 Task: Save favorite listings for triplexes in Eugene, Oregon, with a backyard, and create a shortlist of investment opportunities.
Action: Mouse moved to (230, 173)
Screenshot: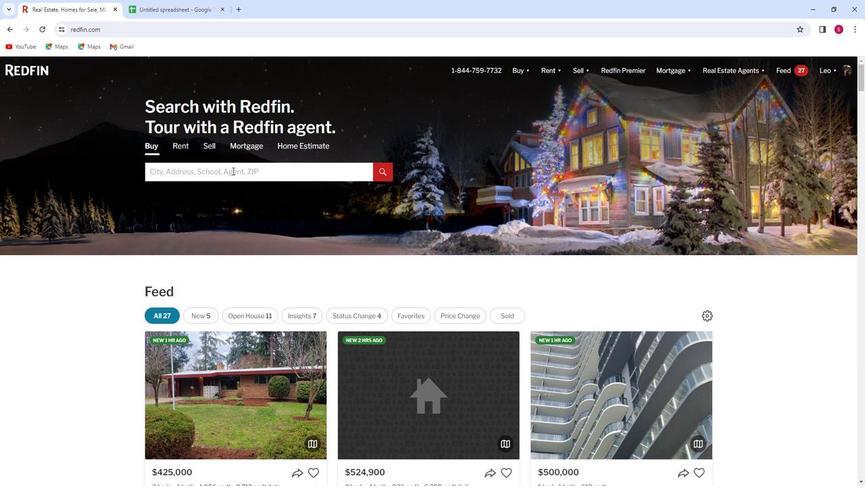 
Action: Mouse pressed left at (230, 173)
Screenshot: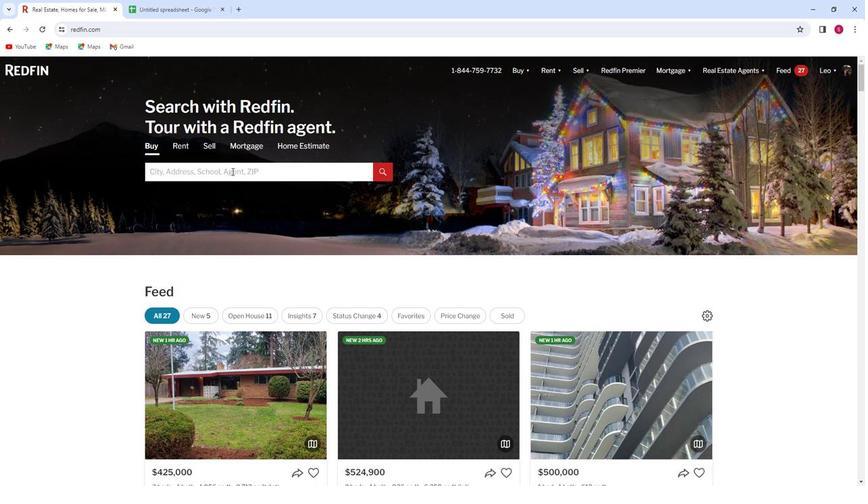 
Action: Key pressed <Key.shift>Eugene,<Key.space><Key.shift>O
Screenshot: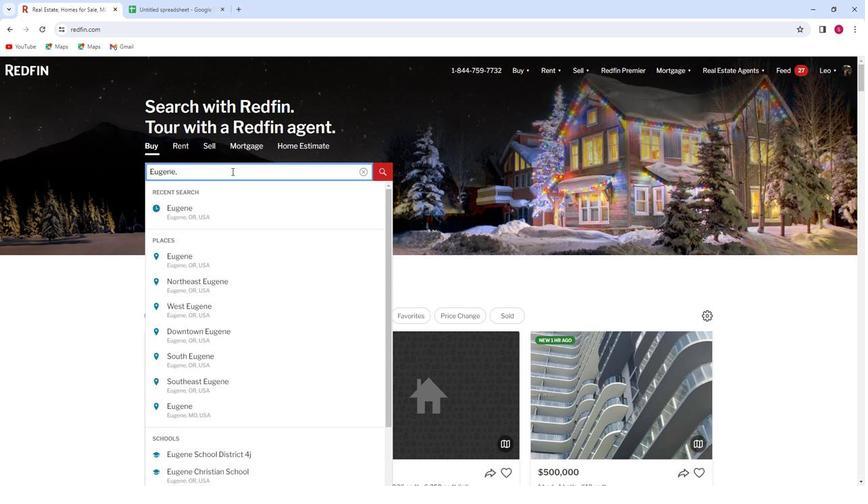 
Action: Mouse moved to (240, 213)
Screenshot: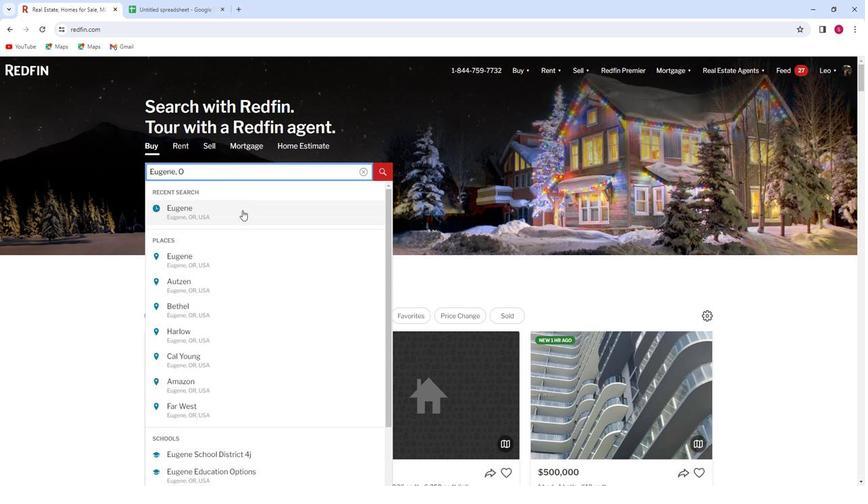 
Action: Mouse pressed left at (240, 213)
Screenshot: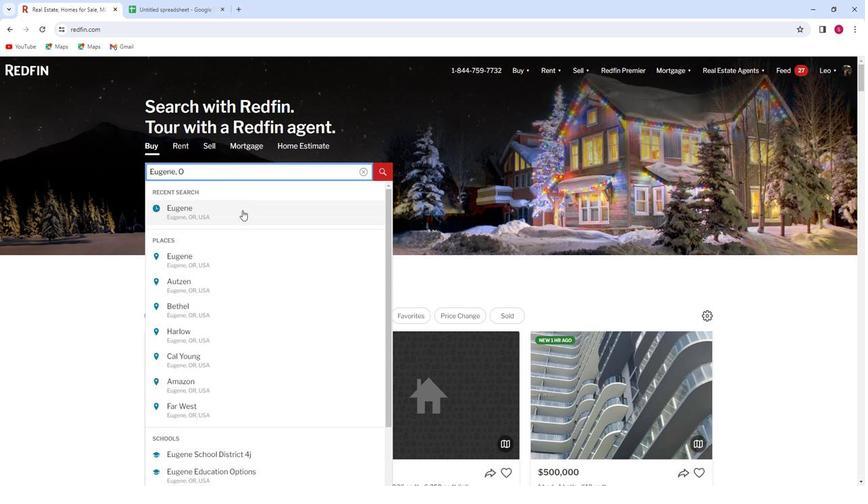 
Action: Mouse moved to (765, 129)
Screenshot: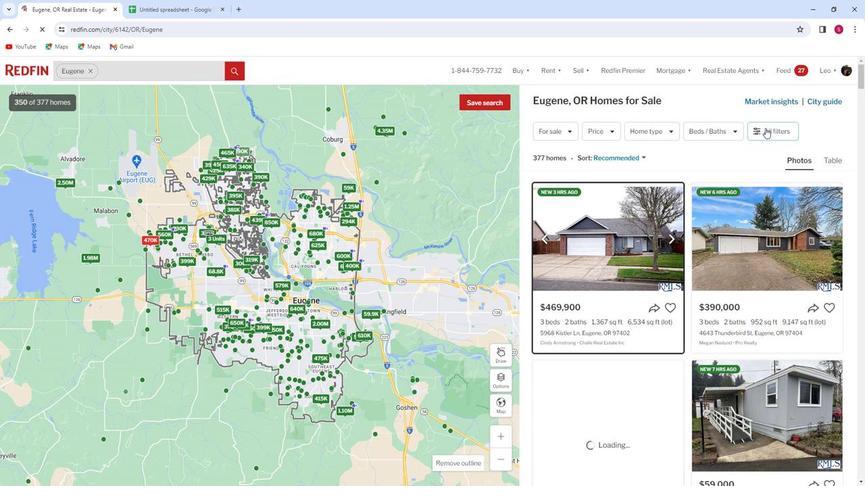 
Action: Mouse pressed left at (765, 129)
Screenshot: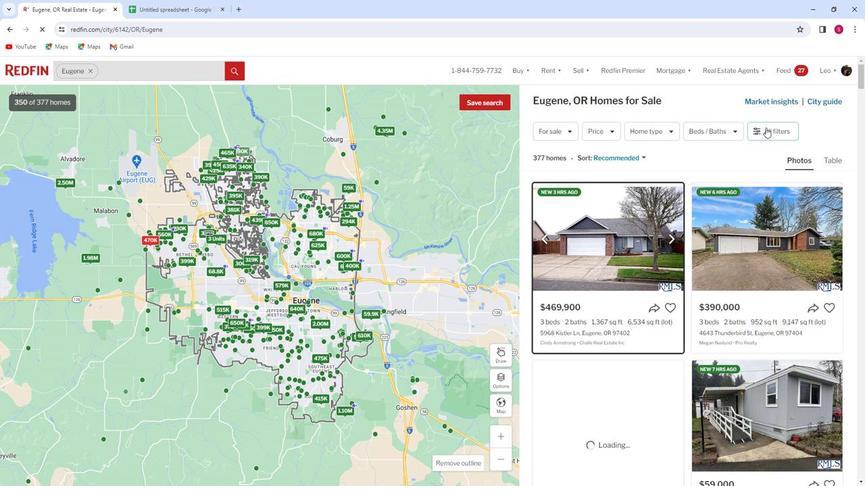
Action: Mouse moved to (765, 129)
Screenshot: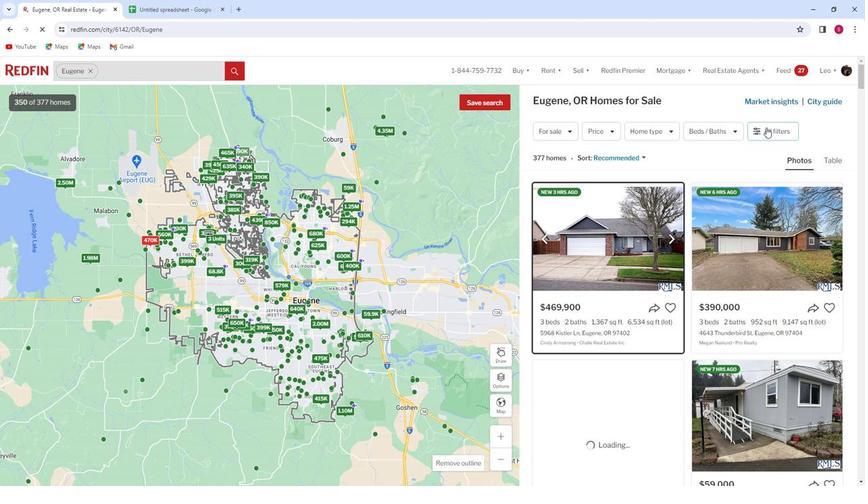 
Action: Mouse pressed left at (765, 129)
Screenshot: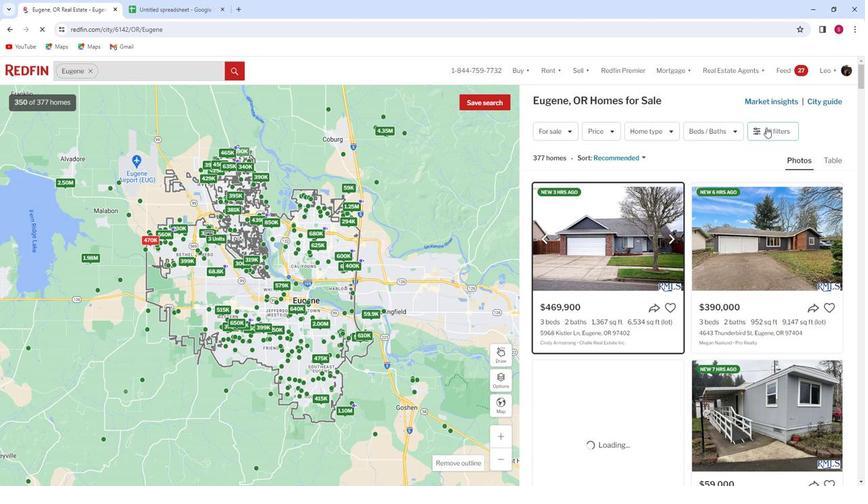 
Action: Mouse moved to (754, 131)
Screenshot: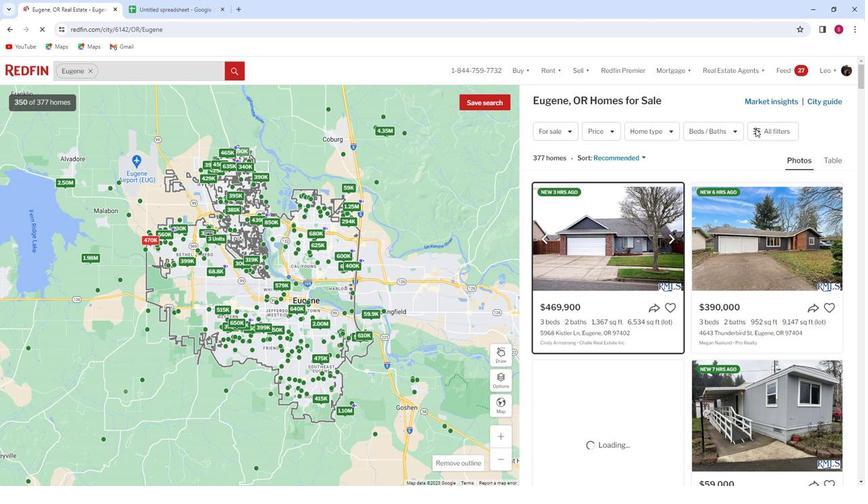 
Action: Mouse pressed left at (754, 131)
Screenshot: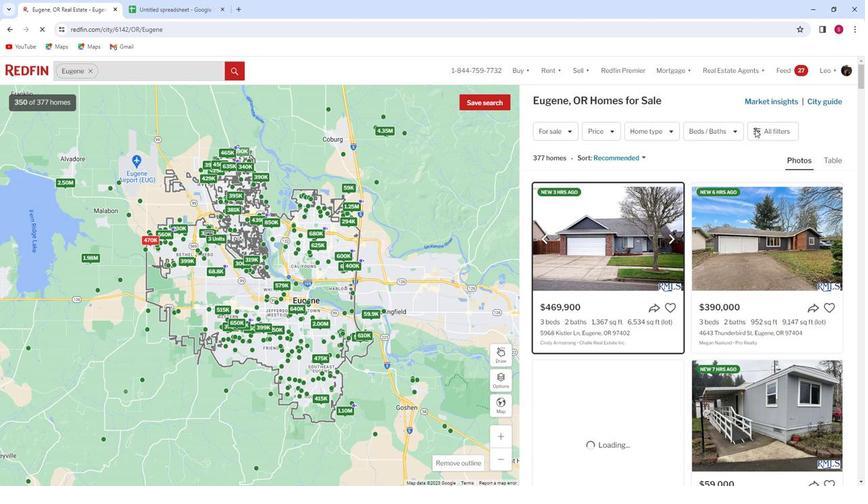
Action: Mouse moved to (767, 131)
Screenshot: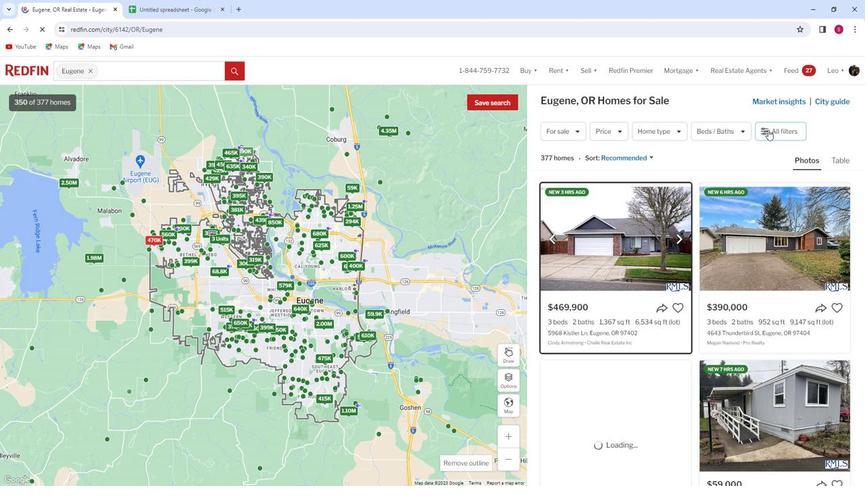 
Action: Mouse pressed left at (767, 131)
Screenshot: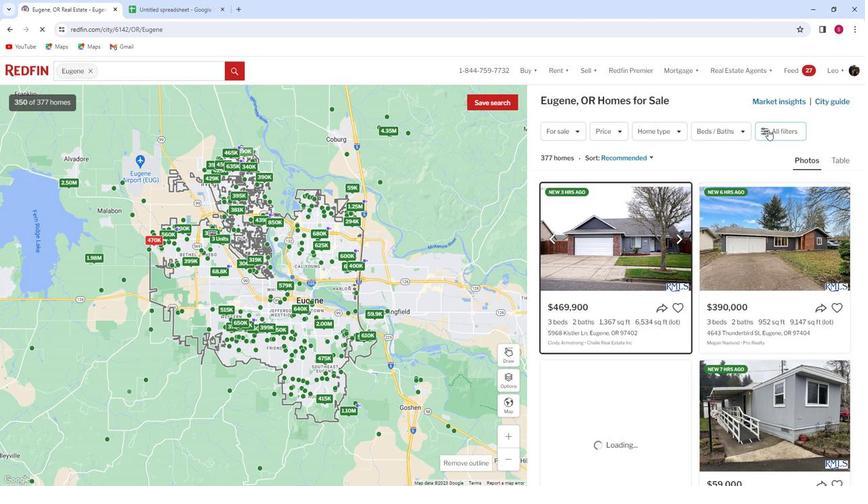 
Action: Mouse pressed left at (767, 131)
Screenshot: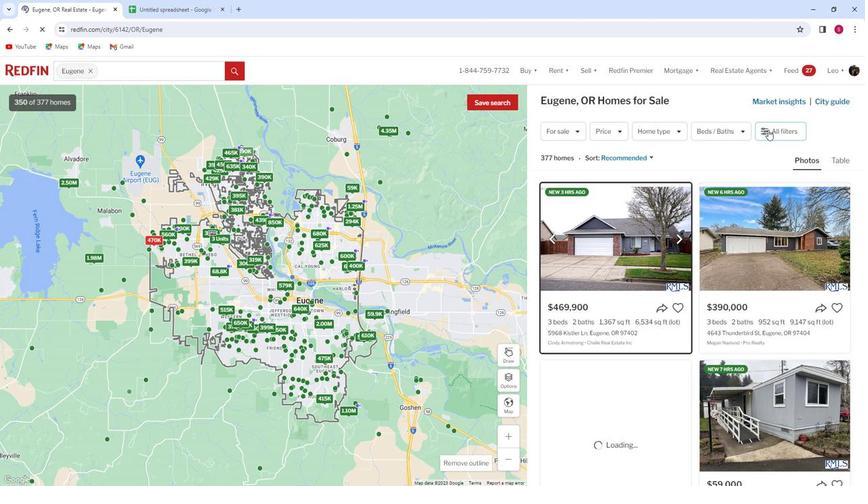 
Action: Mouse pressed left at (767, 131)
Screenshot: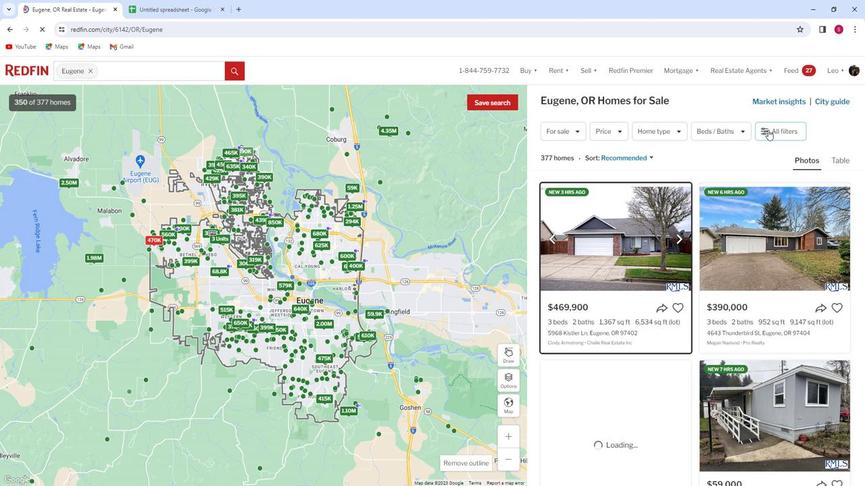 
Action: Mouse moved to (782, 131)
Screenshot: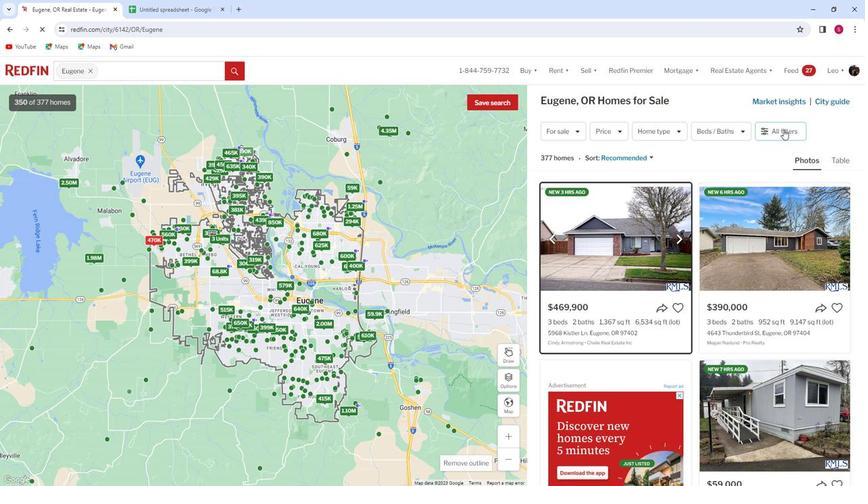
Action: Mouse pressed left at (782, 131)
Screenshot: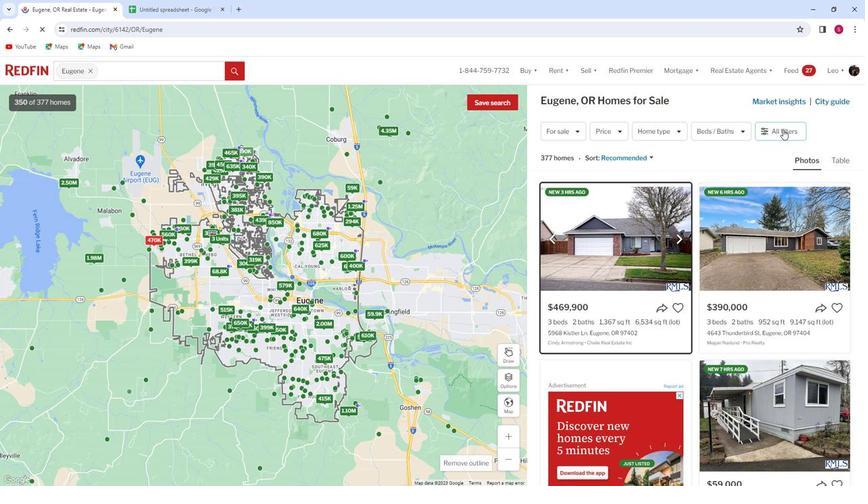 
Action: Mouse moved to (628, 275)
Screenshot: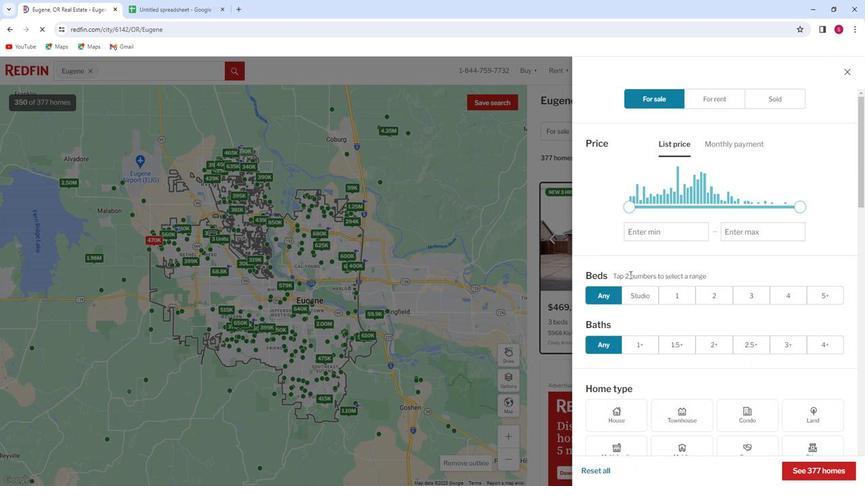 
Action: Mouse scrolled (628, 274) with delta (0, 0)
Screenshot: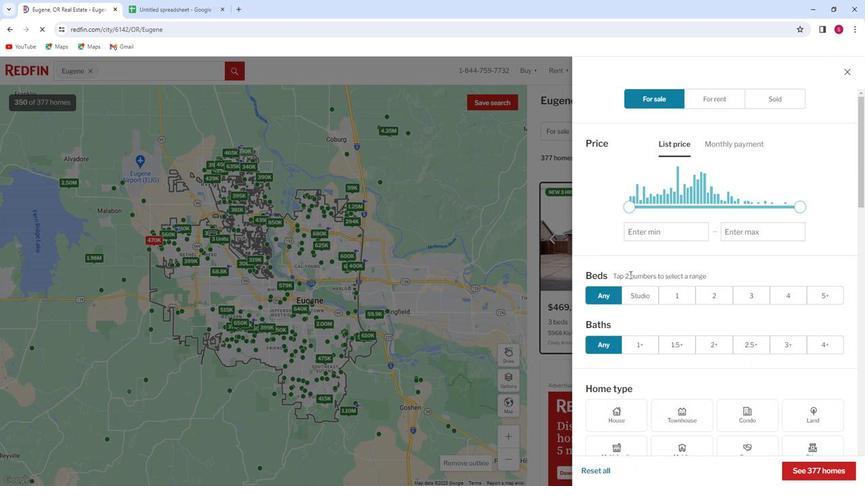 
Action: Mouse scrolled (628, 274) with delta (0, 0)
Screenshot: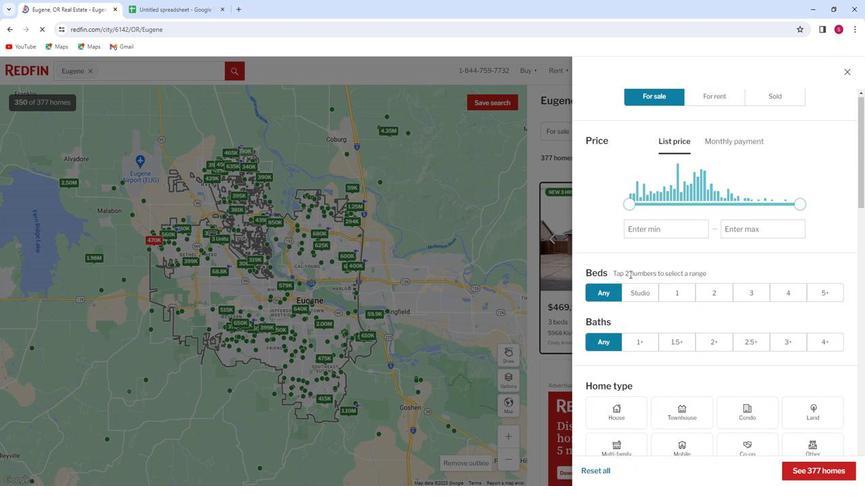 
Action: Mouse moved to (632, 268)
Screenshot: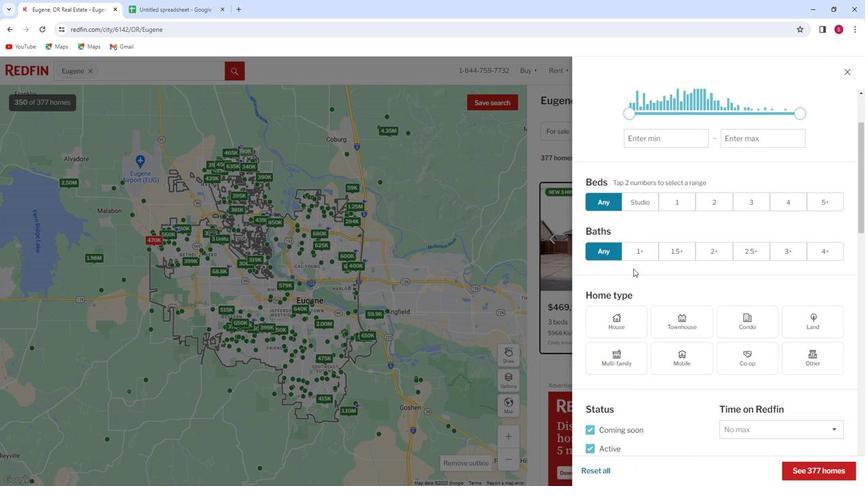 
Action: Mouse scrolled (632, 268) with delta (0, 0)
Screenshot: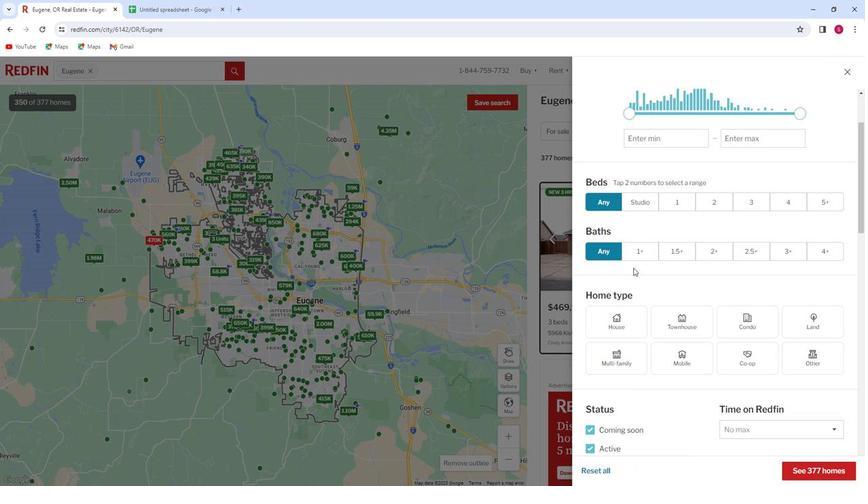 
Action: Mouse moved to (632, 267)
Screenshot: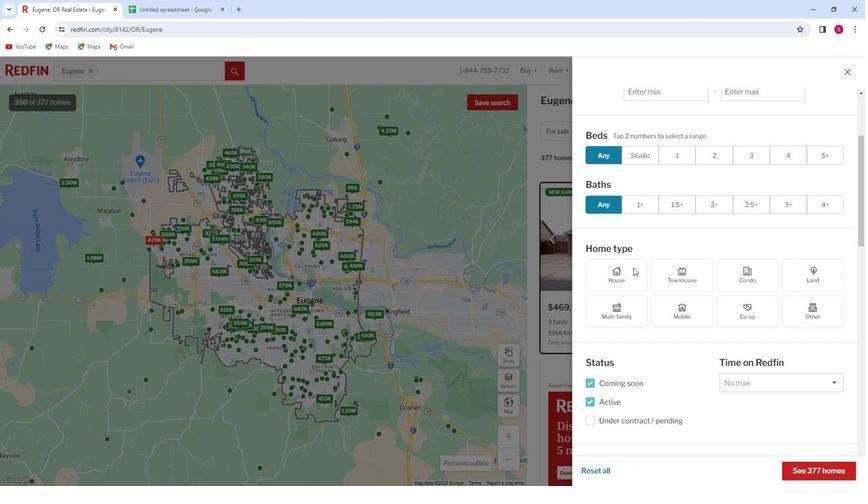 
Action: Mouse scrolled (632, 267) with delta (0, 0)
Screenshot: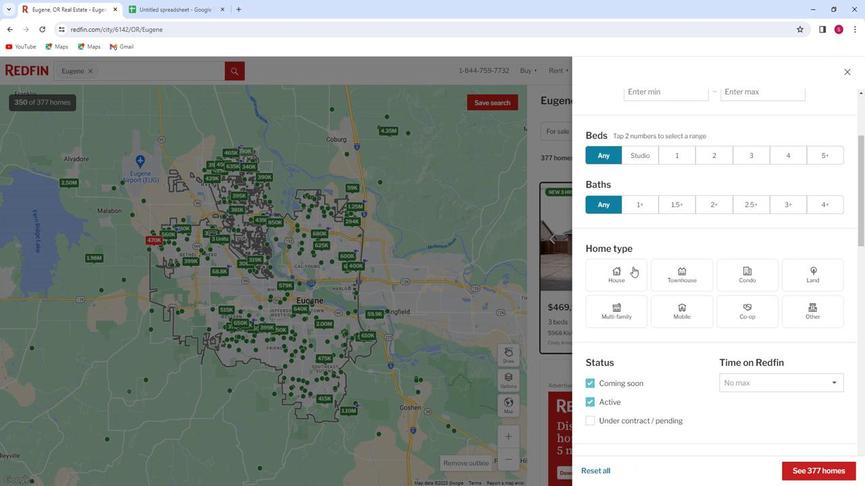 
Action: Mouse scrolled (632, 267) with delta (0, 0)
Screenshot: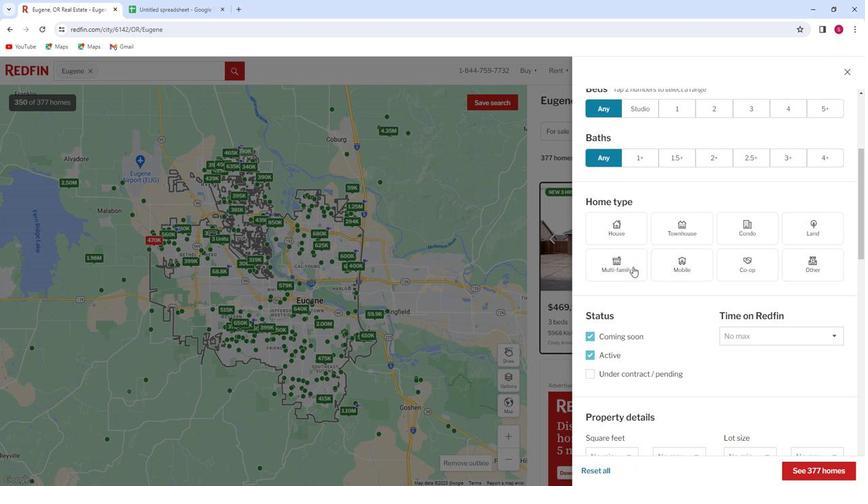 
Action: Mouse scrolled (632, 267) with delta (0, 0)
Screenshot: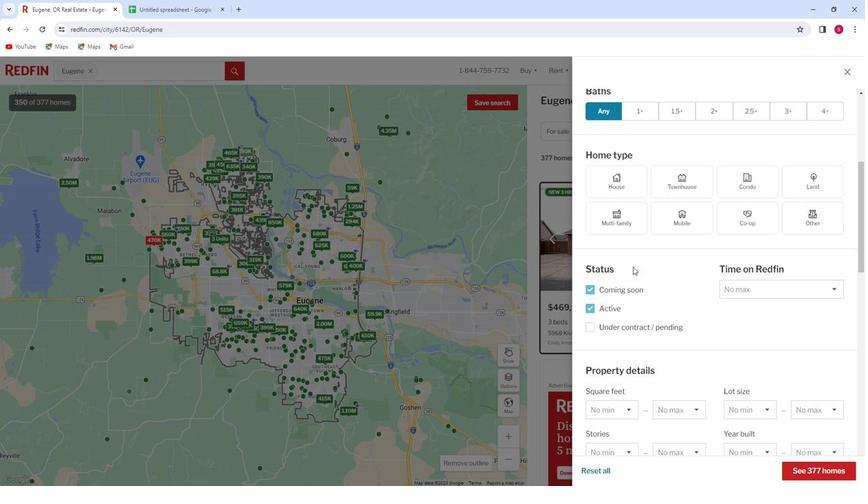 
Action: Mouse scrolled (632, 267) with delta (0, 0)
Screenshot: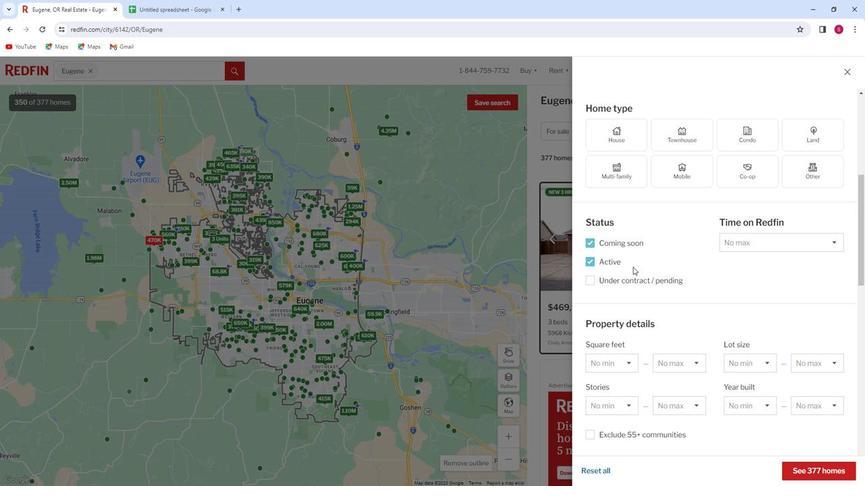 
Action: Mouse scrolled (632, 267) with delta (0, 0)
Screenshot: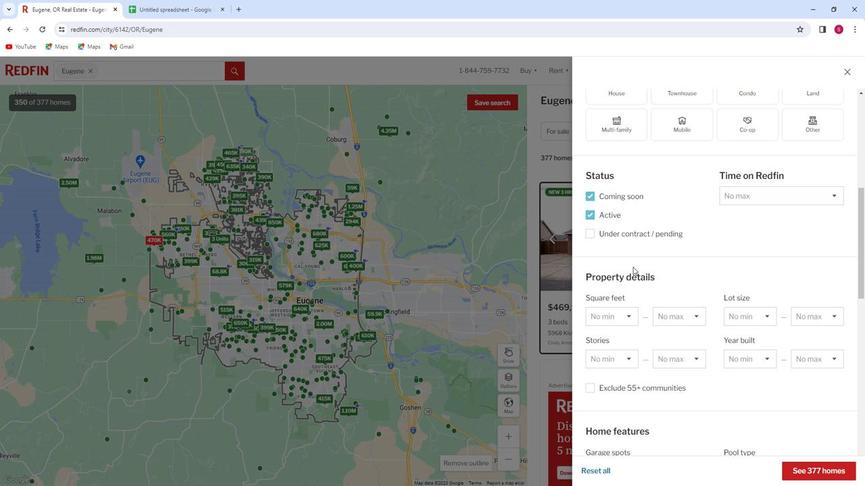 
Action: Mouse scrolled (632, 267) with delta (0, 0)
Screenshot: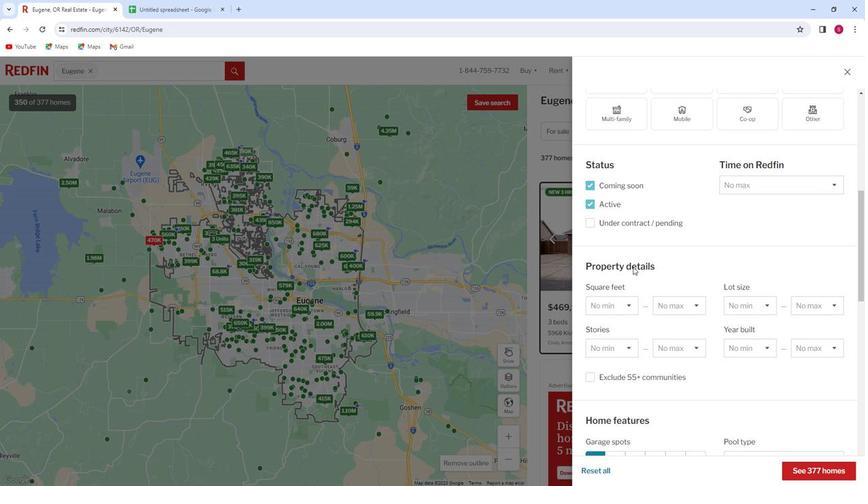 
Action: Mouse scrolled (632, 267) with delta (0, 0)
Screenshot: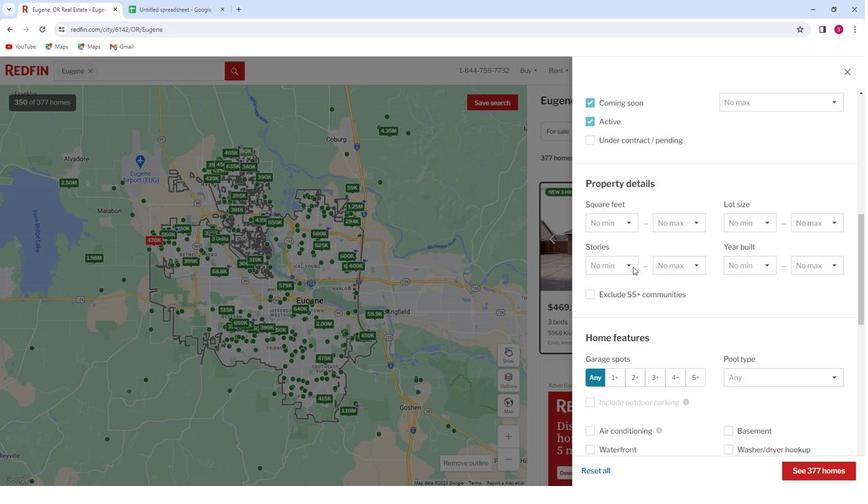 
Action: Mouse moved to (628, 272)
Screenshot: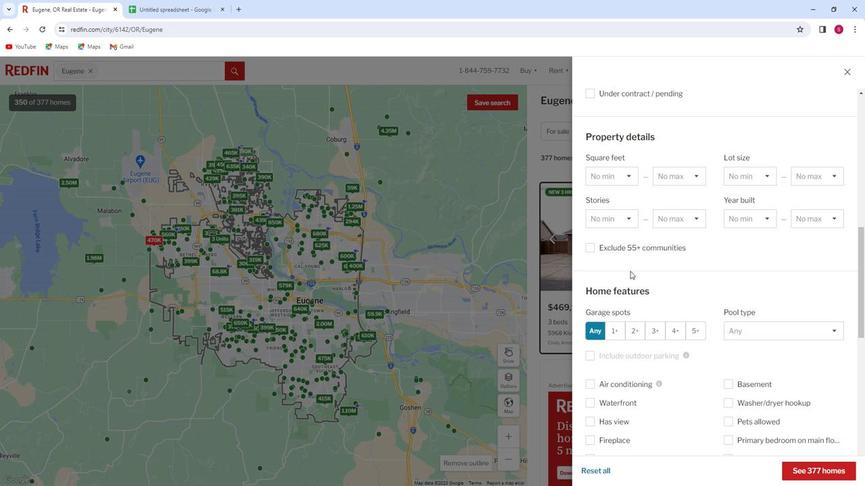 
Action: Mouse scrolled (628, 271) with delta (0, 0)
Screenshot: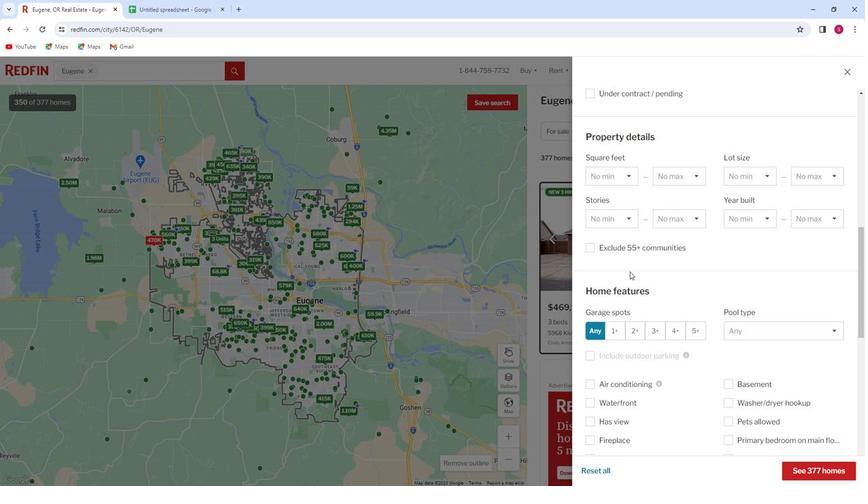 
Action: Mouse scrolled (628, 271) with delta (0, 0)
Screenshot: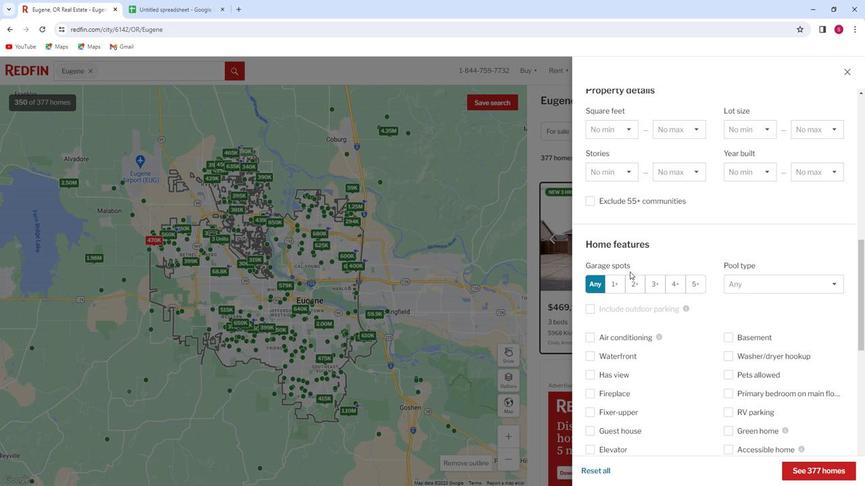
Action: Mouse scrolled (628, 271) with delta (0, 0)
Screenshot: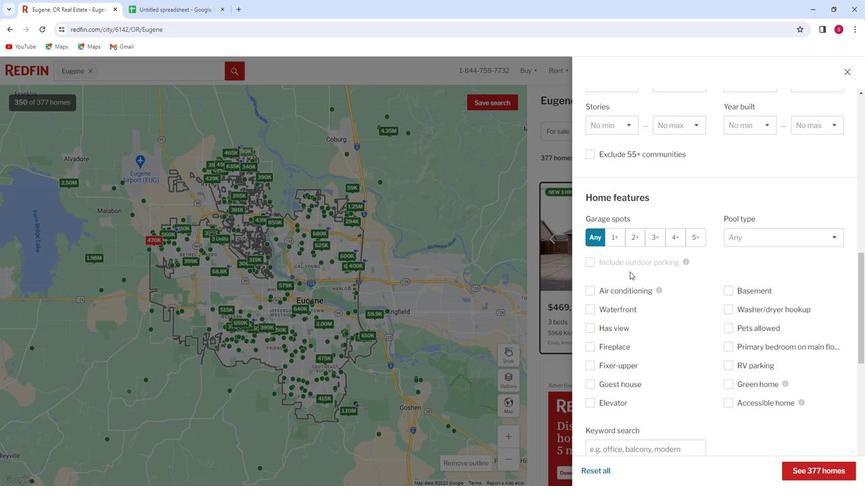 
Action: Mouse scrolled (628, 271) with delta (0, 0)
Screenshot: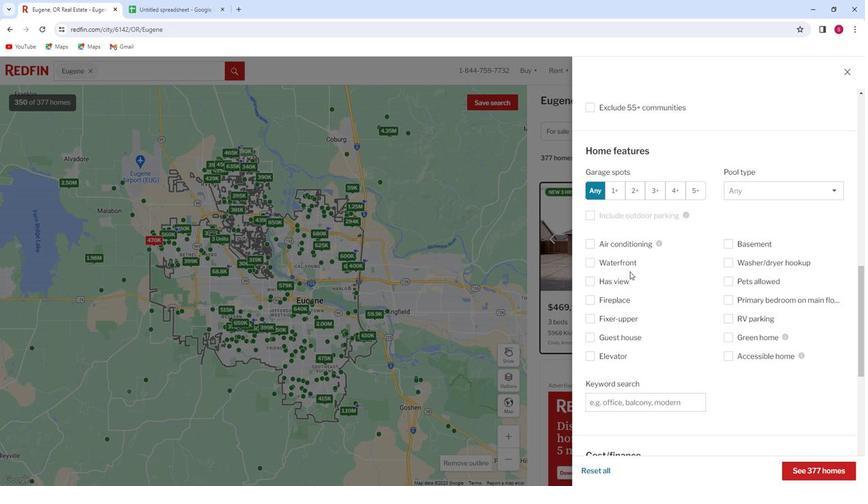 
Action: Mouse scrolled (628, 271) with delta (0, 0)
Screenshot: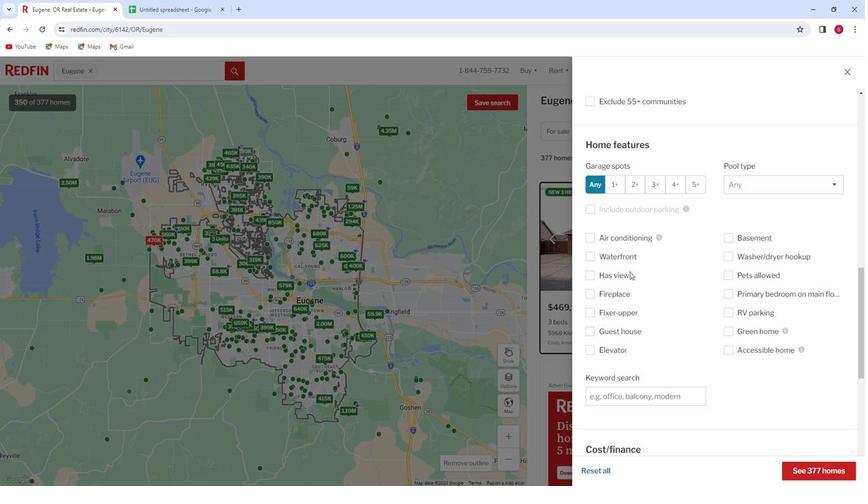 
Action: Mouse scrolled (628, 271) with delta (0, 0)
Screenshot: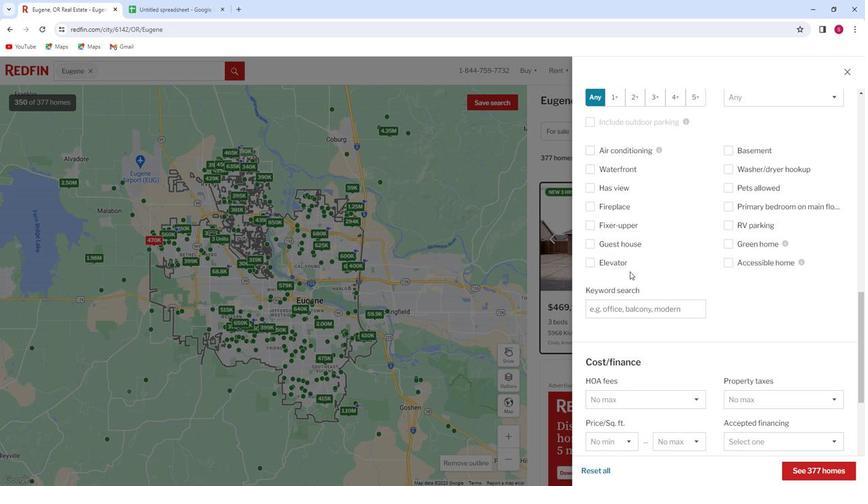 
Action: Mouse moved to (613, 265)
Screenshot: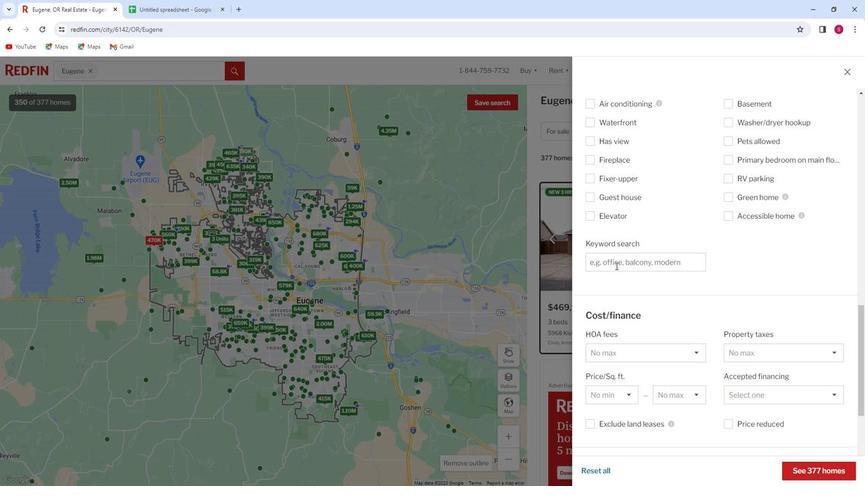 
Action: Mouse pressed left at (613, 265)
Screenshot: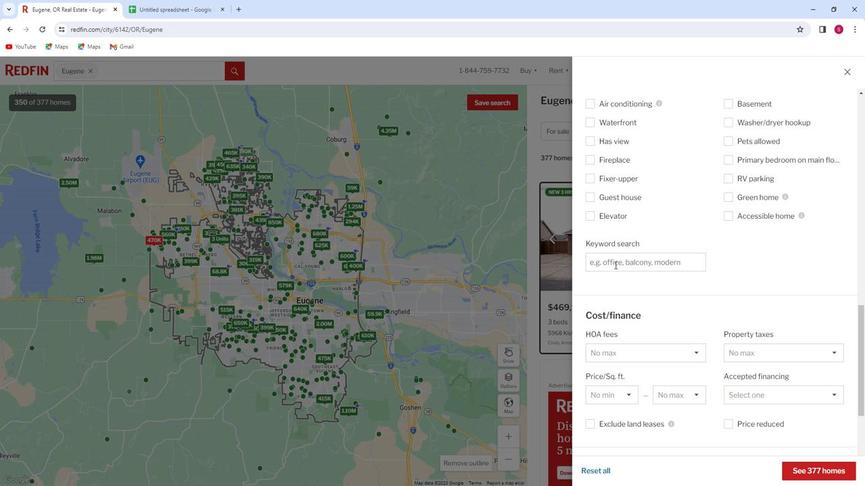 
Action: Mouse moved to (617, 259)
Screenshot: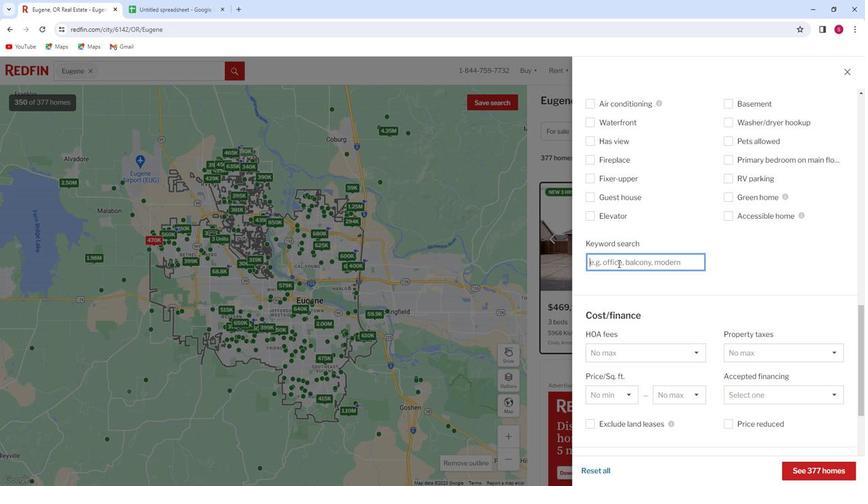 
Action: Key pressed backyard
Screenshot: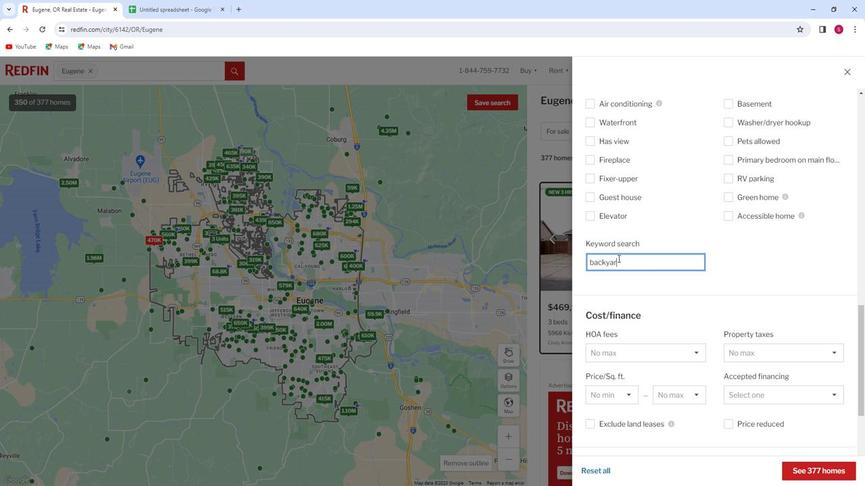 
Action: Mouse moved to (669, 348)
Screenshot: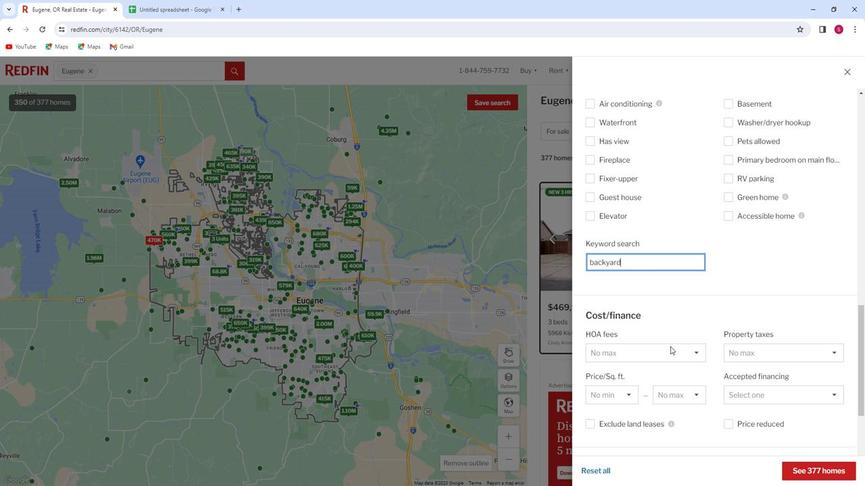 
Action: Mouse scrolled (669, 348) with delta (0, 0)
Screenshot: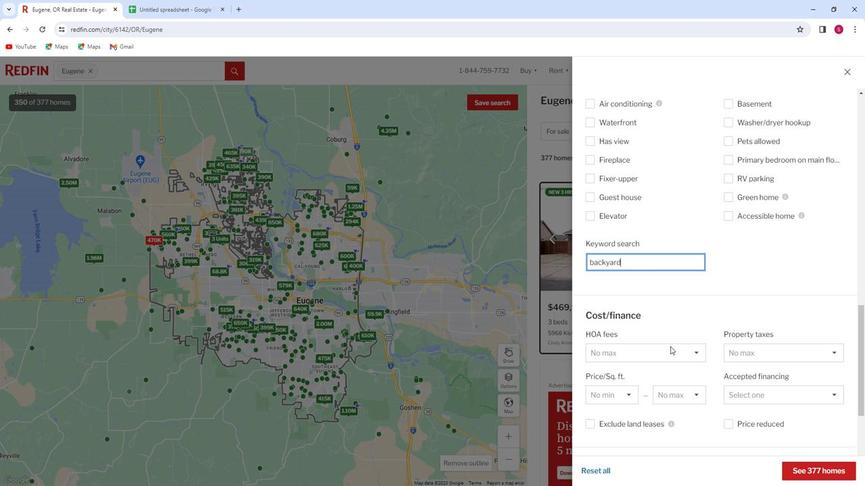 
Action: Mouse moved to (669, 350)
Screenshot: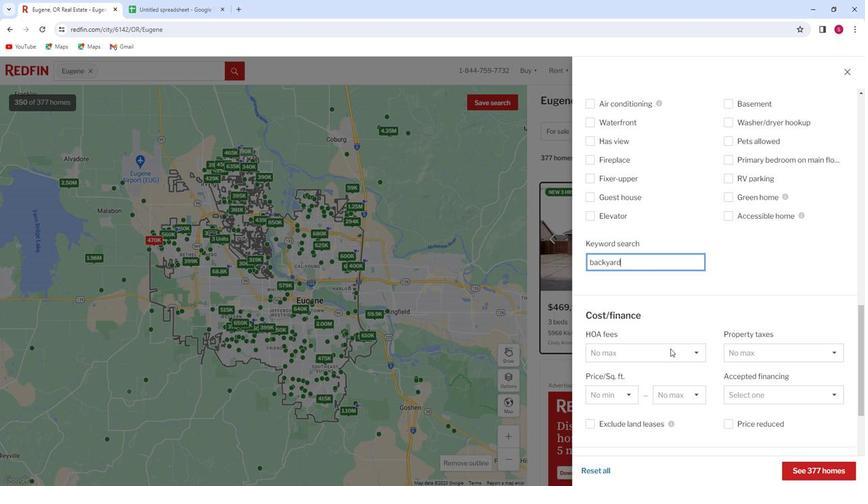 
Action: Mouse scrolled (669, 350) with delta (0, 0)
Screenshot: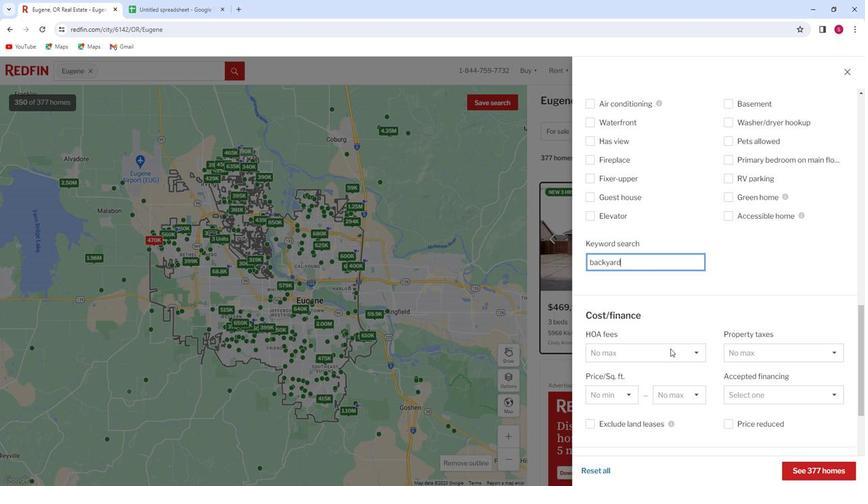
Action: Mouse moved to (669, 350)
Screenshot: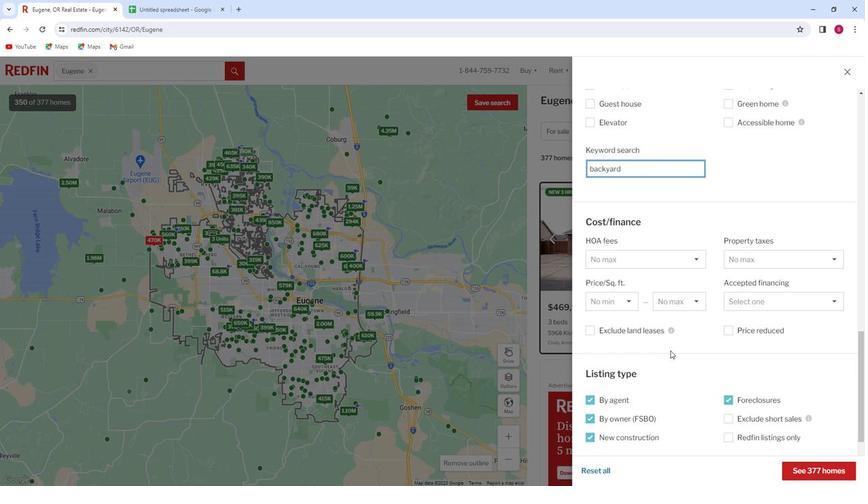 
Action: Mouse scrolled (669, 350) with delta (0, 0)
Screenshot: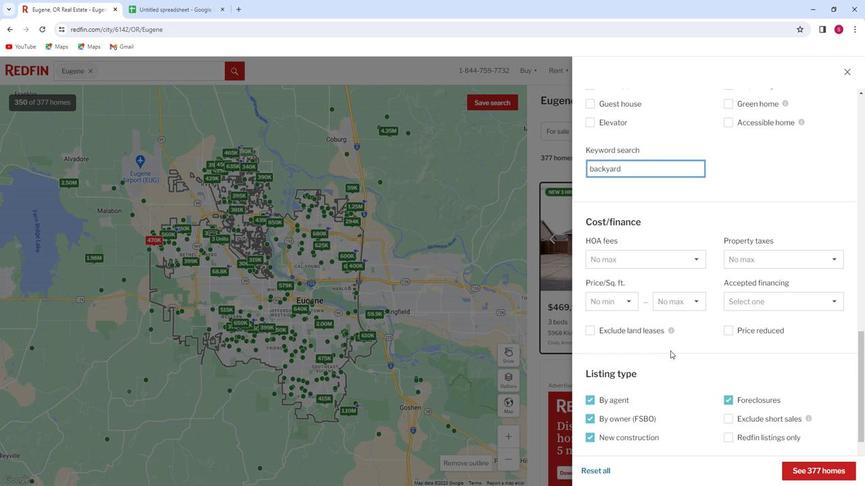 
Action: Mouse moved to (669, 352)
Screenshot: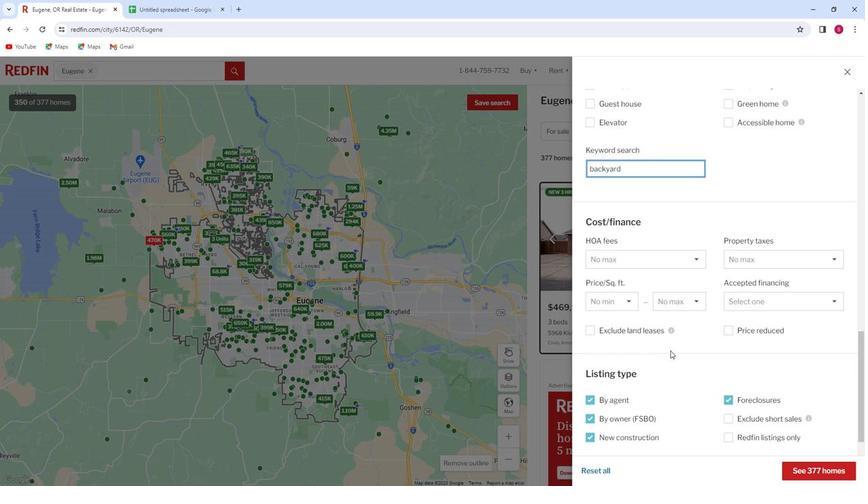 
Action: Mouse scrolled (669, 351) with delta (0, 0)
Screenshot: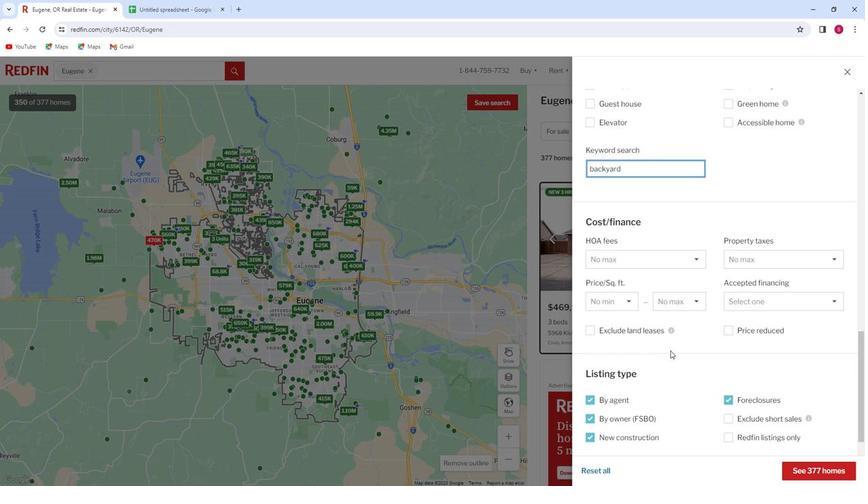 
Action: Mouse moved to (669, 352)
Screenshot: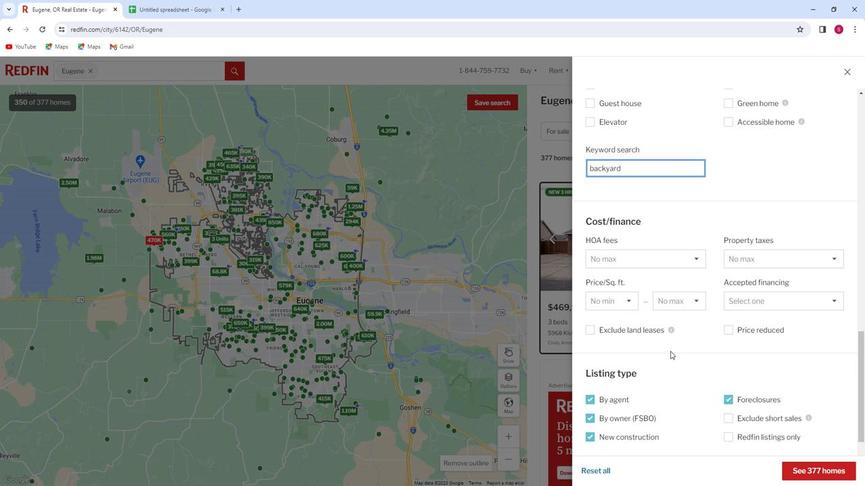 
Action: Mouse scrolled (669, 352) with delta (0, 0)
Screenshot: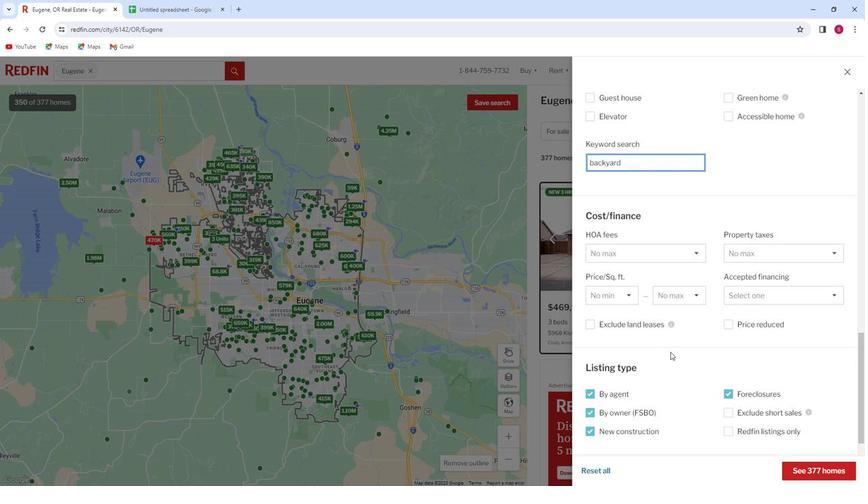 
Action: Mouse moved to (669, 352)
Screenshot: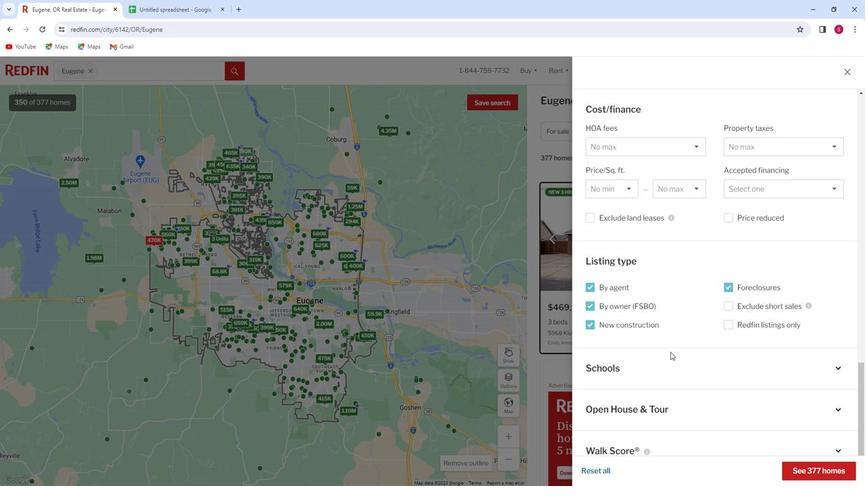
Action: Mouse scrolled (669, 352) with delta (0, 0)
Screenshot: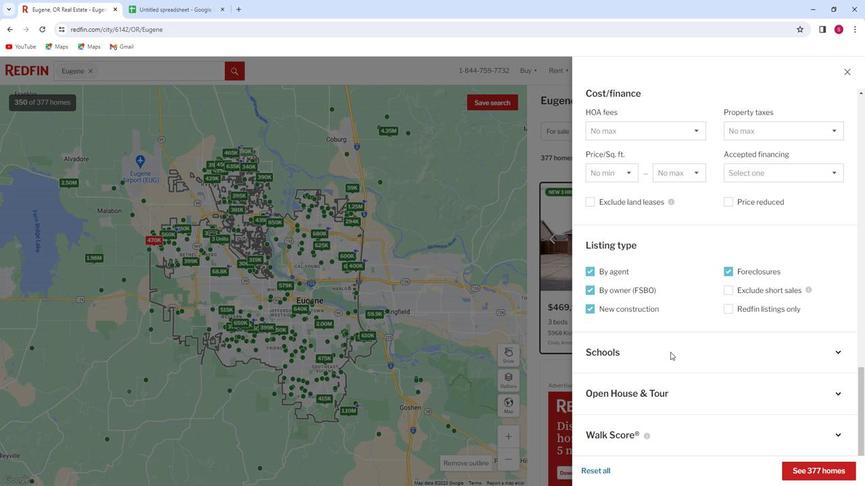 
Action: Mouse moved to (669, 352)
Screenshot: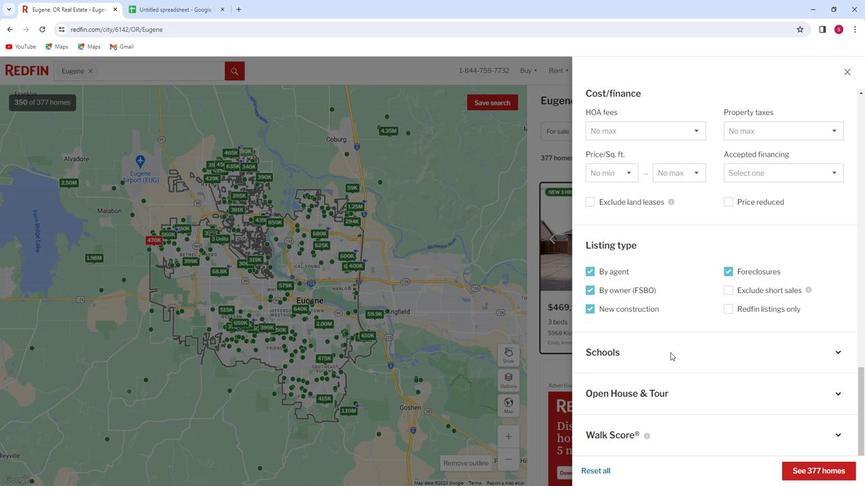 
Action: Mouse scrolled (669, 352) with delta (0, 0)
Screenshot: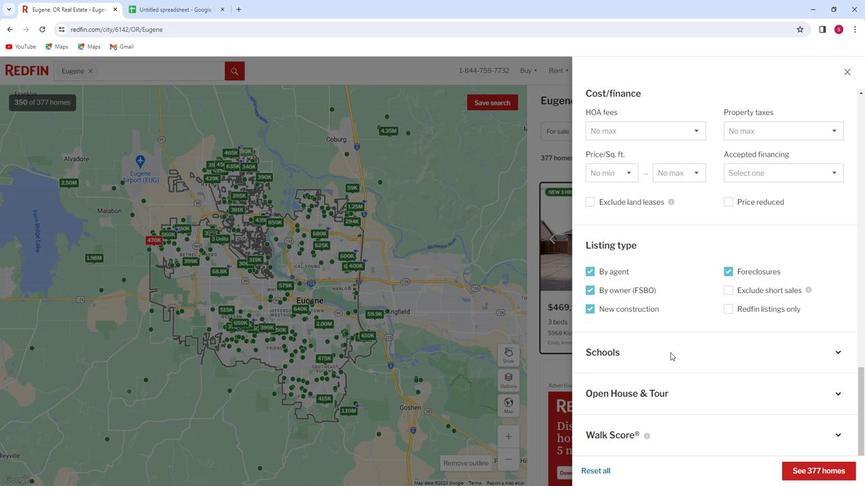 
Action: Mouse moved to (802, 467)
Screenshot: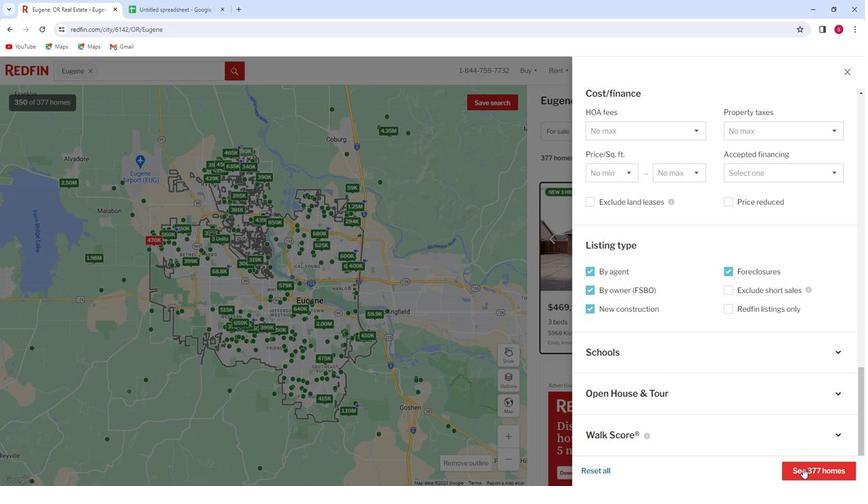 
Action: Mouse pressed left at (802, 467)
Screenshot: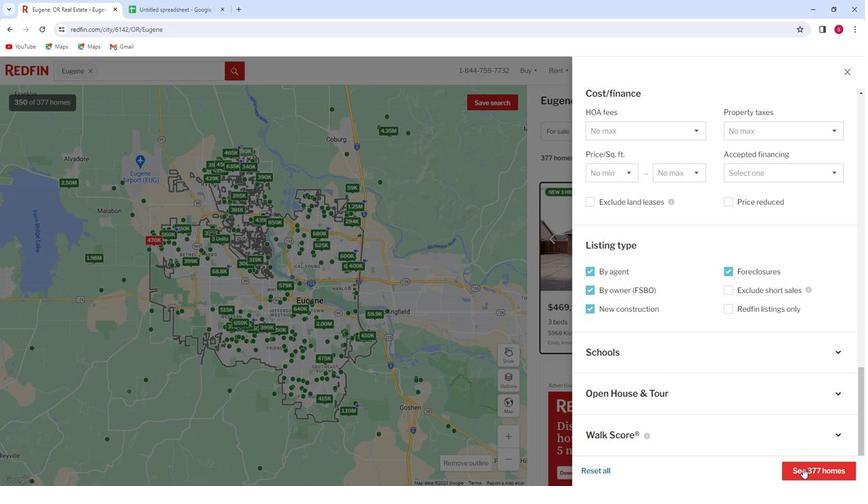 
Action: Mouse moved to (743, 340)
Screenshot: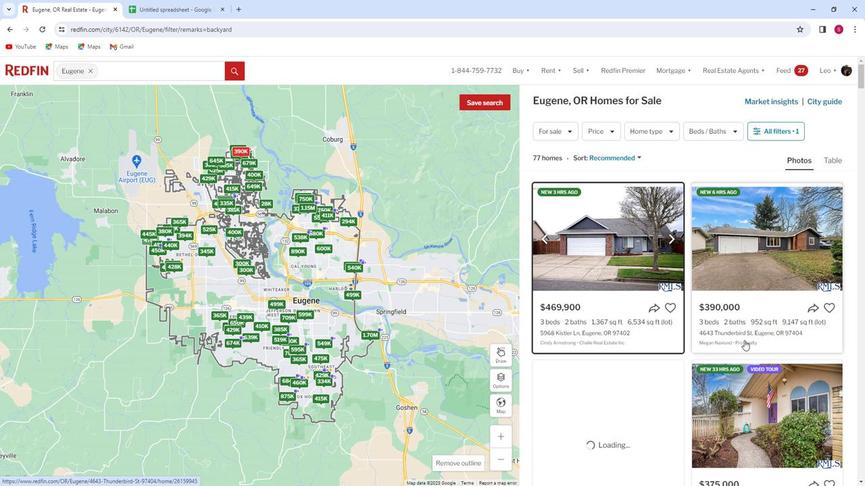 
Action: Mouse scrolled (743, 339) with delta (0, 0)
Screenshot: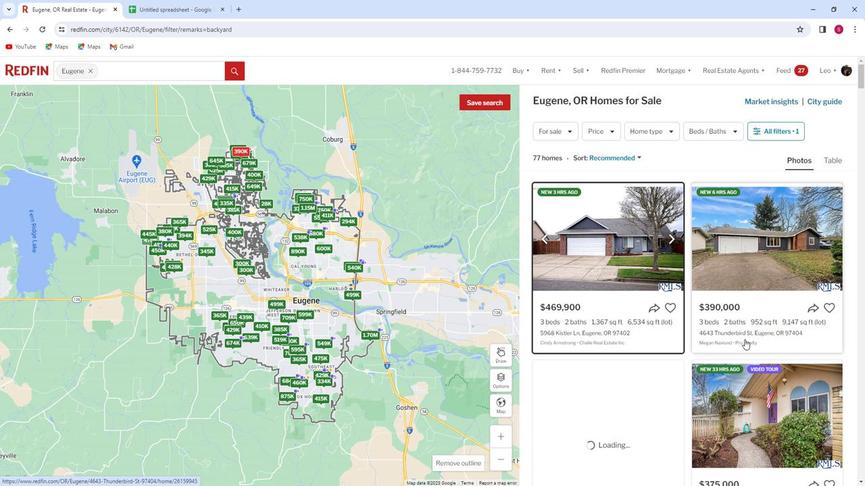 
Action: Mouse scrolled (743, 339) with delta (0, 0)
Screenshot: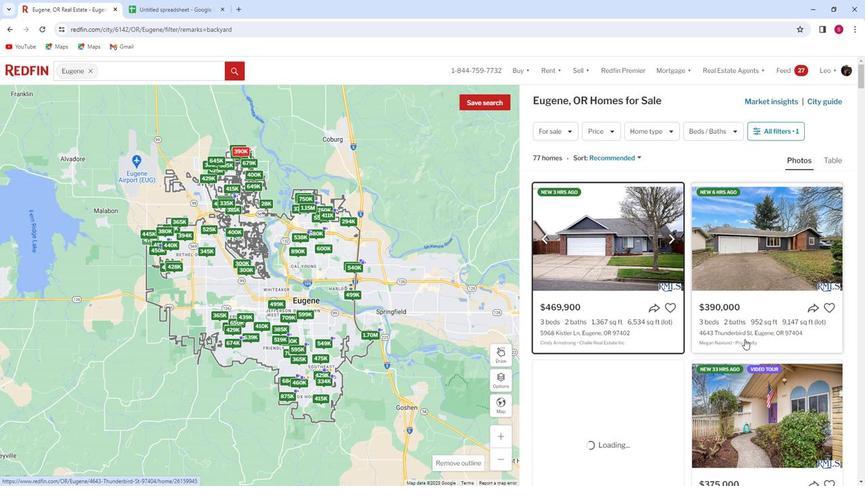 
Action: Mouse moved to (744, 339)
Screenshot: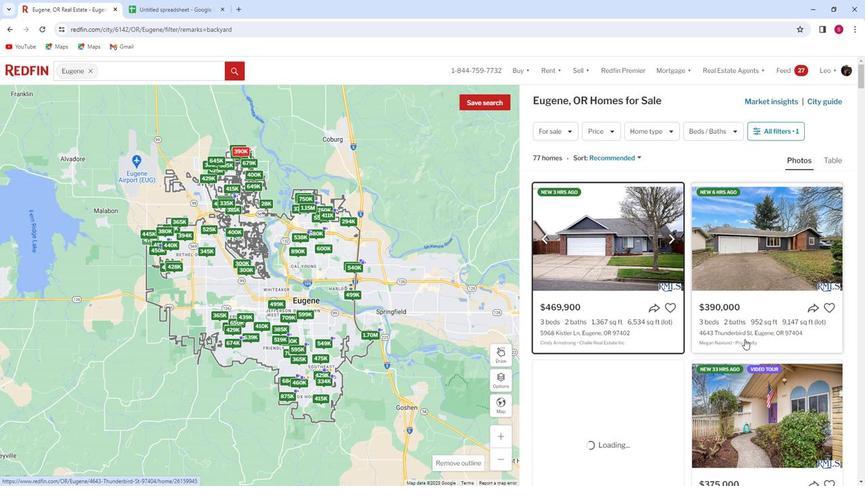 
Action: Mouse scrolled (744, 338) with delta (0, 0)
Screenshot: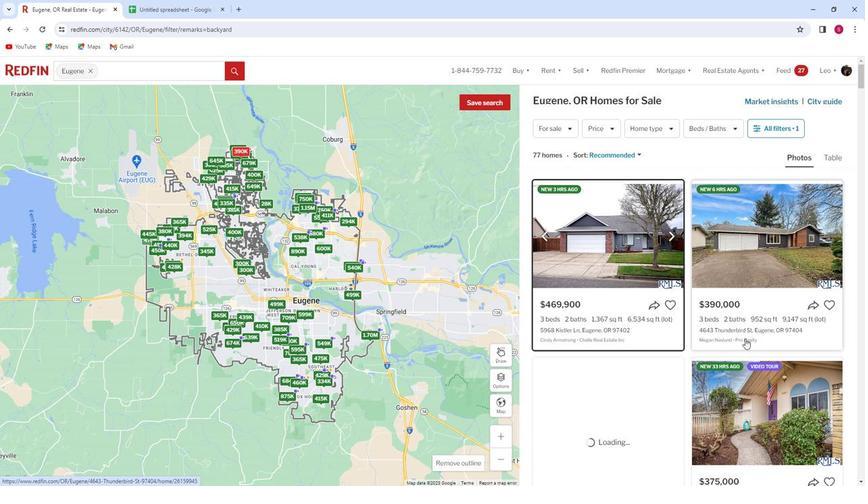 
Action: Mouse moved to (745, 339)
Screenshot: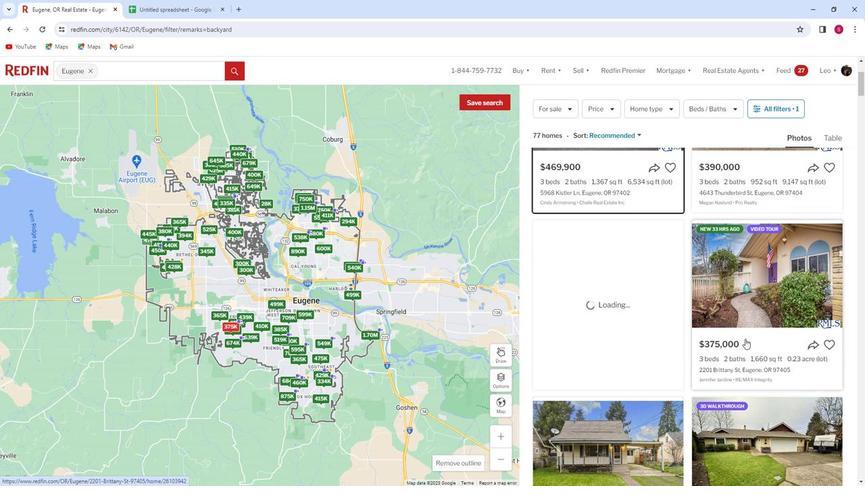 
Action: Mouse scrolled (745, 340) with delta (0, 0)
Screenshot: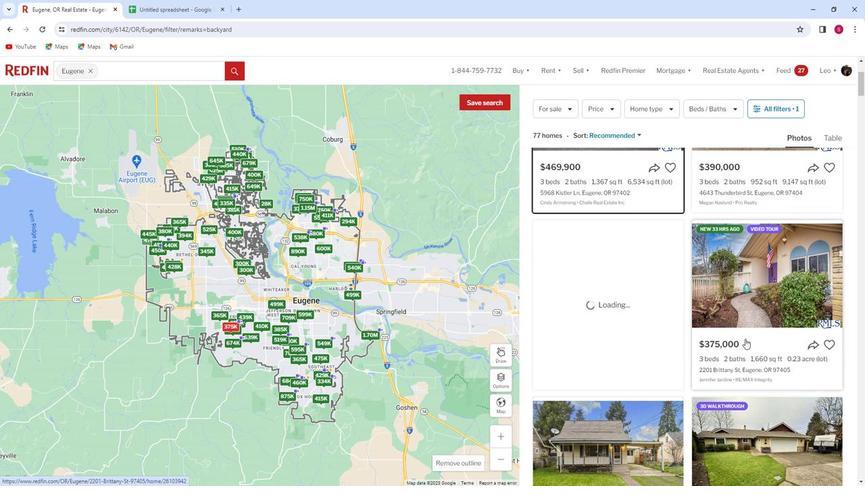 
Action: Mouse scrolled (745, 340) with delta (0, 0)
Screenshot: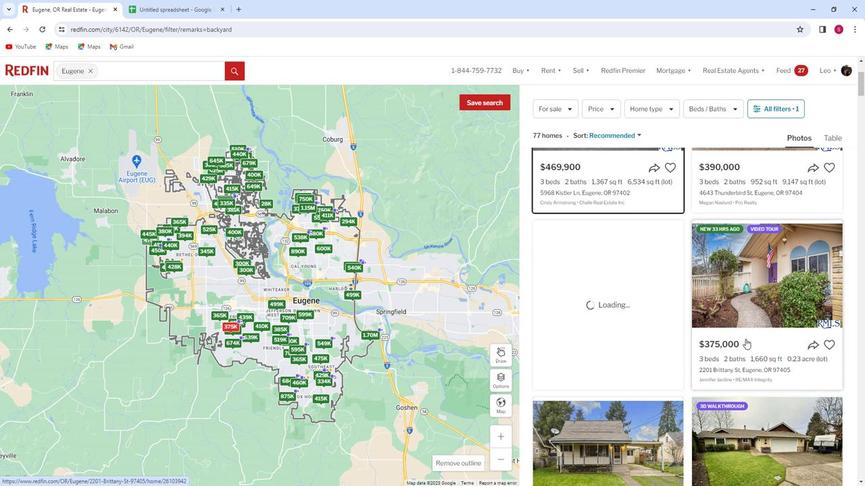 
Action: Mouse moved to (745, 340)
Screenshot: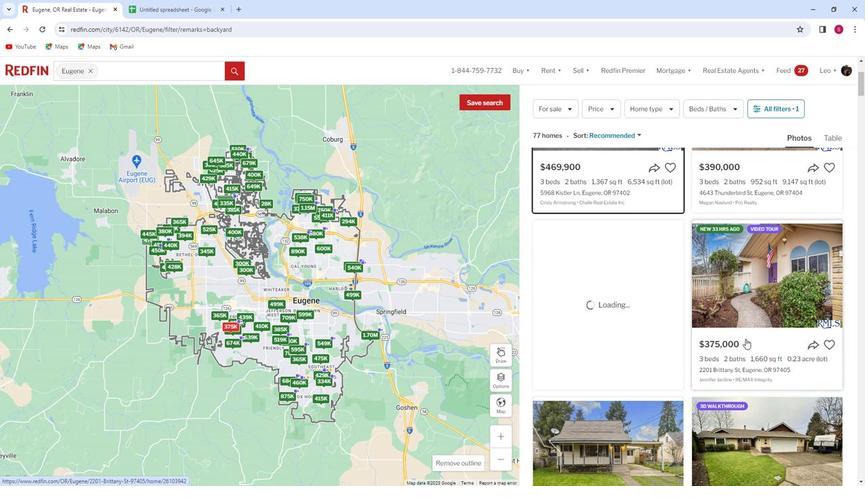 
Action: Mouse scrolled (745, 340) with delta (0, 0)
Screenshot: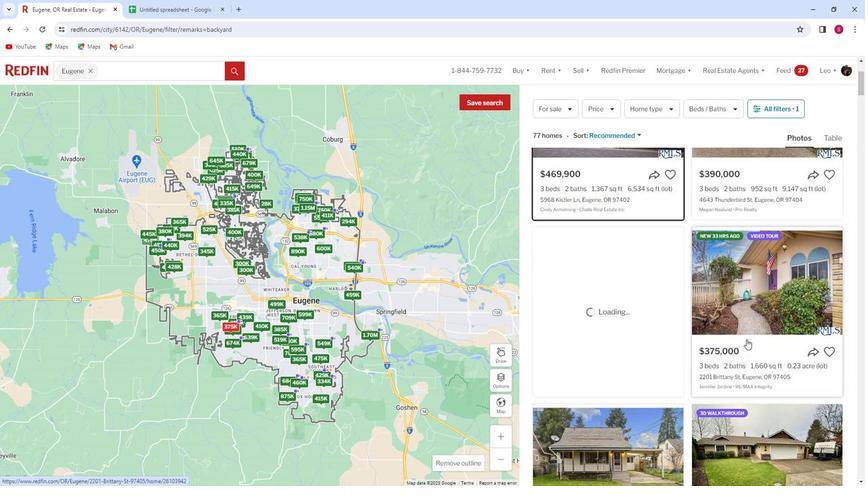 
Action: Mouse moved to (764, 263)
Screenshot: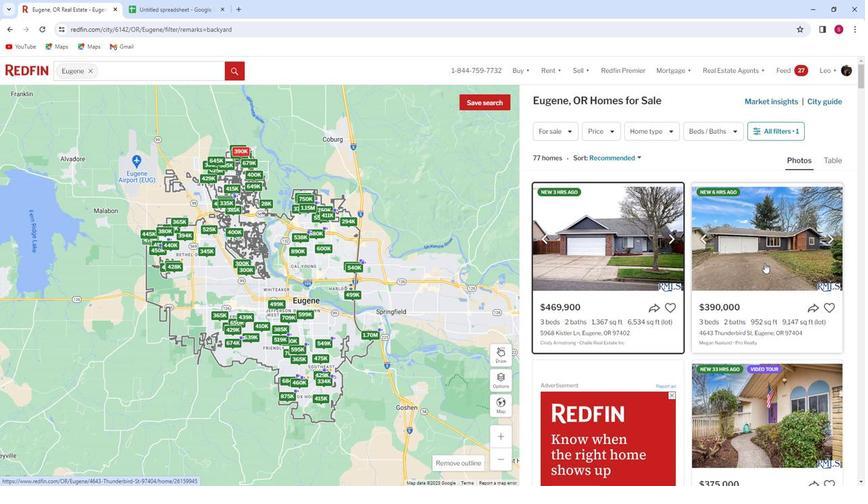 
Action: Mouse pressed left at (764, 263)
Screenshot: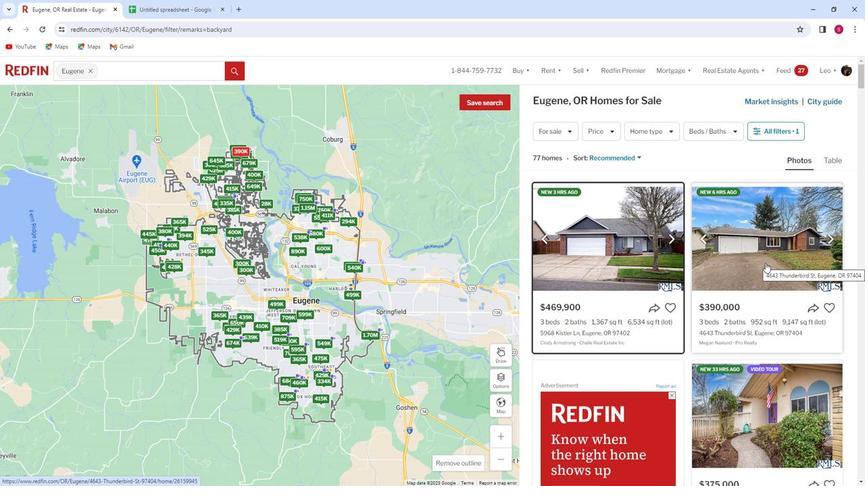 
Action: Mouse pressed left at (764, 263)
Screenshot: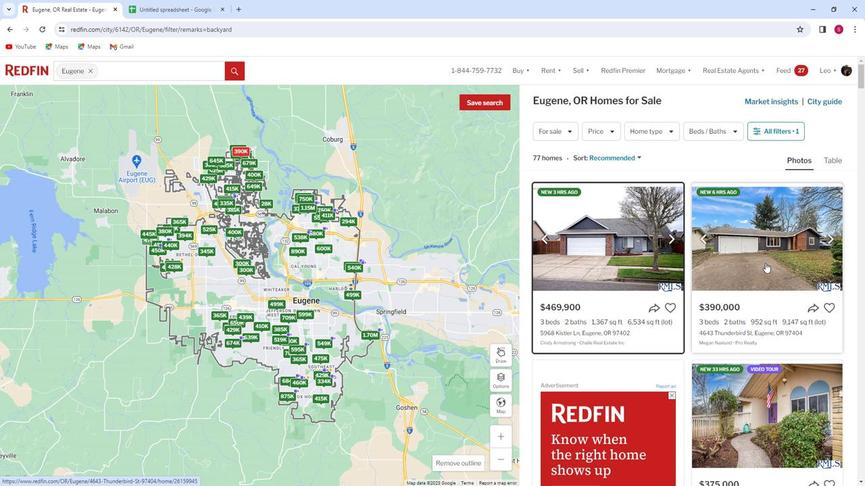
Action: Mouse moved to (494, 258)
Screenshot: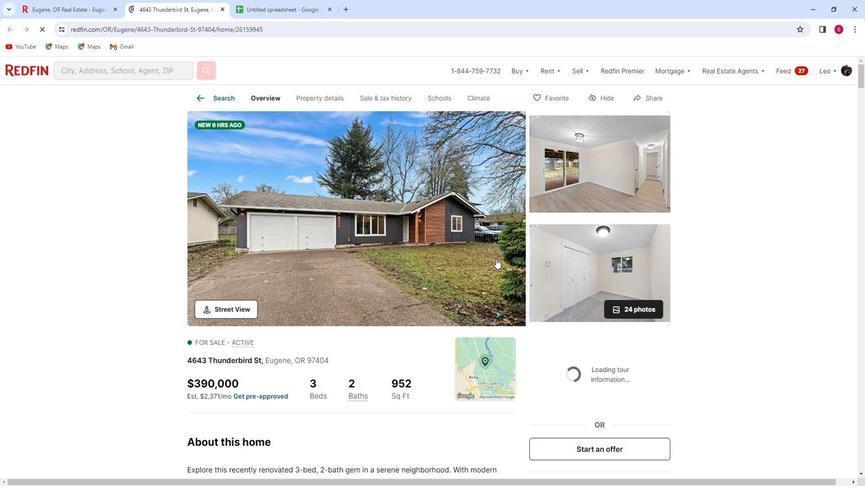 
Action: Mouse pressed left at (494, 258)
Screenshot: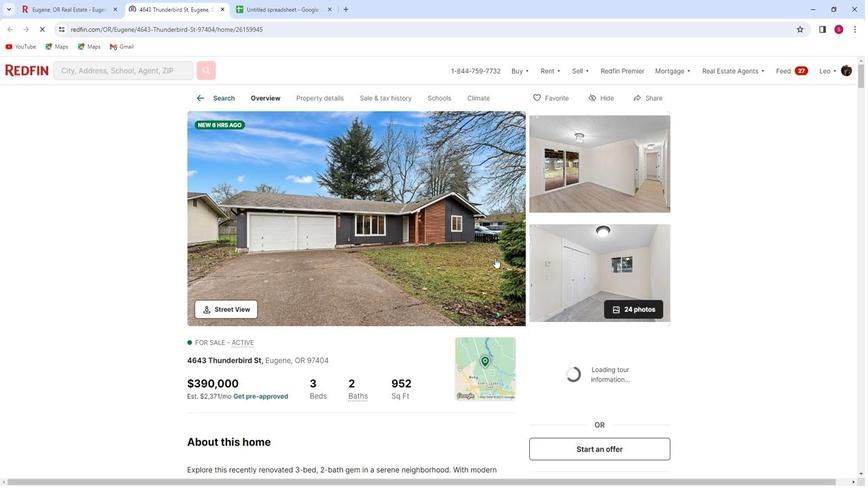 
Action: Mouse moved to (75, 198)
Screenshot: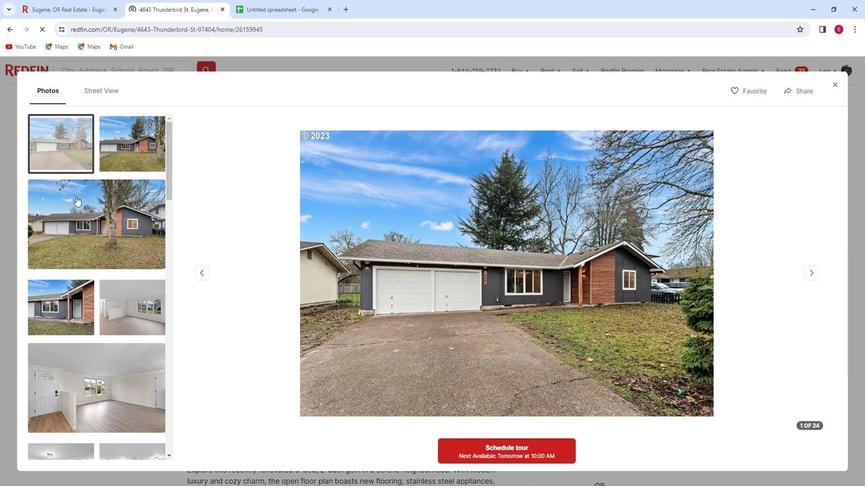 
Action: Mouse scrolled (75, 198) with delta (0, 0)
Screenshot: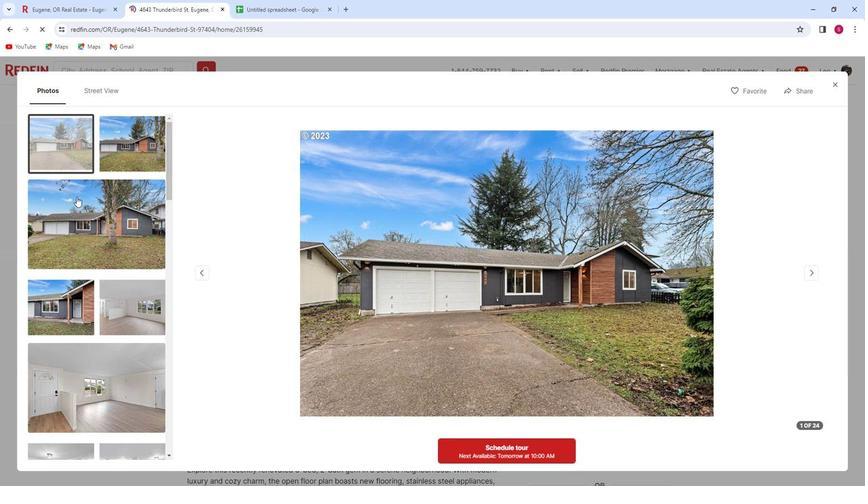 
Action: Mouse moved to (75, 200)
Screenshot: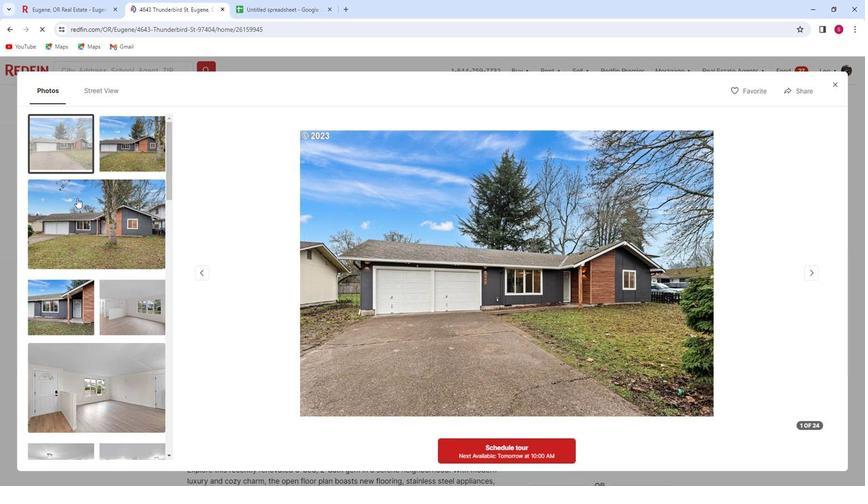 
Action: Mouse scrolled (75, 199) with delta (0, 0)
Screenshot: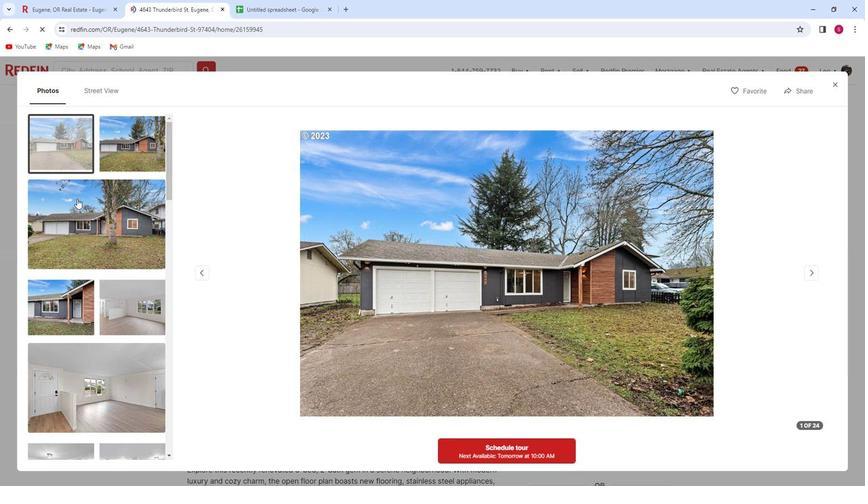 
Action: Mouse moved to (76, 200)
Screenshot: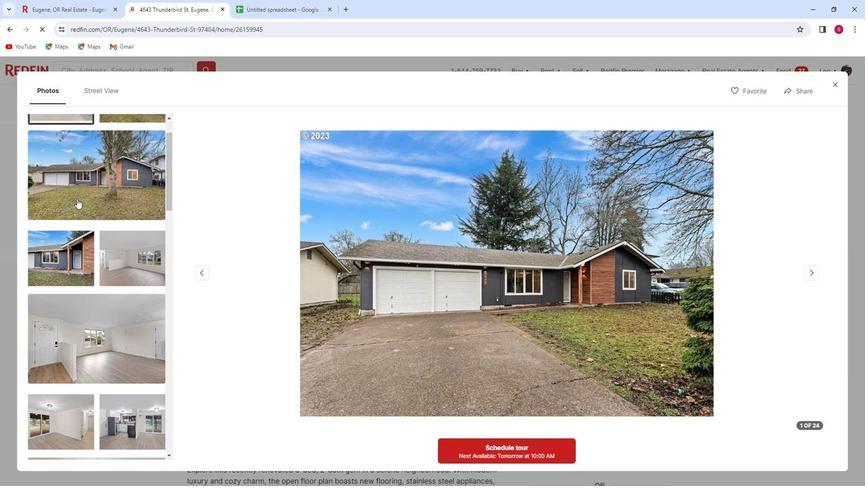 
Action: Mouse scrolled (76, 199) with delta (0, 0)
Screenshot: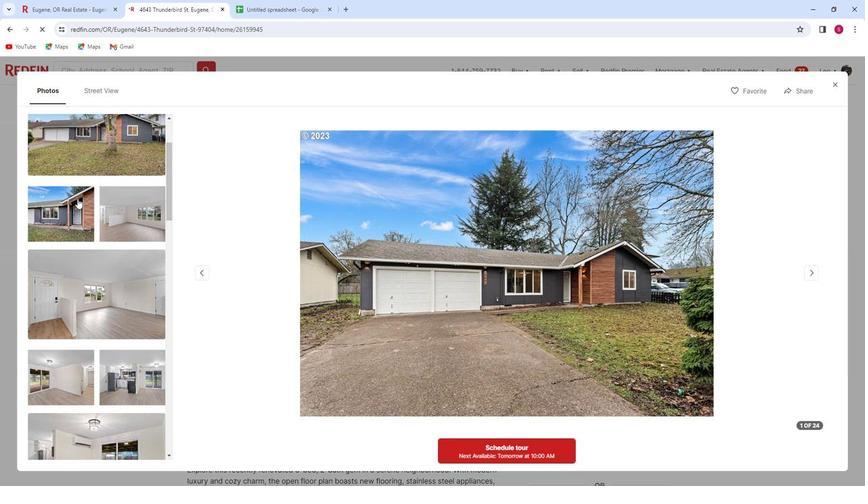 
Action: Mouse scrolled (76, 199) with delta (0, 0)
Screenshot: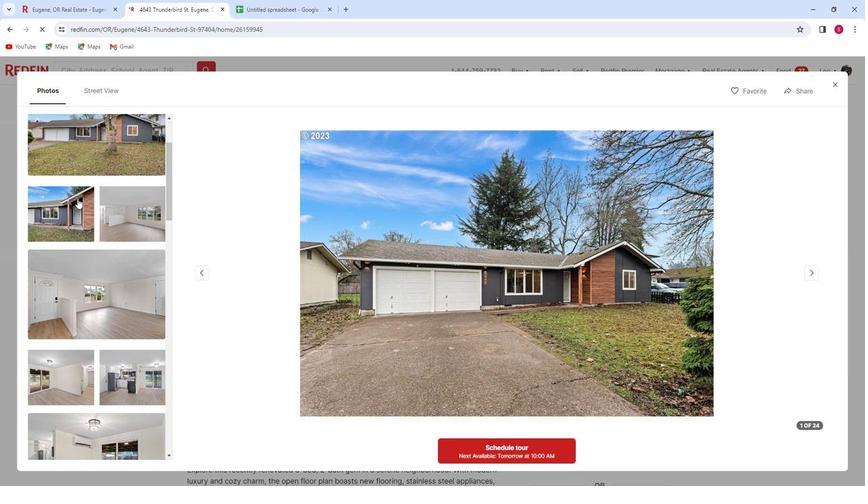 
Action: Mouse moved to (77, 200)
Screenshot: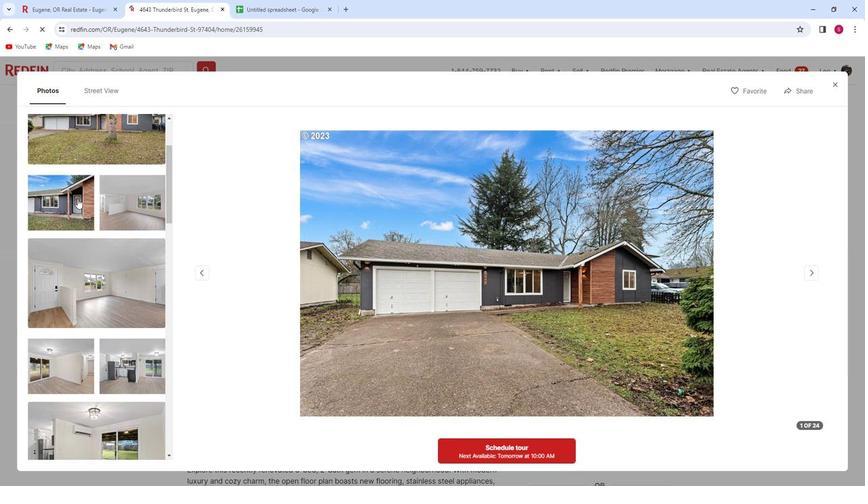 
Action: Mouse scrolled (77, 200) with delta (0, 0)
Screenshot: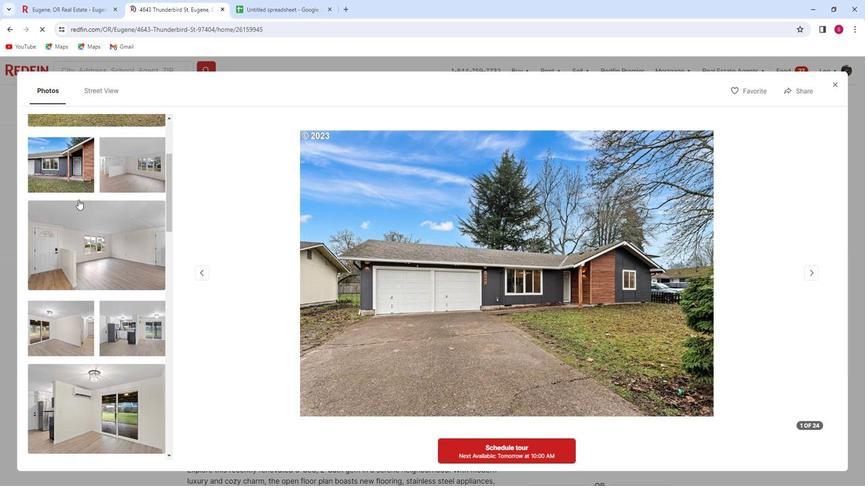 
Action: Mouse moved to (77, 200)
Screenshot: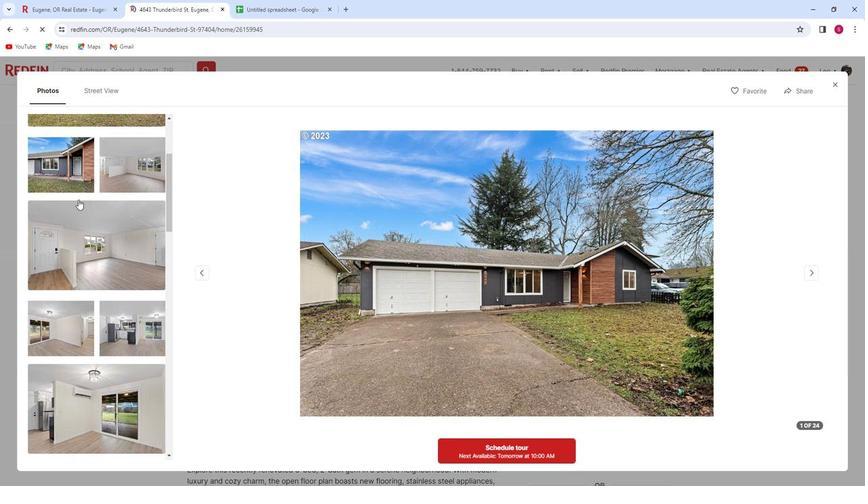 
Action: Mouse scrolled (77, 200) with delta (0, 0)
Screenshot: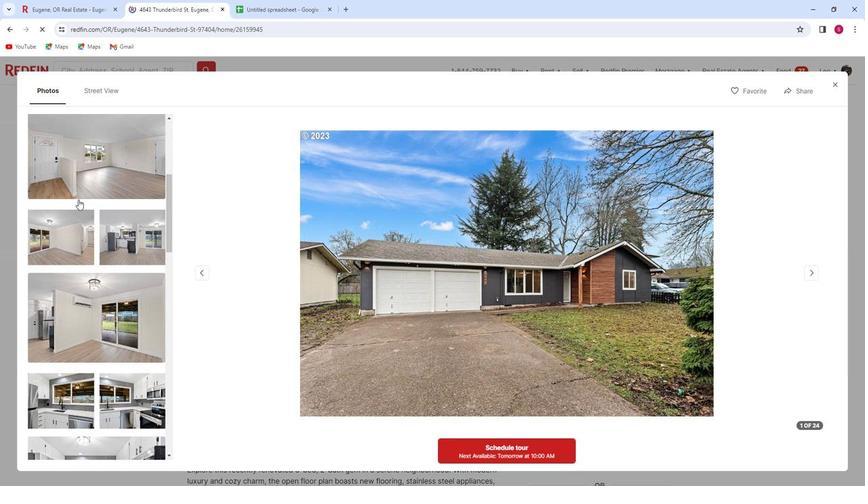 
Action: Mouse moved to (77, 200)
Screenshot: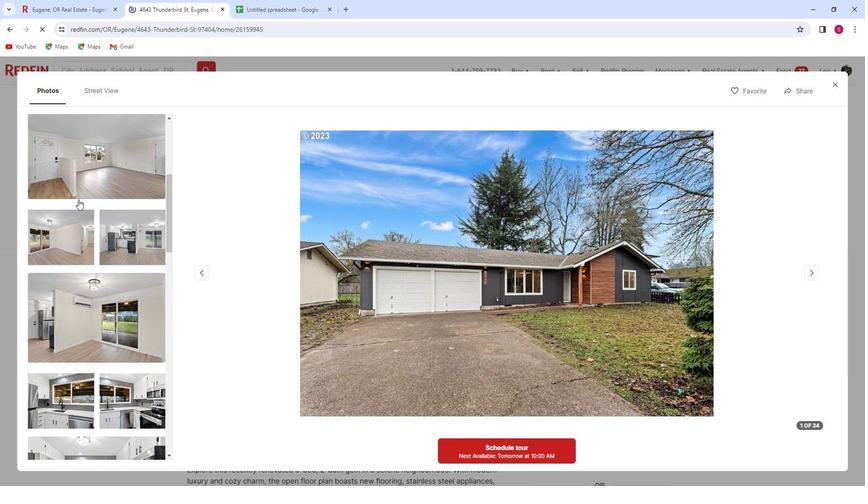 
Action: Mouse scrolled (77, 200) with delta (0, 0)
Screenshot: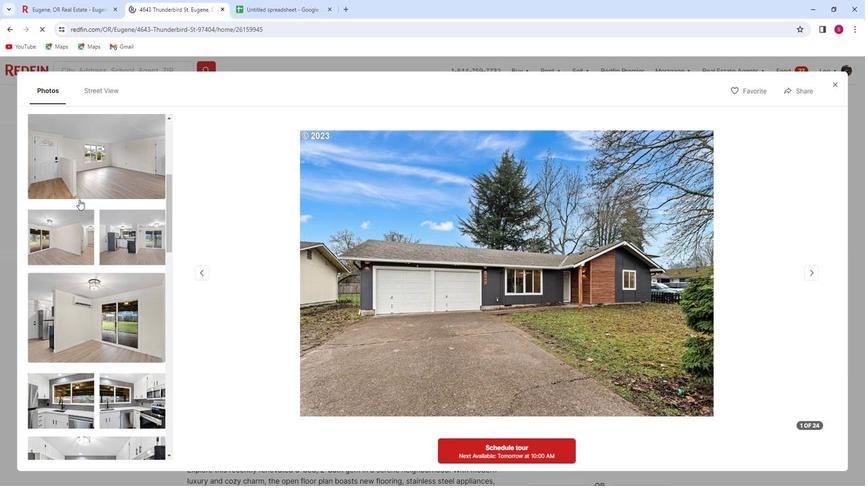 
Action: Mouse scrolled (77, 200) with delta (0, 0)
Screenshot: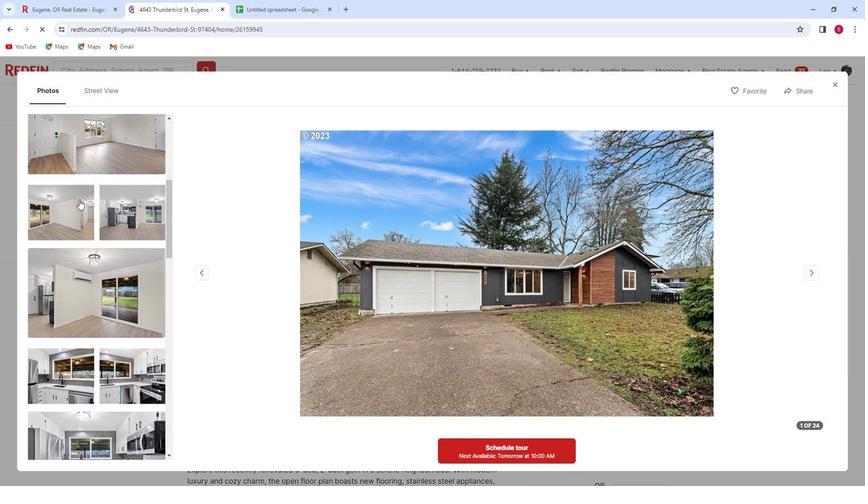 
Action: Mouse moved to (79, 200)
Screenshot: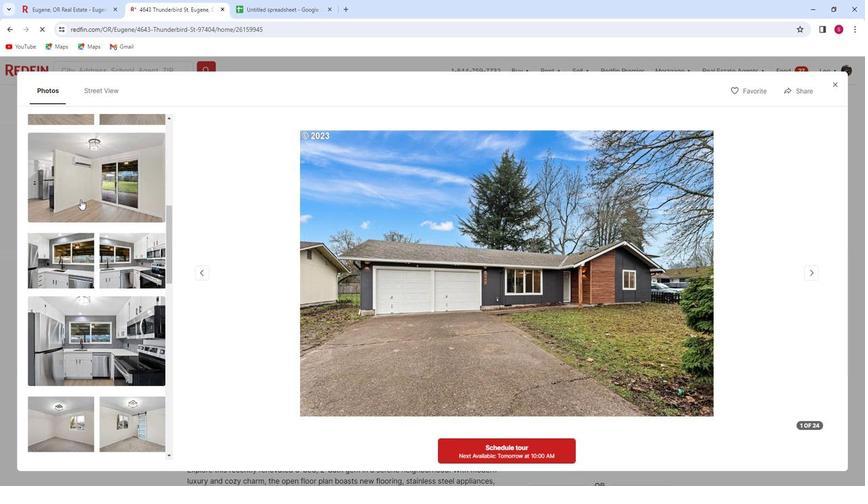 
Action: Mouse scrolled (79, 200) with delta (0, 0)
Screenshot: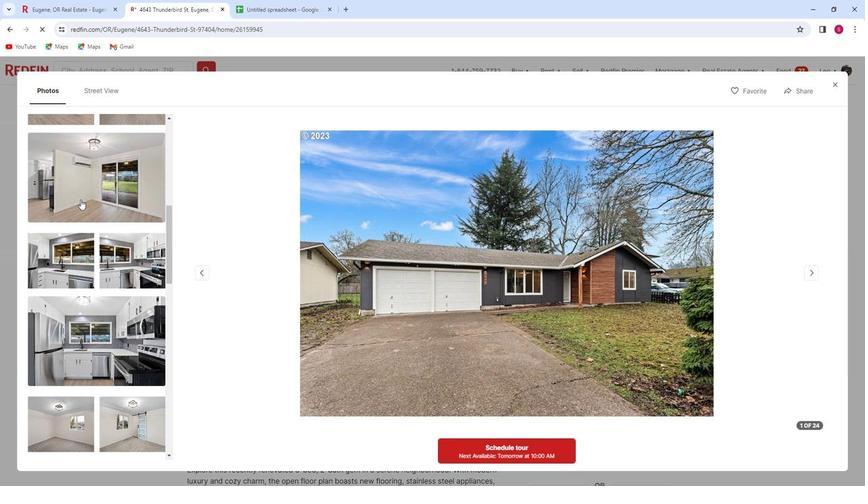 
Action: Mouse moved to (80, 200)
Screenshot: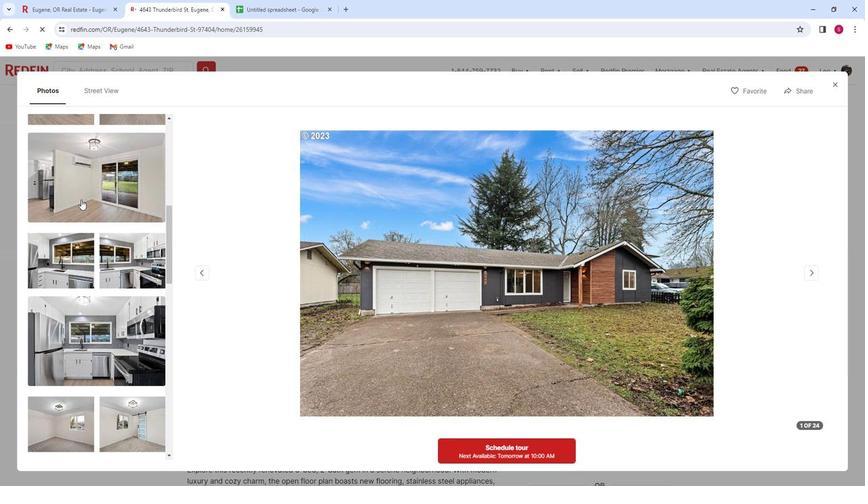 
Action: Mouse scrolled (80, 200) with delta (0, 0)
Screenshot: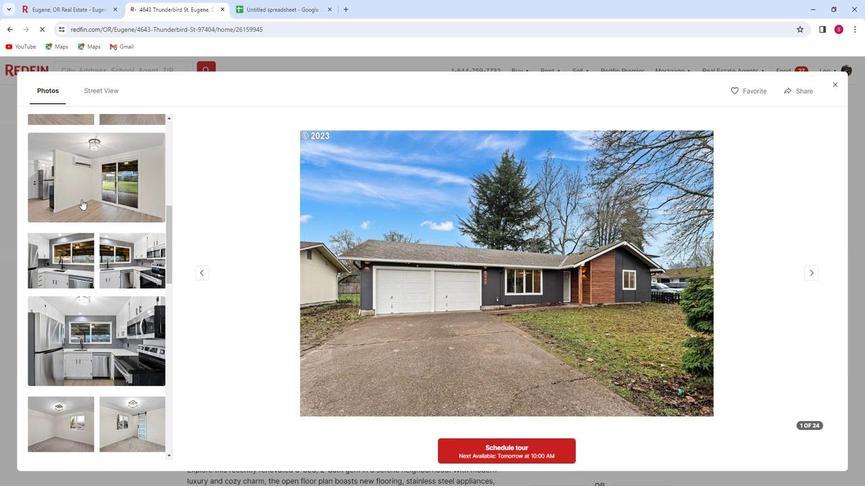 
Action: Mouse moved to (80, 200)
Screenshot: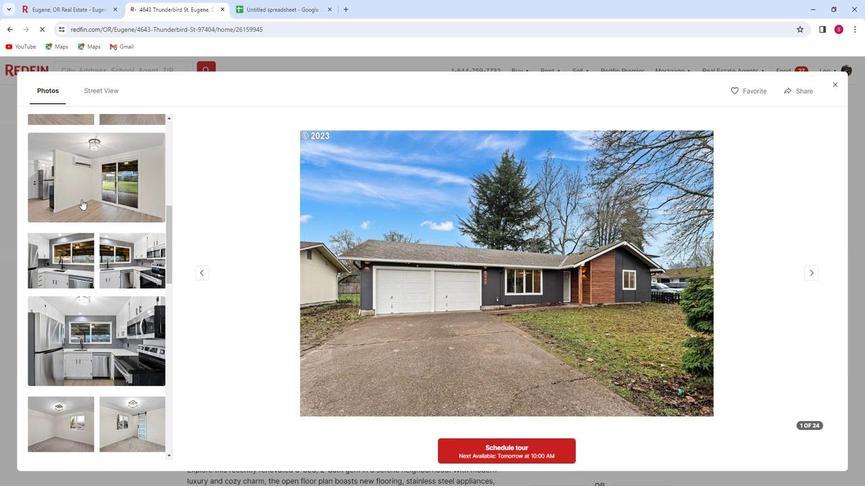 
Action: Mouse scrolled (80, 200) with delta (0, 0)
Screenshot: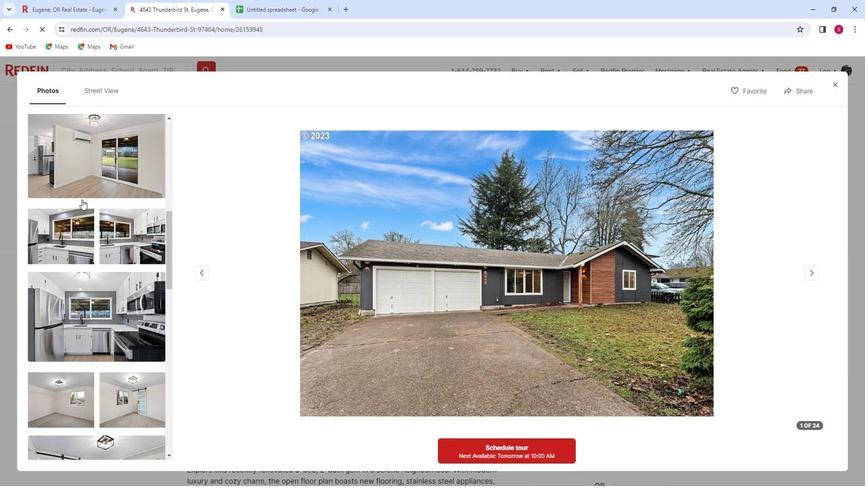 
Action: Mouse moved to (80, 200)
Screenshot: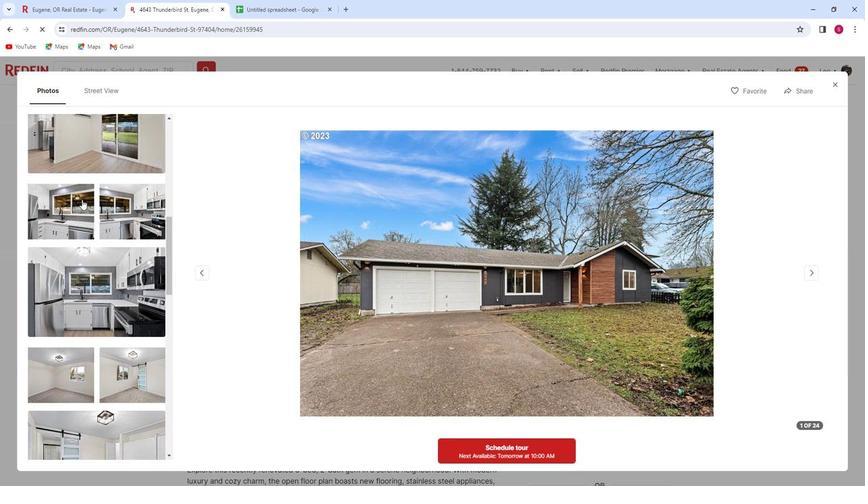 
Action: Mouse scrolled (80, 200) with delta (0, 0)
Screenshot: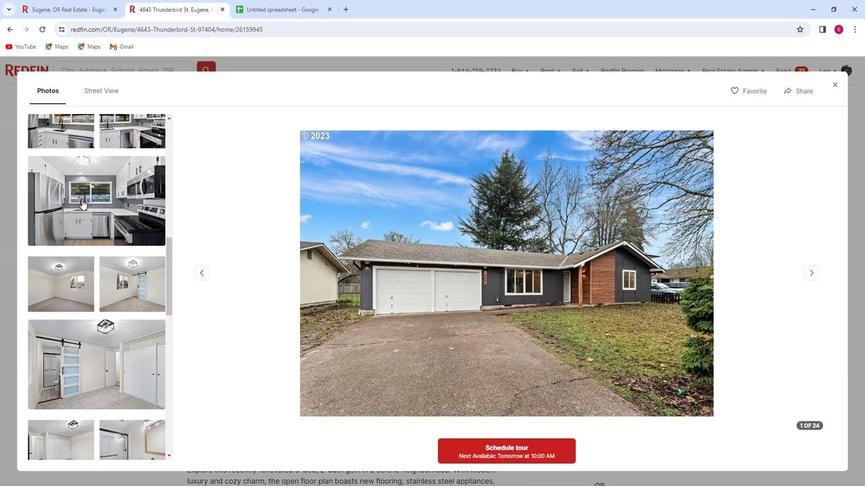 
Action: Mouse moved to (81, 200)
Screenshot: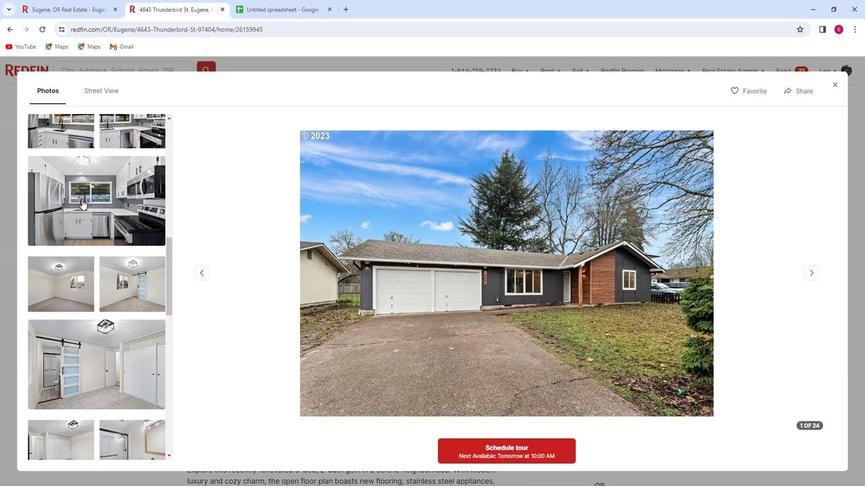 
Action: Mouse scrolled (81, 200) with delta (0, 0)
Screenshot: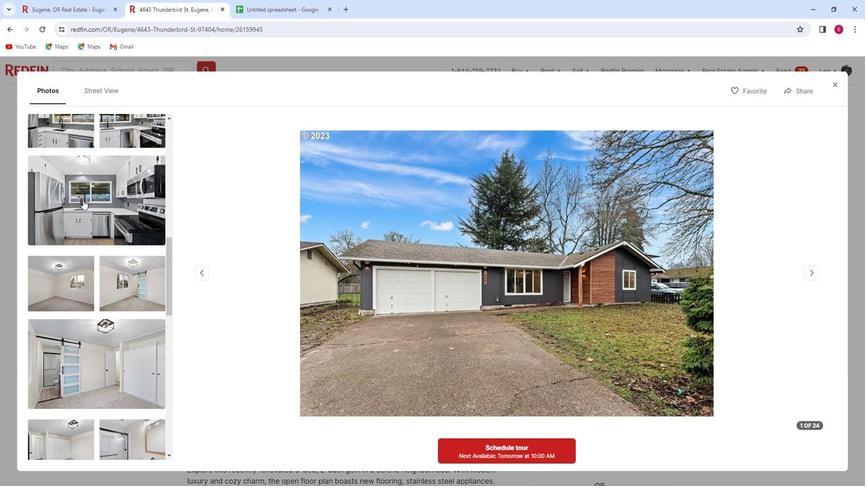 
Action: Mouse moved to (81, 200)
Screenshot: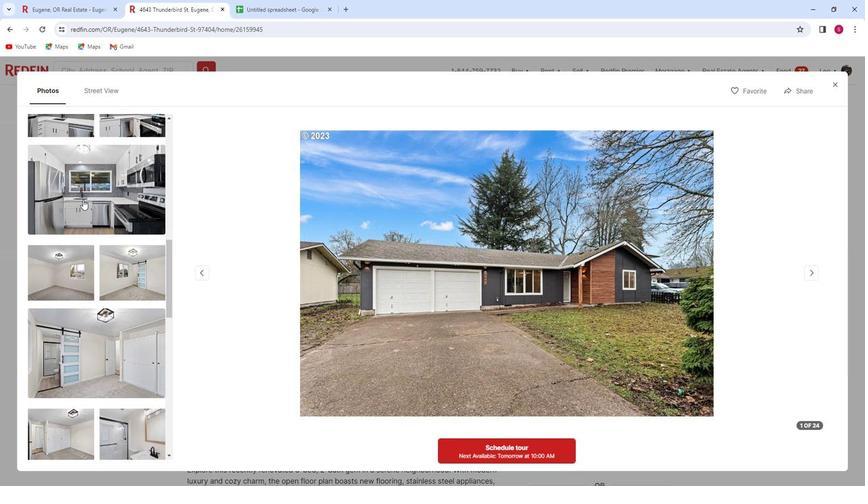 
Action: Mouse scrolled (81, 200) with delta (0, 0)
Screenshot: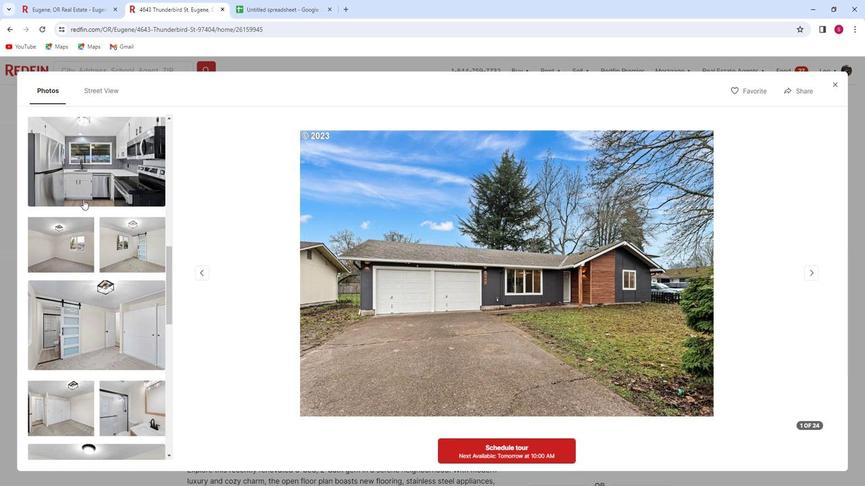
Action: Mouse moved to (83, 200)
Screenshot: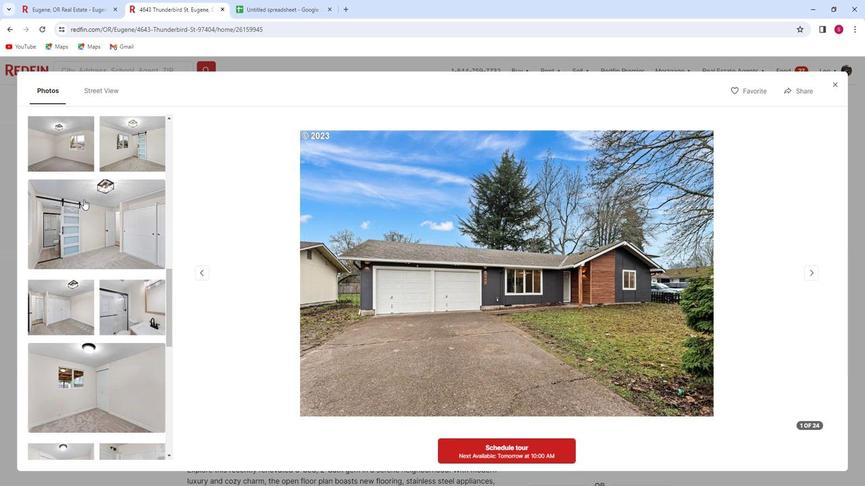 
Action: Mouse scrolled (83, 200) with delta (0, 0)
Screenshot: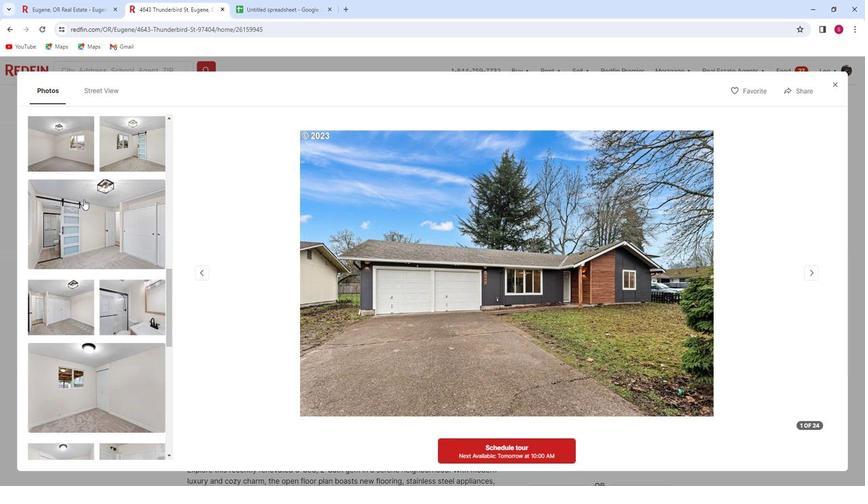 
Action: Mouse scrolled (83, 200) with delta (0, 0)
Screenshot: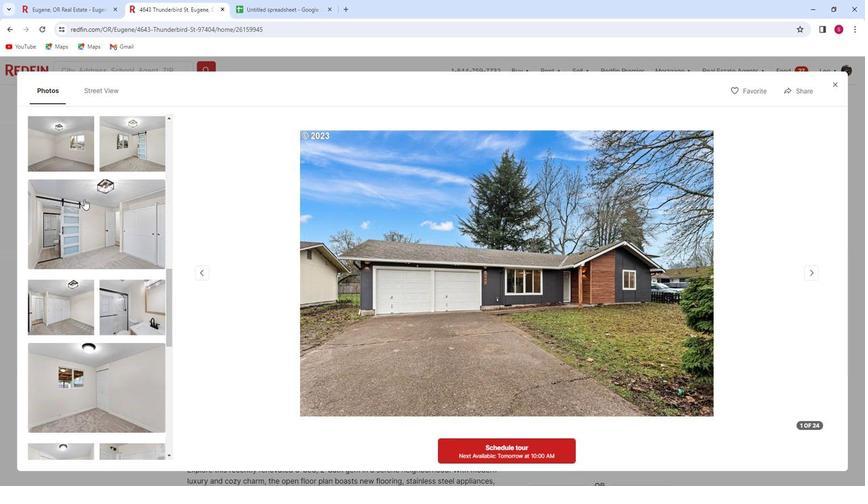 
Action: Mouse scrolled (83, 200) with delta (0, 0)
Screenshot: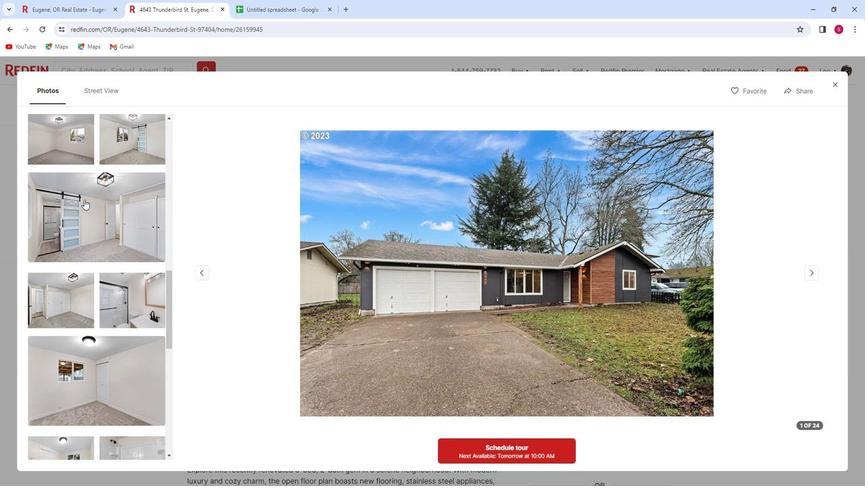 
Action: Mouse moved to (83, 200)
Screenshot: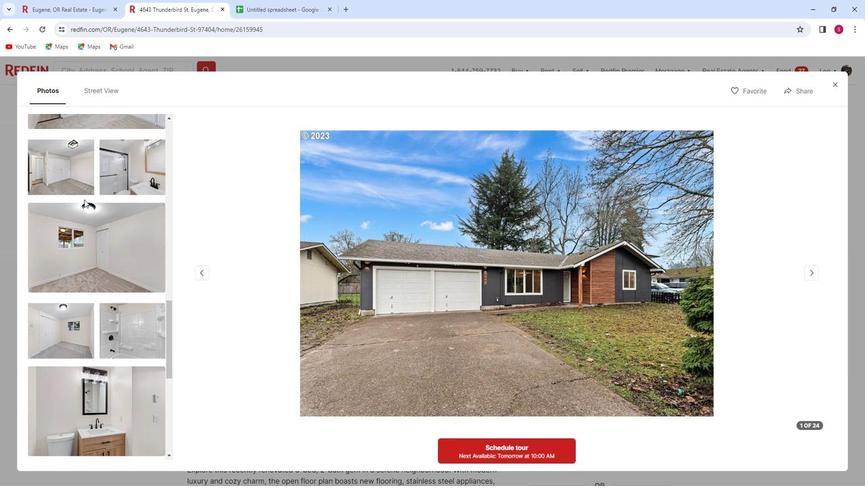 
Action: Mouse scrolled (83, 200) with delta (0, 0)
Screenshot: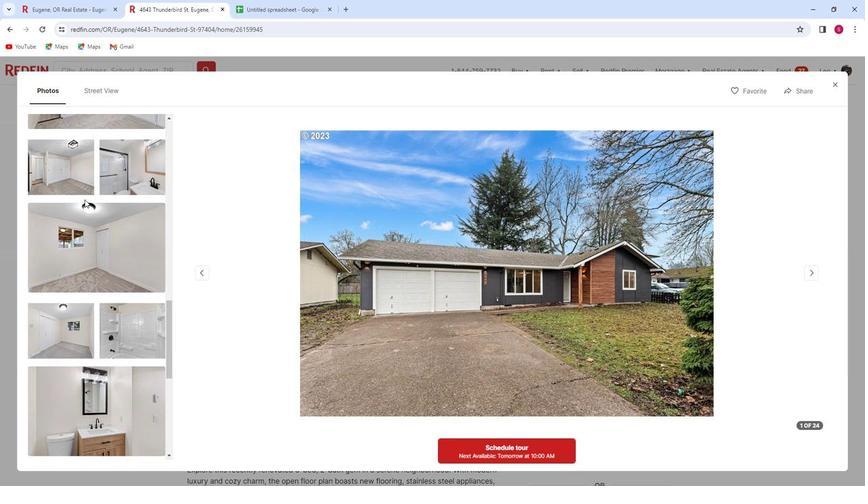 
Action: Mouse scrolled (83, 200) with delta (0, 0)
Screenshot: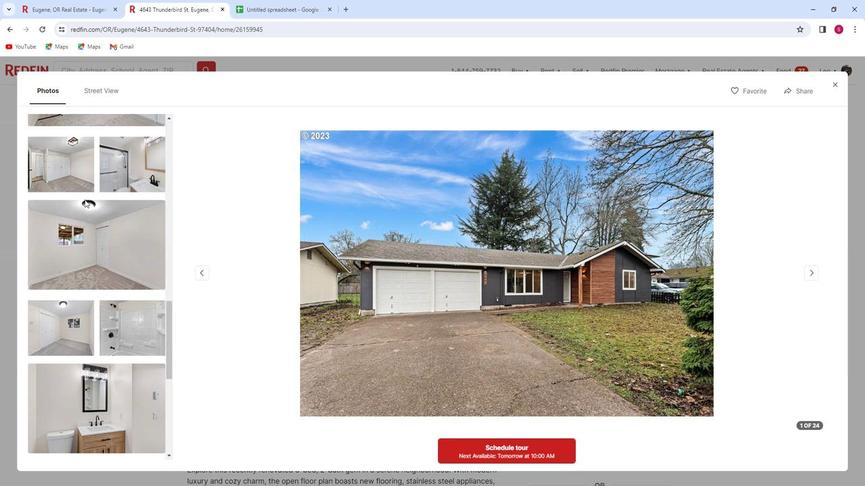 
Action: Mouse scrolled (83, 200) with delta (0, 0)
Screenshot: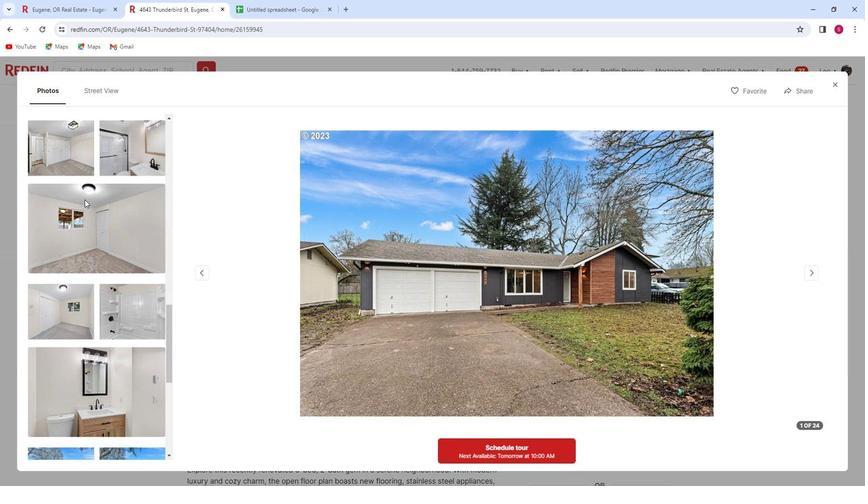 
Action: Mouse scrolled (83, 200) with delta (0, 0)
Screenshot: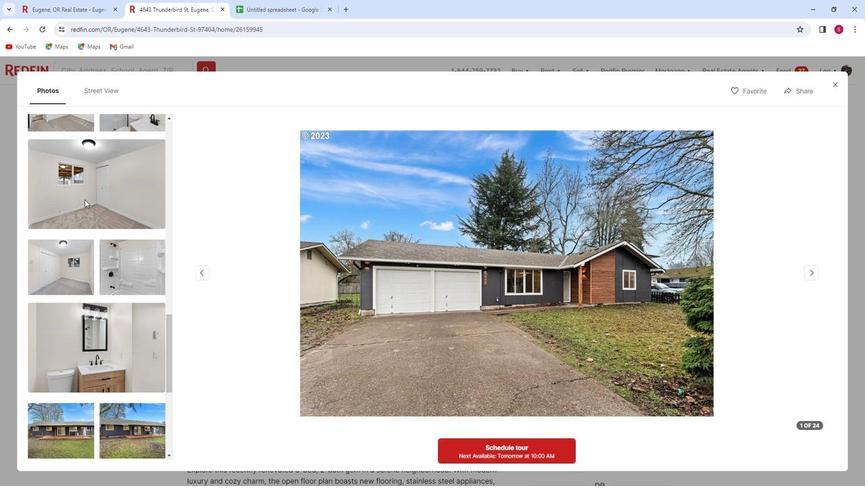 
Action: Mouse moved to (84, 200)
Screenshot: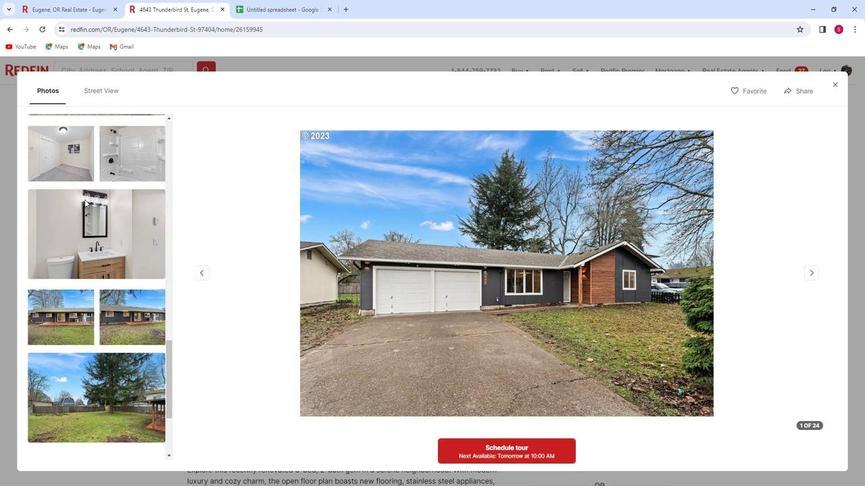 
Action: Mouse scrolled (84, 200) with delta (0, 0)
Screenshot: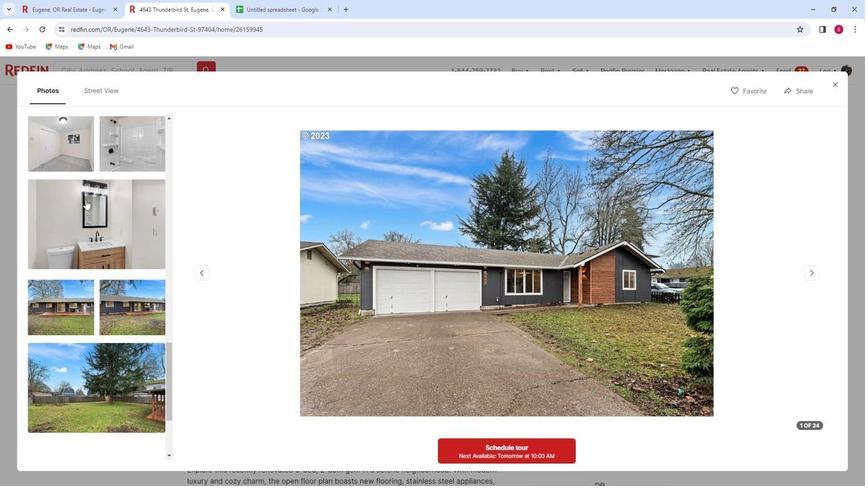 
Action: Mouse scrolled (84, 200) with delta (0, 0)
Screenshot: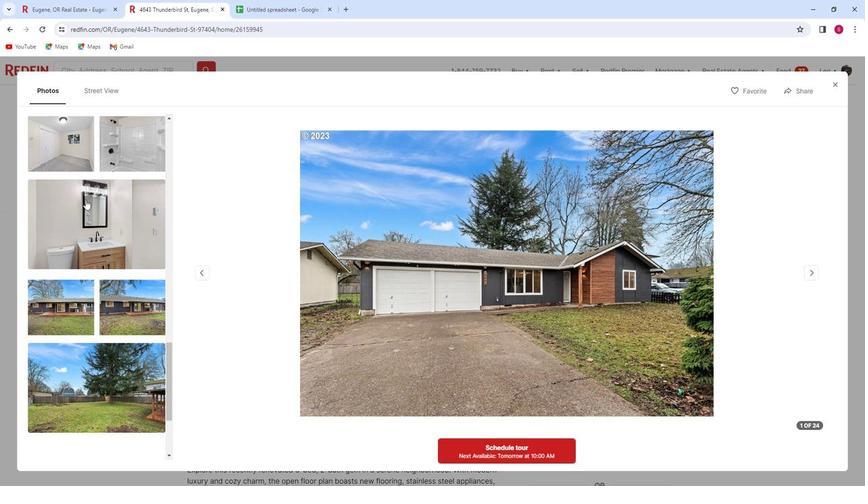 
Action: Mouse moved to (84, 200)
Screenshot: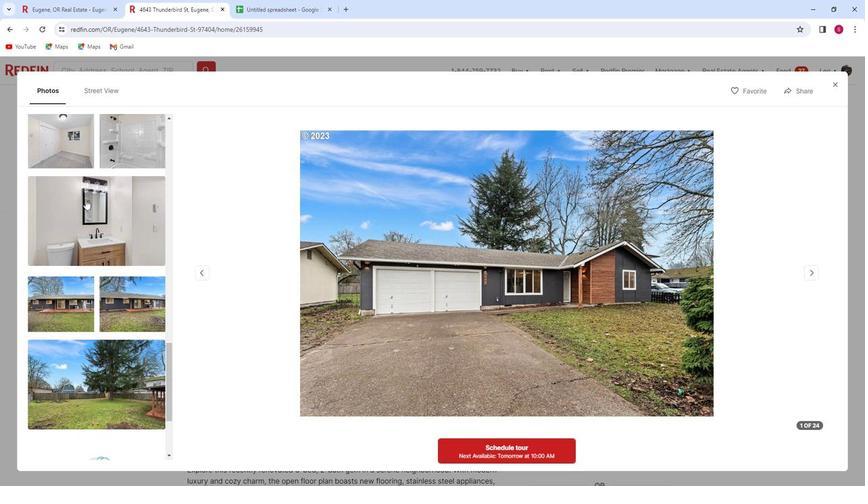 
Action: Mouse scrolled (84, 200) with delta (0, 0)
Screenshot: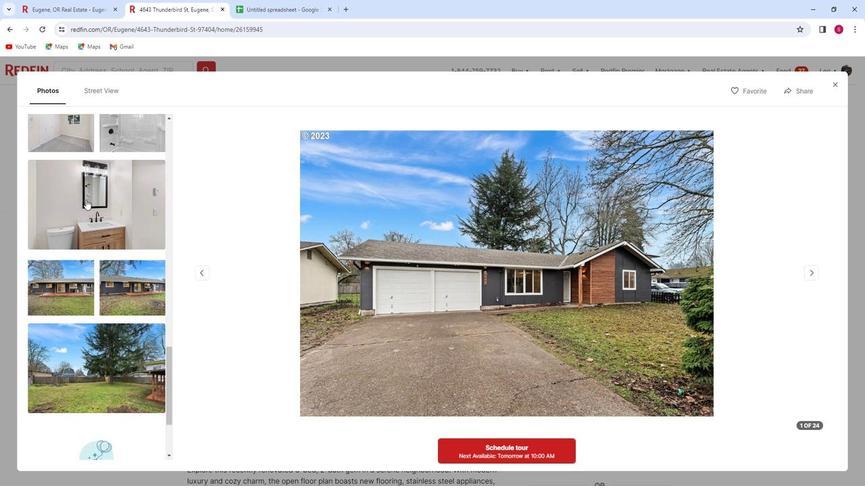 
Action: Mouse moved to (85, 200)
Screenshot: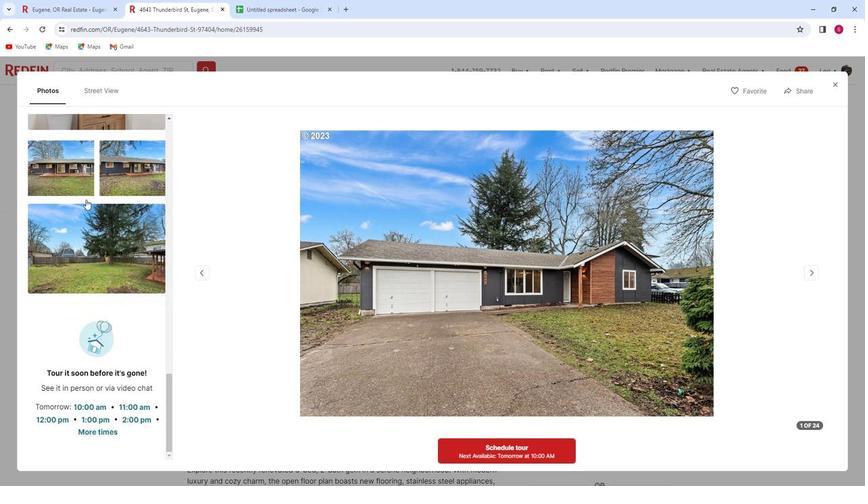 
Action: Mouse scrolled (85, 200) with delta (0, 0)
Screenshot: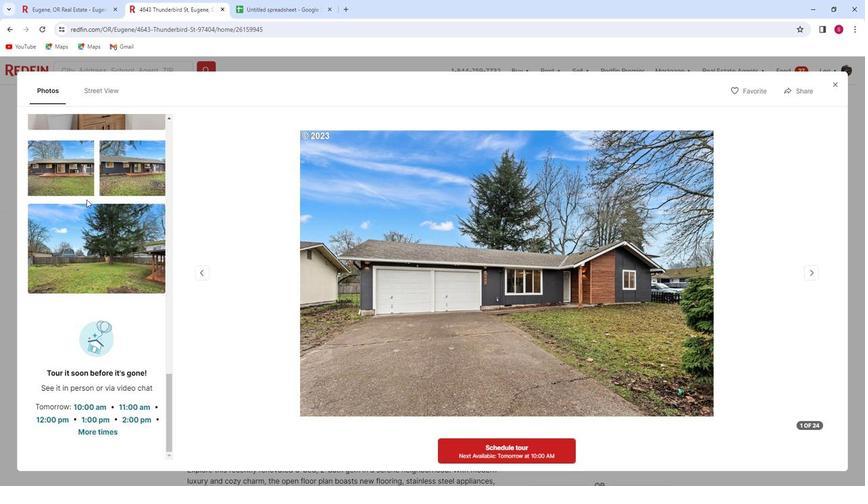 
Action: Mouse moved to (85, 200)
Screenshot: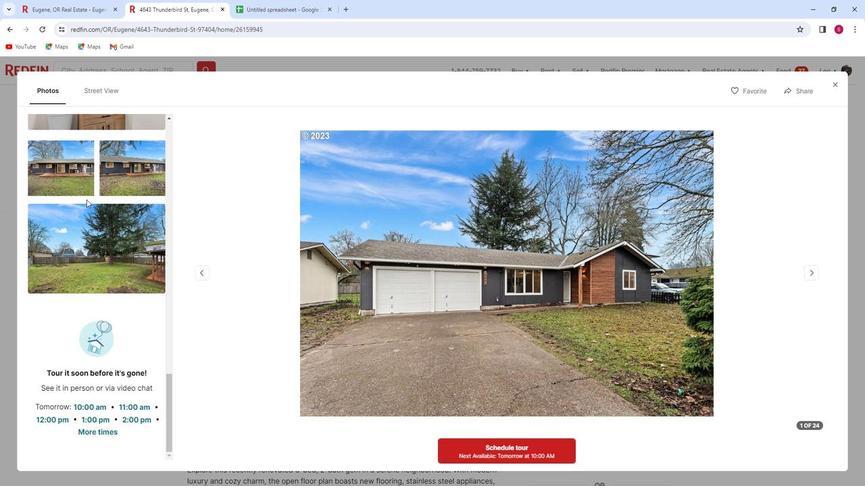 
Action: Mouse scrolled (85, 200) with delta (0, 0)
Screenshot: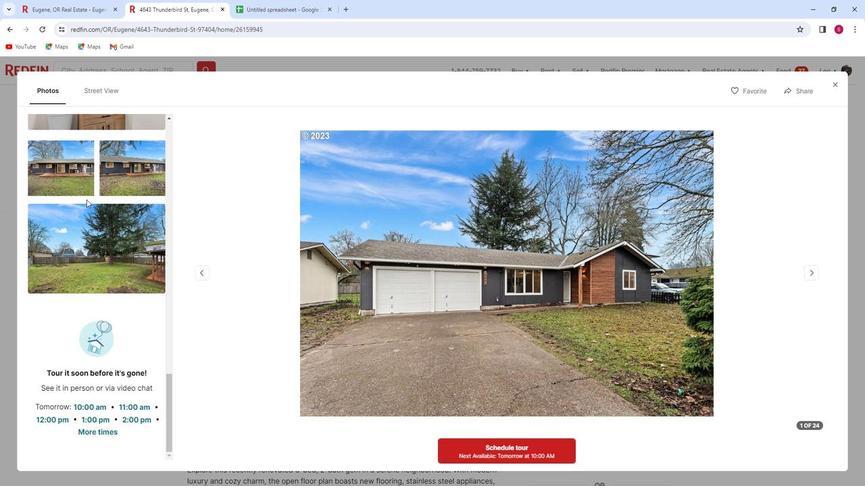 
Action: Mouse scrolled (85, 200) with delta (0, 0)
Screenshot: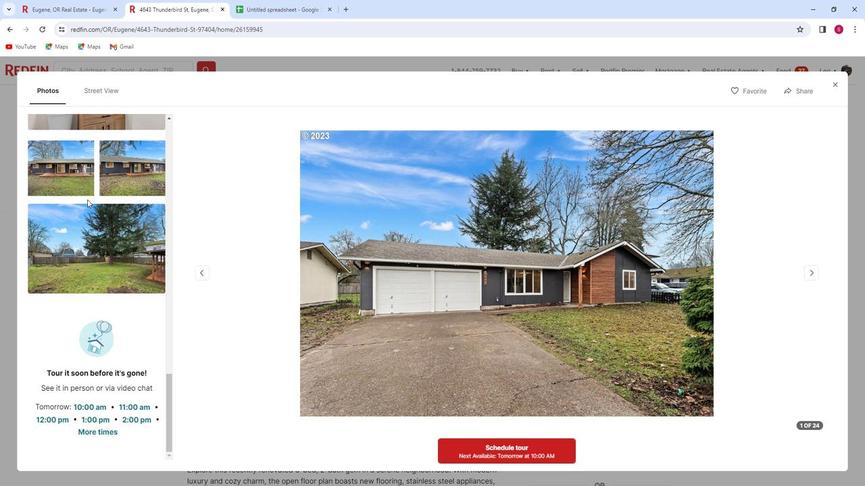 
Action: Mouse moved to (836, 87)
Screenshot: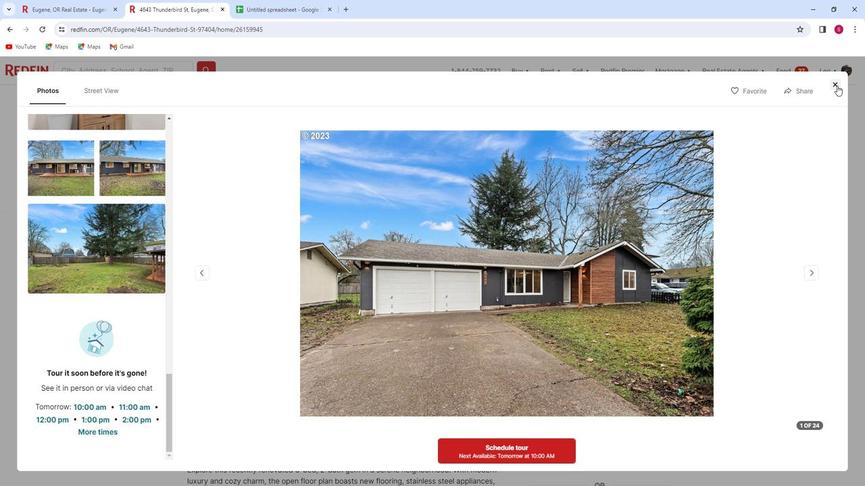 
Action: Mouse pressed left at (836, 87)
Screenshot: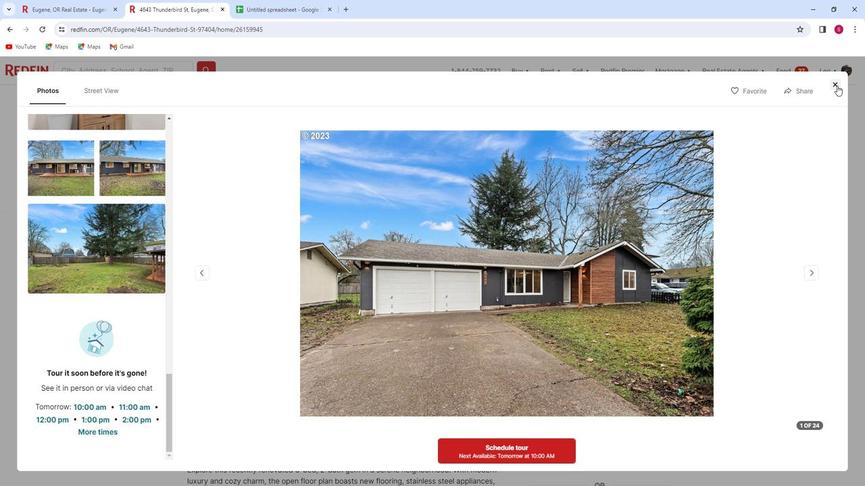 
Action: Mouse moved to (304, 283)
Screenshot: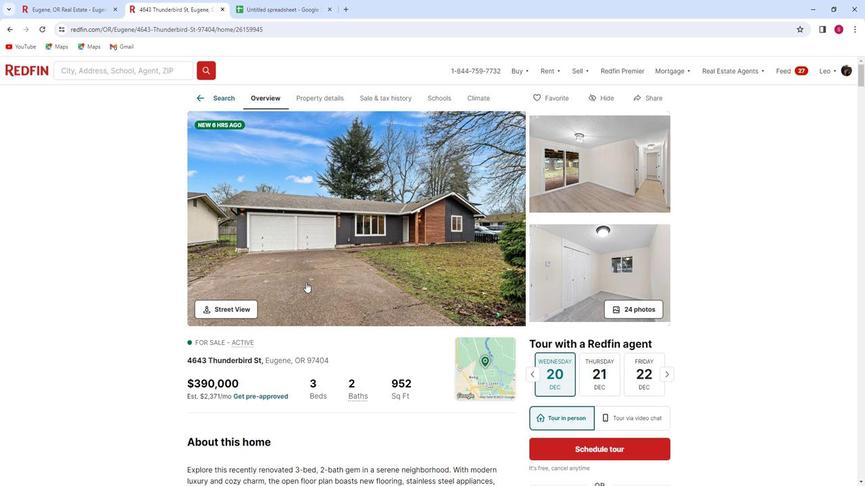 
Action: Mouse scrolled (304, 282) with delta (0, 0)
Screenshot: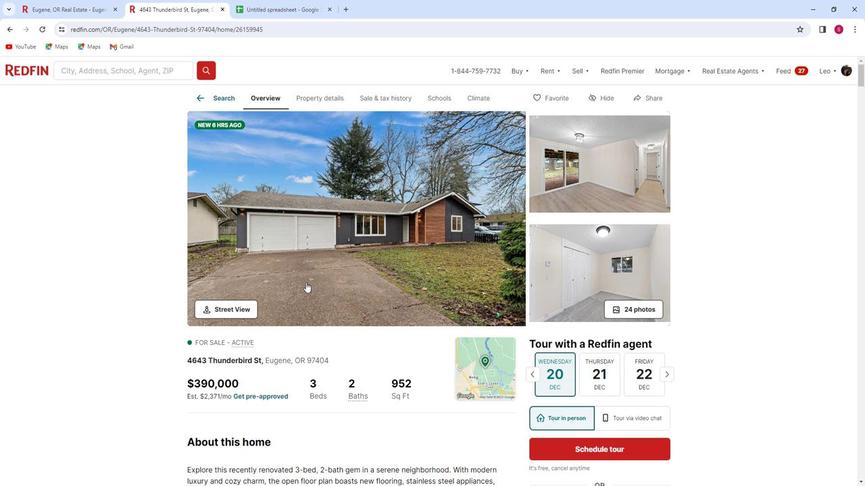
Action: Mouse moved to (304, 283)
Screenshot: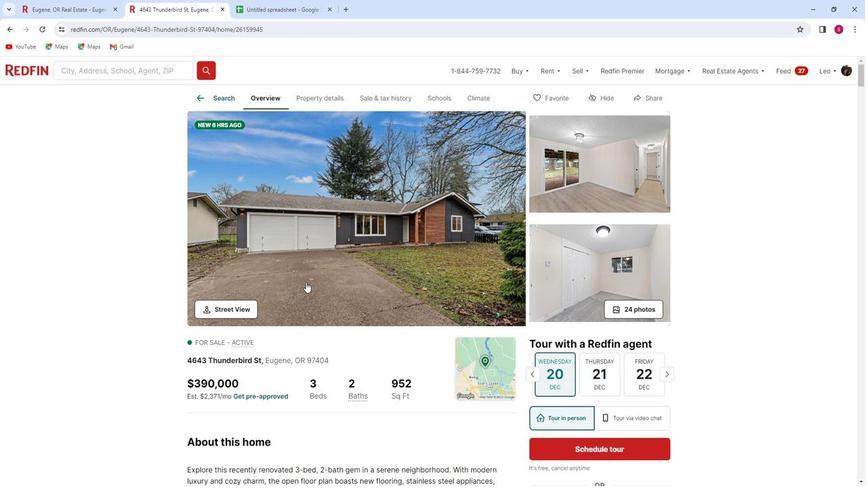 
Action: Mouse scrolled (304, 283) with delta (0, 0)
Screenshot: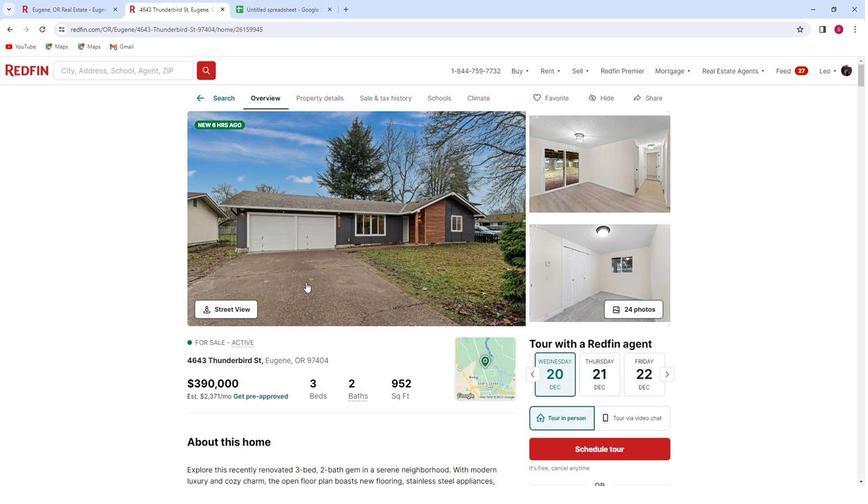 
Action: Mouse moved to (304, 283)
Screenshot: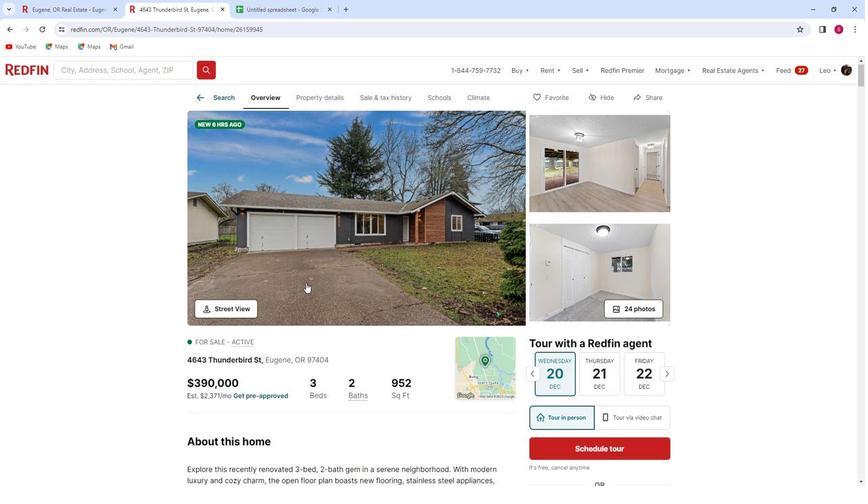 
Action: Mouse scrolled (304, 283) with delta (0, 0)
Screenshot: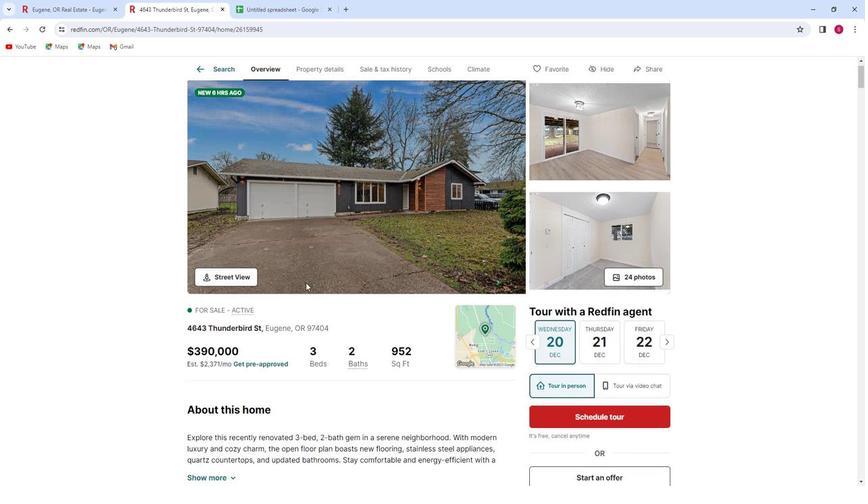 
Action: Mouse scrolled (304, 283) with delta (0, 0)
Screenshot: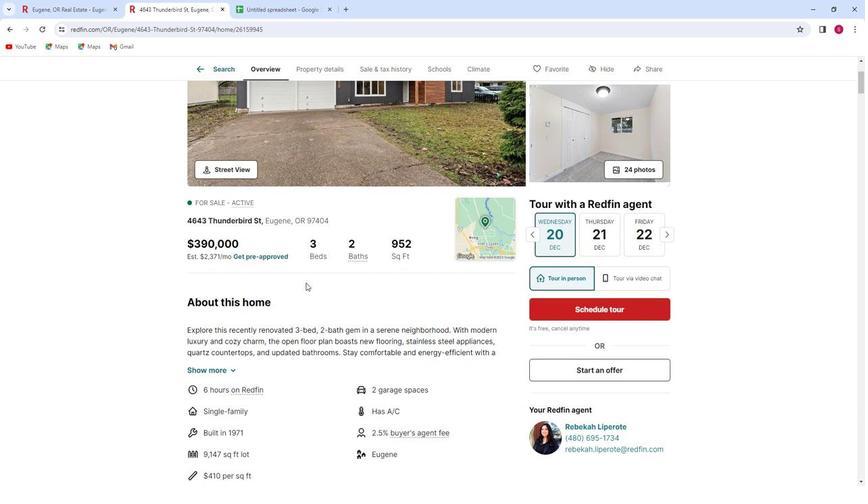 
Action: Mouse scrolled (304, 283) with delta (0, 0)
Screenshot: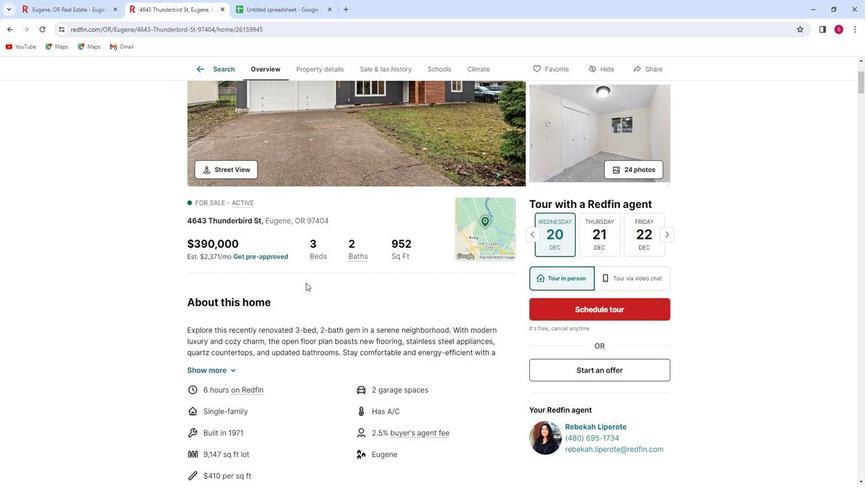 
Action: Mouse moved to (219, 277)
Screenshot: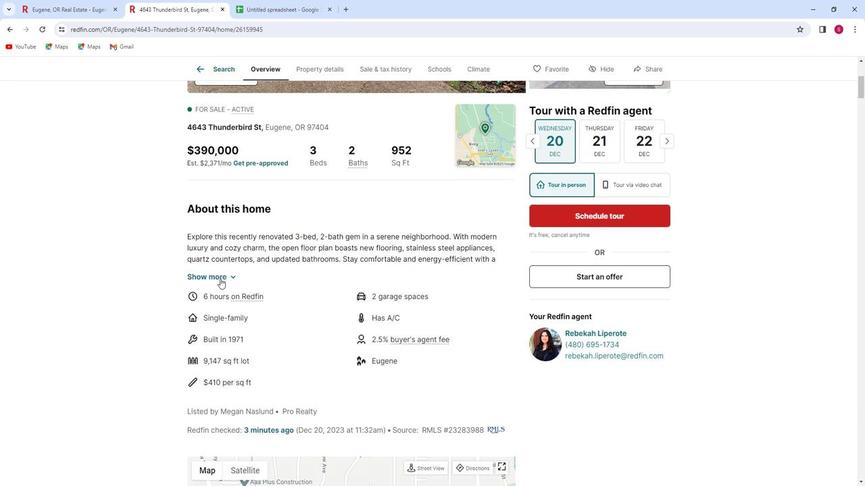 
Action: Mouse pressed left at (219, 277)
Screenshot: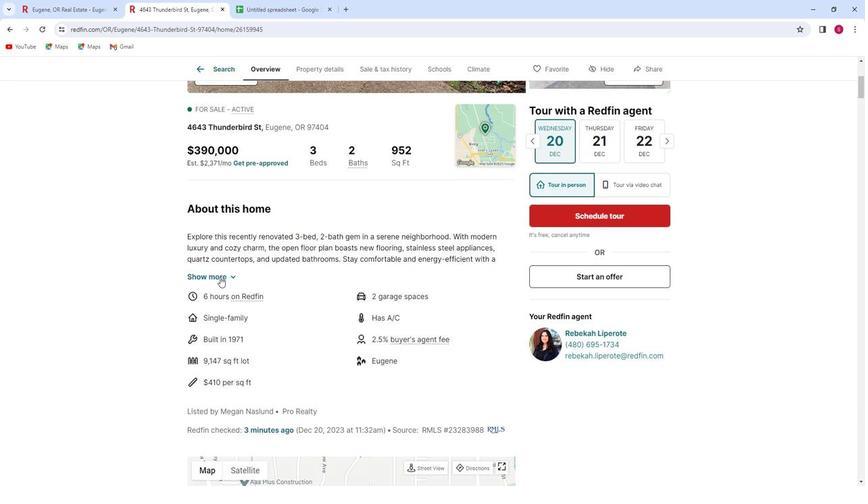 
Action: Mouse moved to (253, 275)
Screenshot: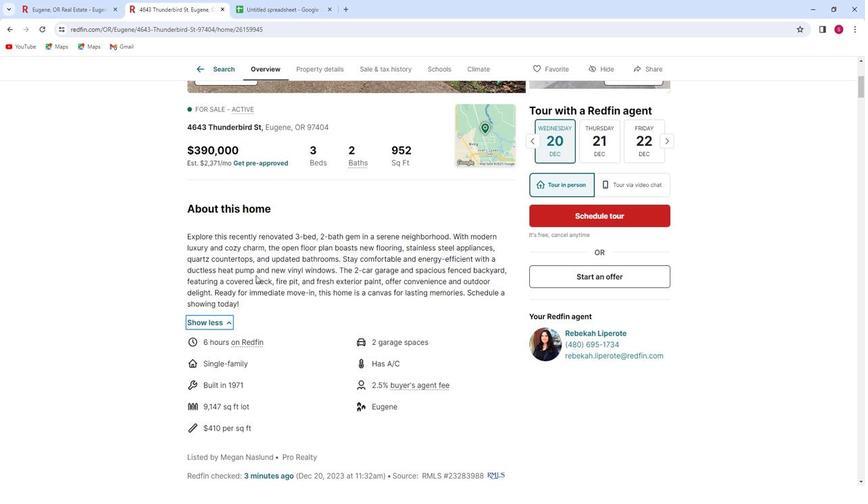 
Action: Mouse scrolled (253, 275) with delta (0, 0)
Screenshot: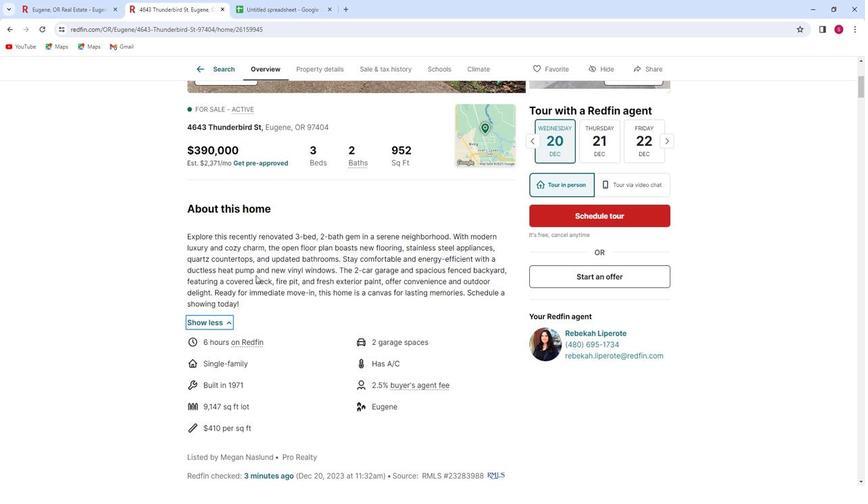 
Action: Mouse moved to (250, 270)
Screenshot: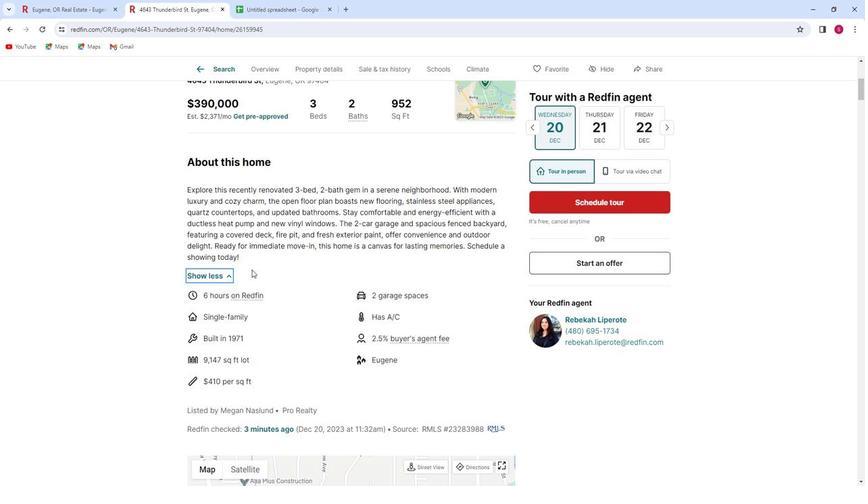 
Action: Mouse scrolled (250, 270) with delta (0, 0)
Screenshot: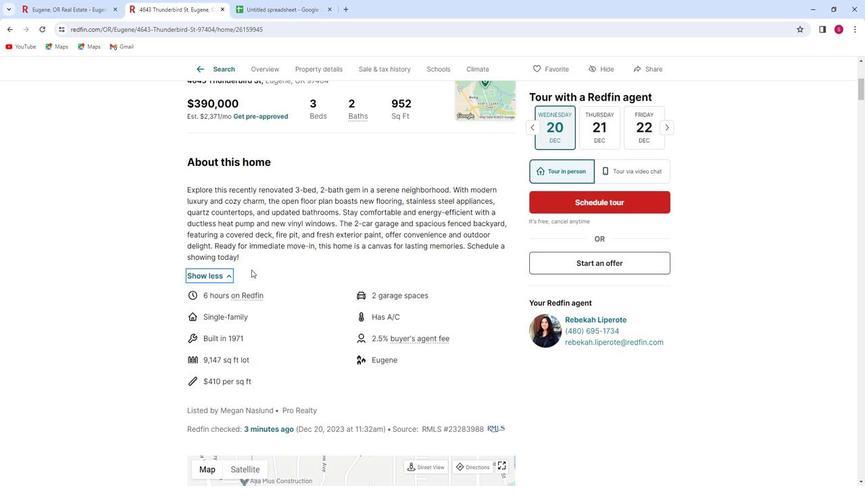 
Action: Mouse moved to (250, 270)
Screenshot: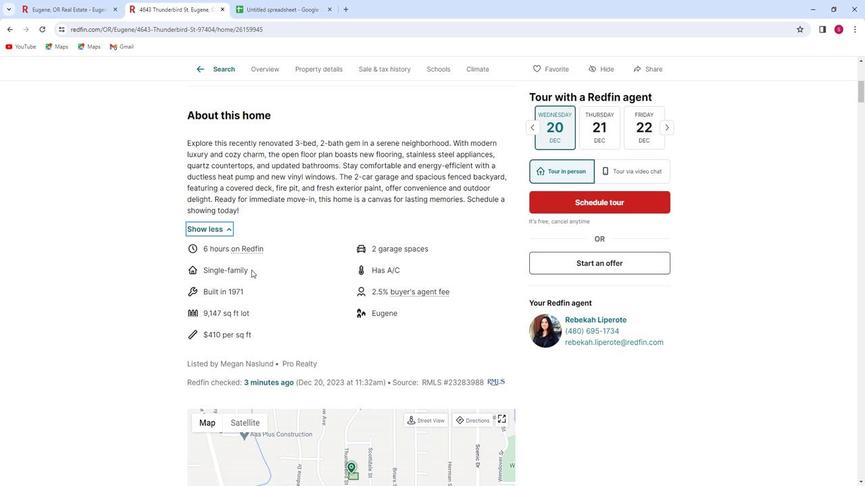 
Action: Mouse scrolled (250, 270) with delta (0, 0)
Screenshot: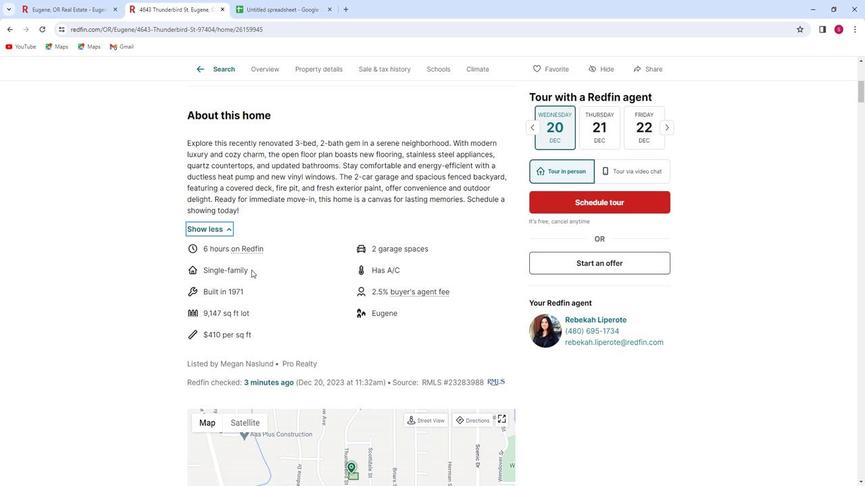 
Action: Mouse scrolled (250, 270) with delta (0, 0)
Screenshot: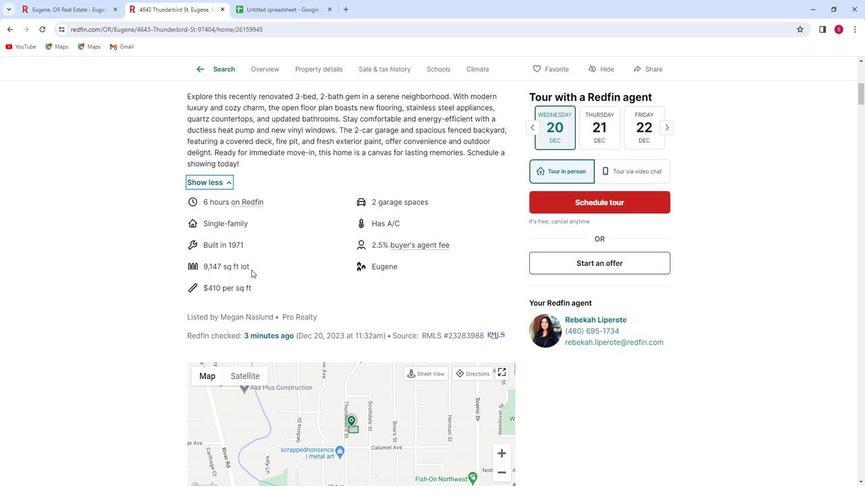 
Action: Mouse moved to (249, 270)
Screenshot: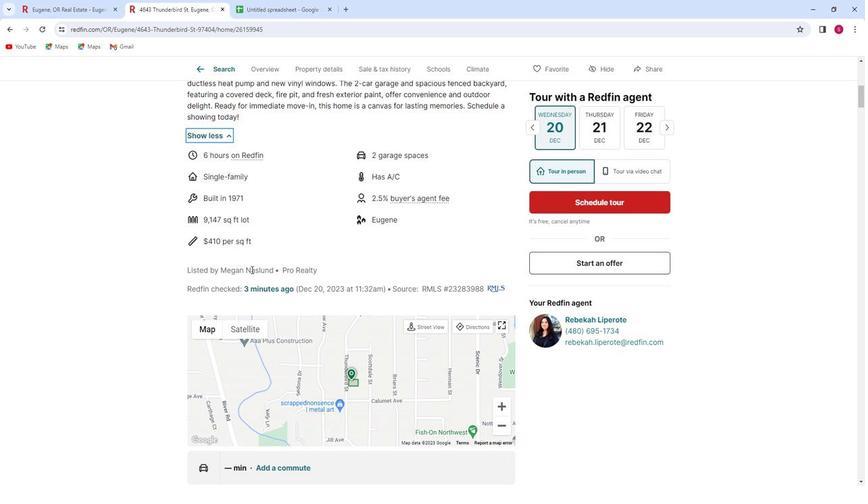 
Action: Mouse scrolled (249, 269) with delta (0, 0)
Screenshot: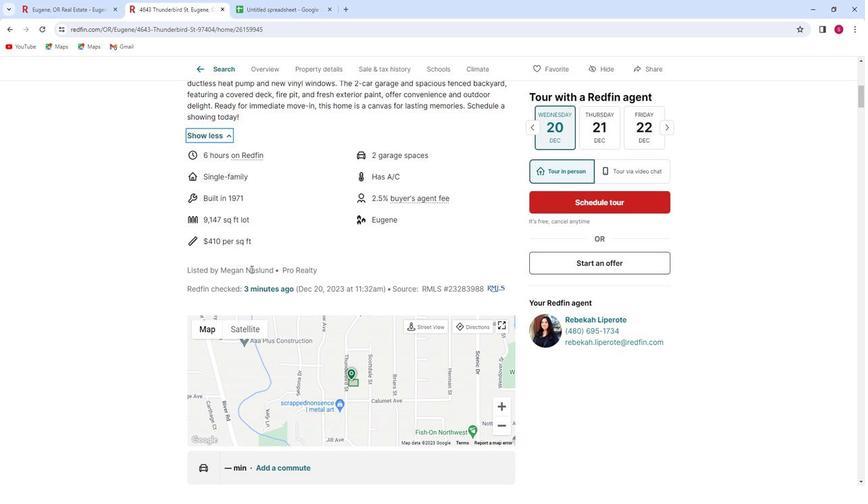 
Action: Mouse scrolled (249, 269) with delta (0, 0)
Screenshot: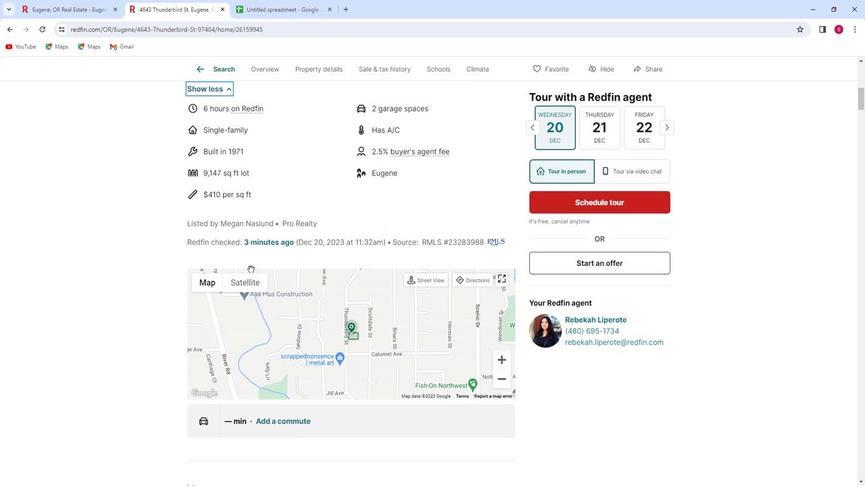 
Action: Mouse scrolled (249, 269) with delta (0, 0)
Screenshot: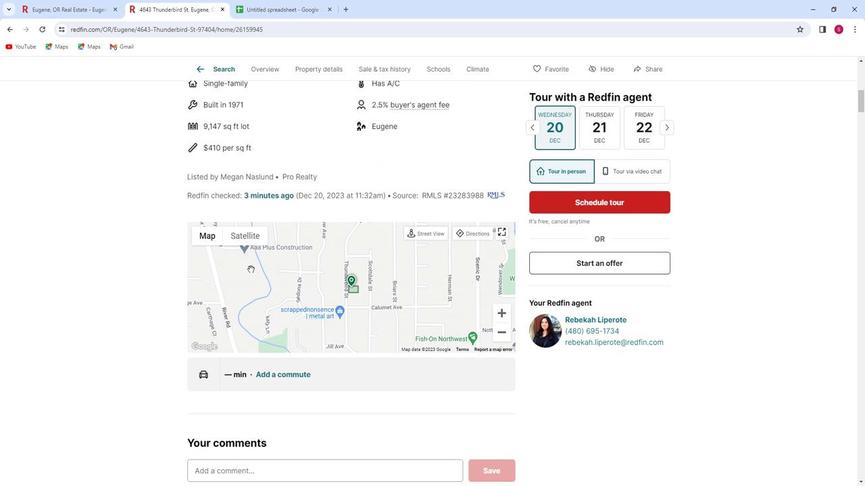 
Action: Mouse scrolled (249, 269) with delta (0, 0)
Screenshot: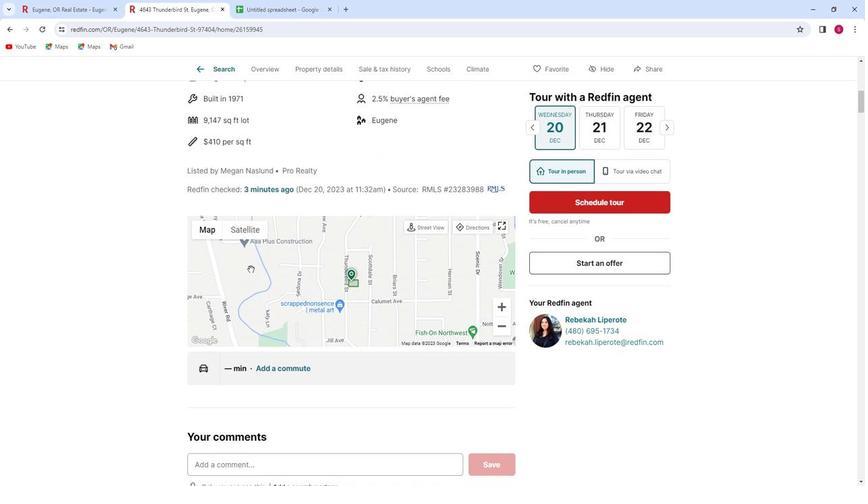 
Action: Mouse scrolled (249, 269) with delta (0, 0)
Screenshot: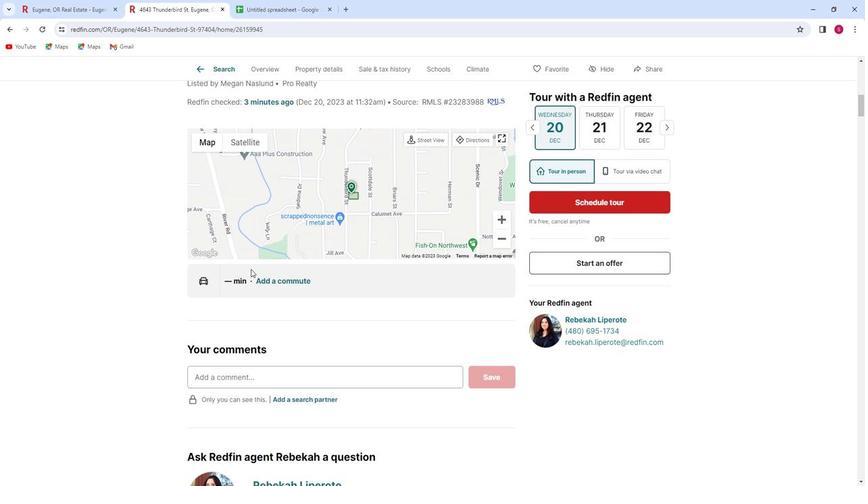 
Action: Mouse scrolled (249, 269) with delta (0, 0)
Screenshot: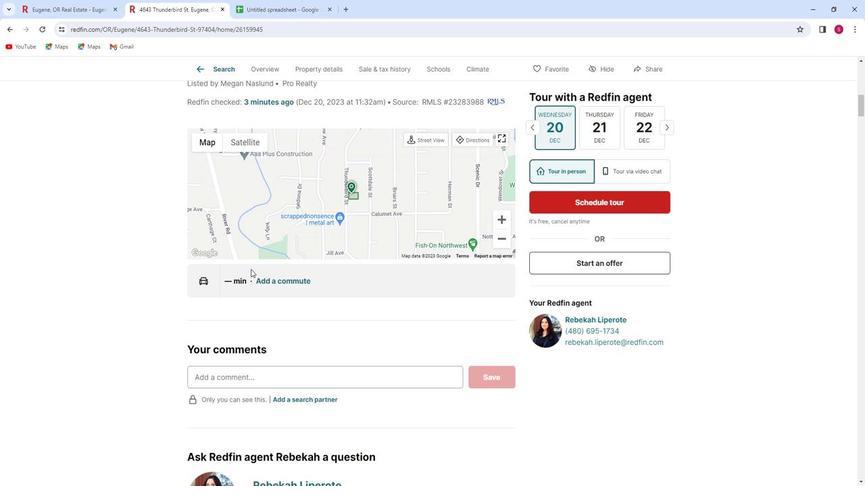 
Action: Mouse moved to (249, 271)
Screenshot: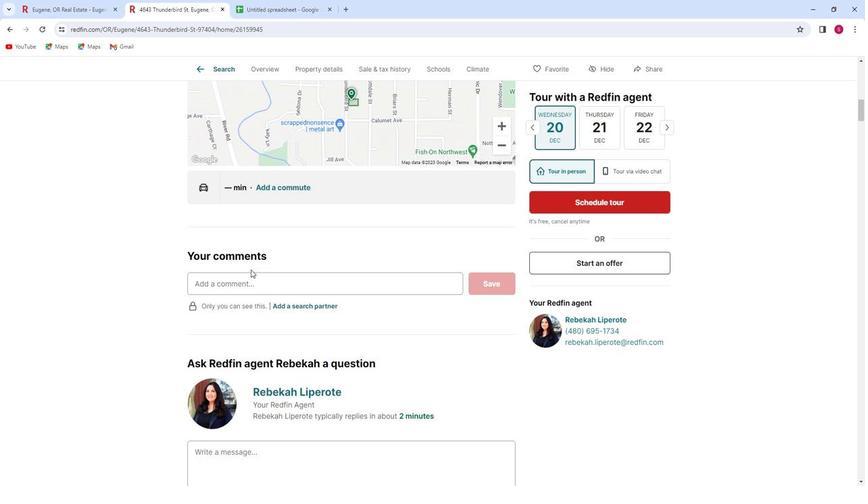 
Action: Mouse scrolled (249, 270) with delta (0, 0)
Screenshot: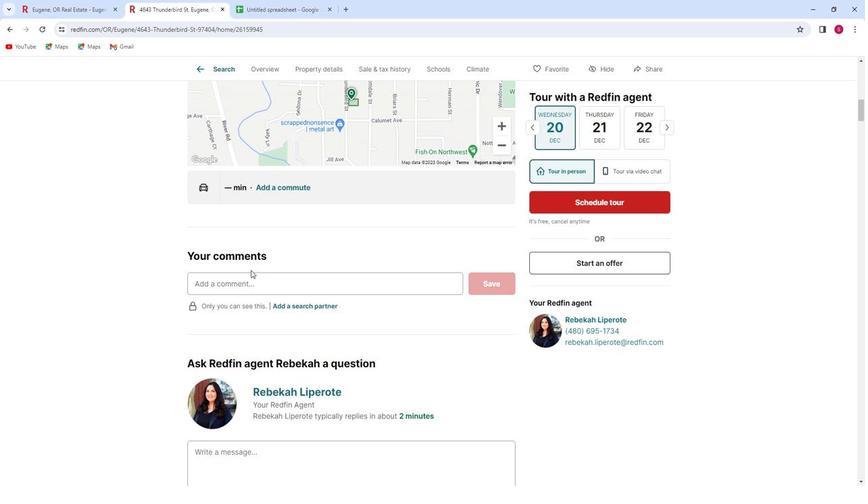 
Action: Mouse moved to (249, 272)
Screenshot: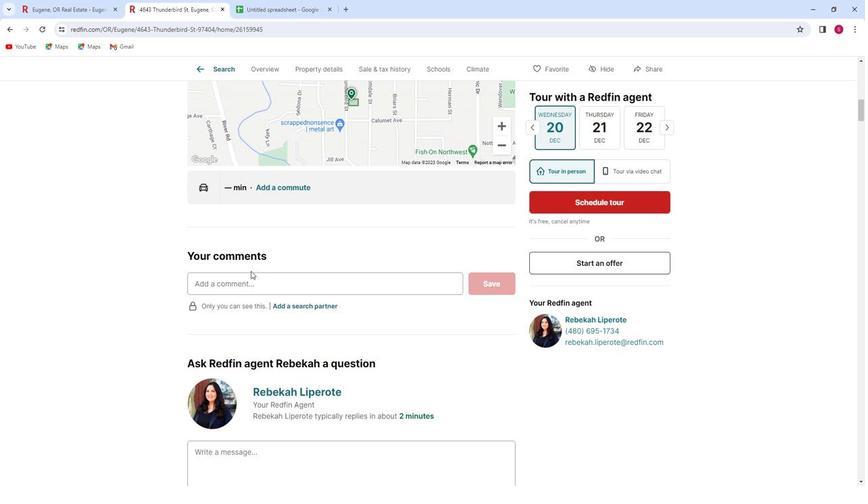 
Action: Mouse scrolled (249, 271) with delta (0, 0)
Screenshot: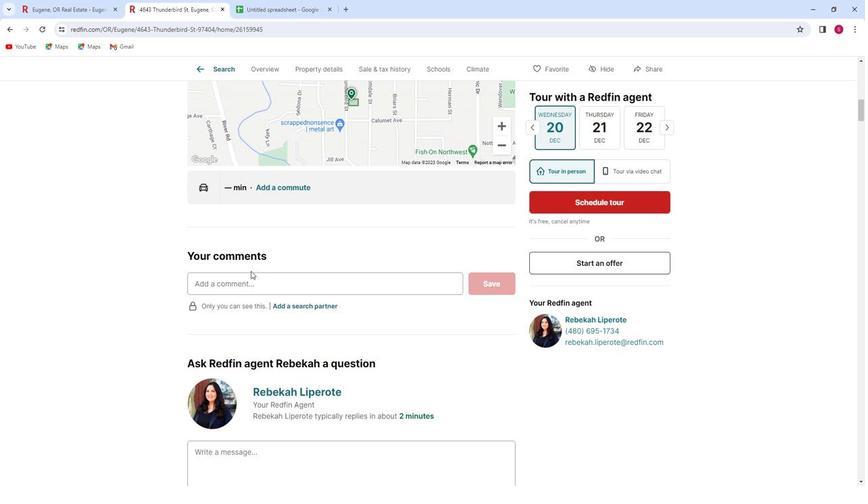
Action: Mouse scrolled (249, 271) with delta (0, 0)
Screenshot: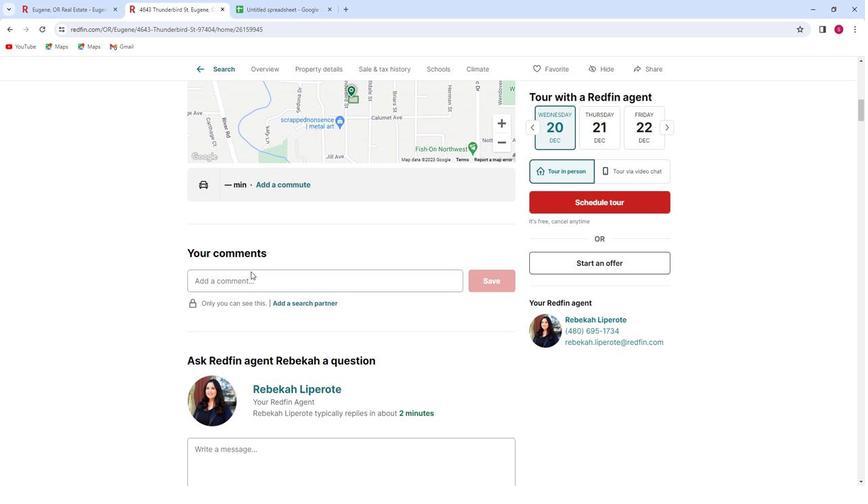 
Action: Mouse scrolled (249, 271) with delta (0, 0)
Screenshot: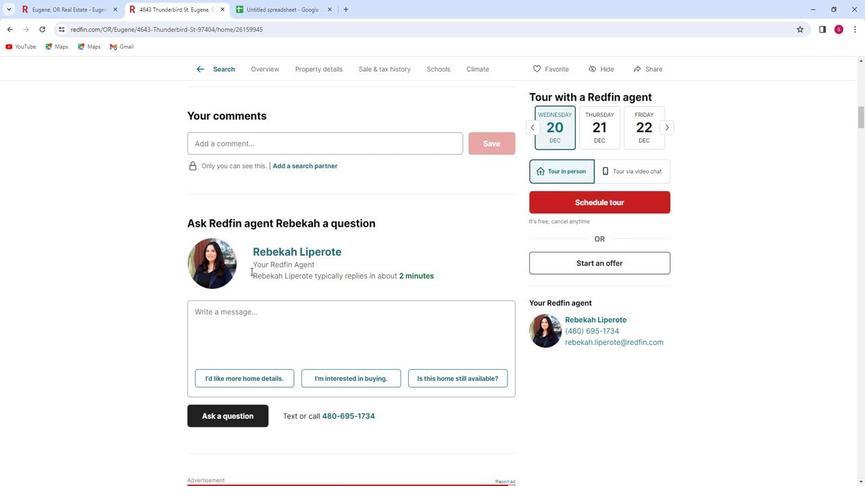 
Action: Mouse scrolled (249, 271) with delta (0, 0)
Screenshot: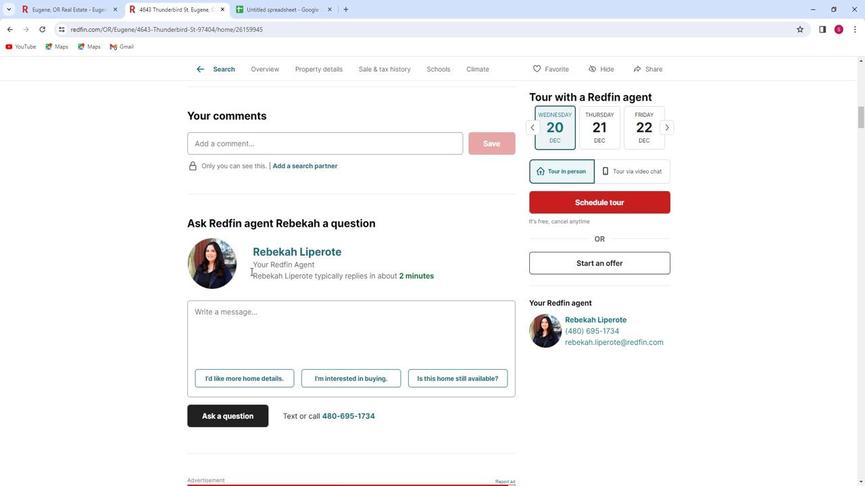 
Action: Mouse scrolled (249, 271) with delta (0, 0)
Screenshot: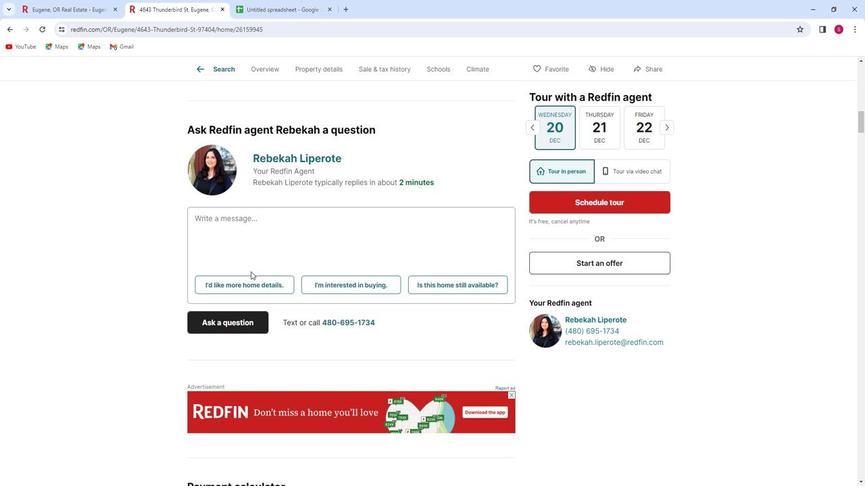 
Action: Mouse scrolled (249, 271) with delta (0, 0)
Screenshot: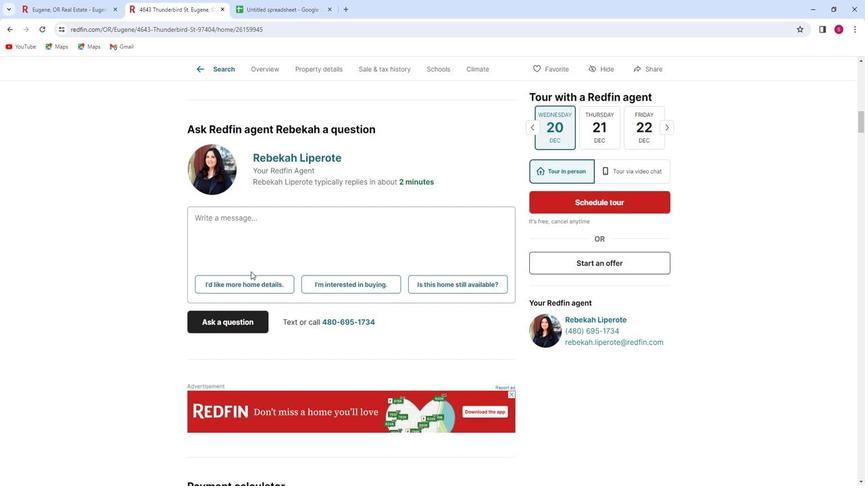 
Action: Mouse scrolled (249, 271) with delta (0, 0)
Screenshot: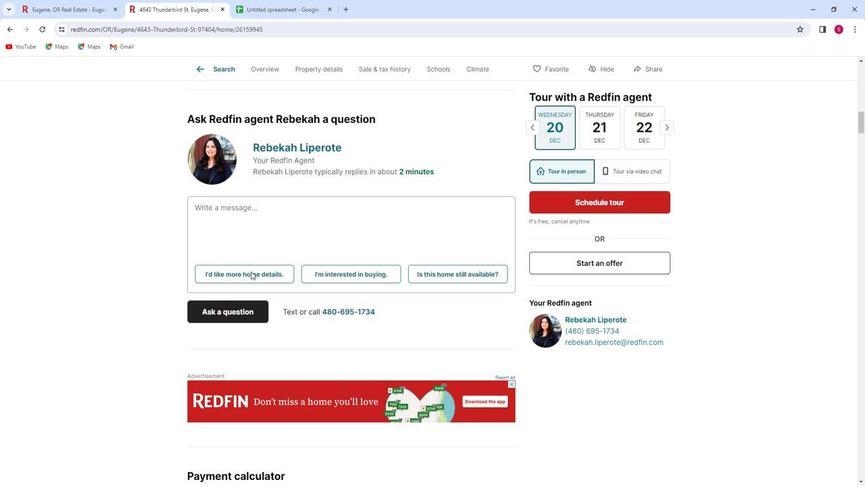
Action: Mouse scrolled (249, 271) with delta (0, 0)
Screenshot: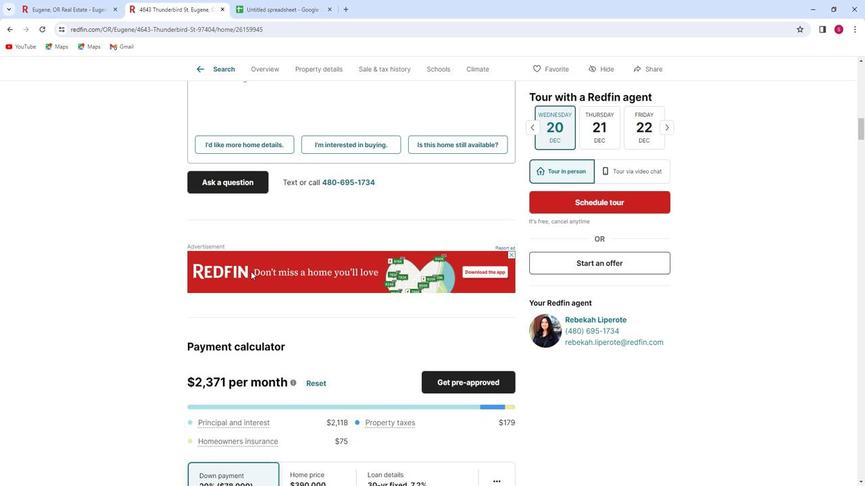 
Action: Mouse moved to (249, 273)
Screenshot: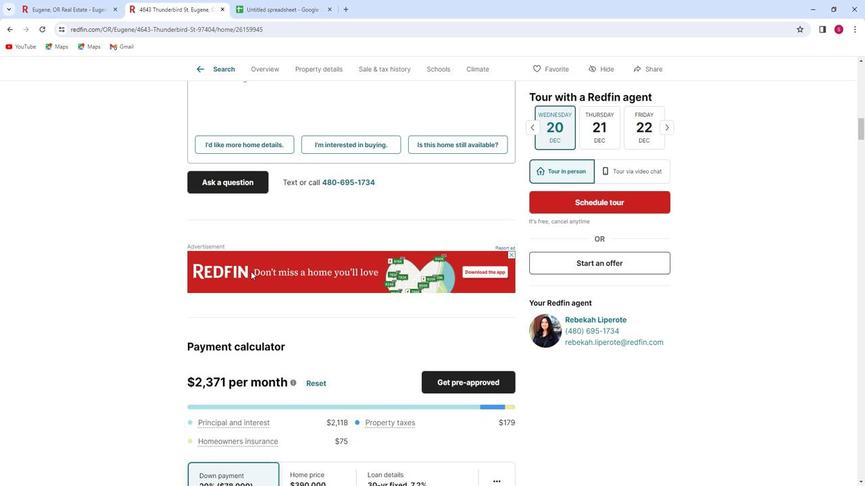 
Action: Mouse scrolled (249, 272) with delta (0, 0)
Screenshot: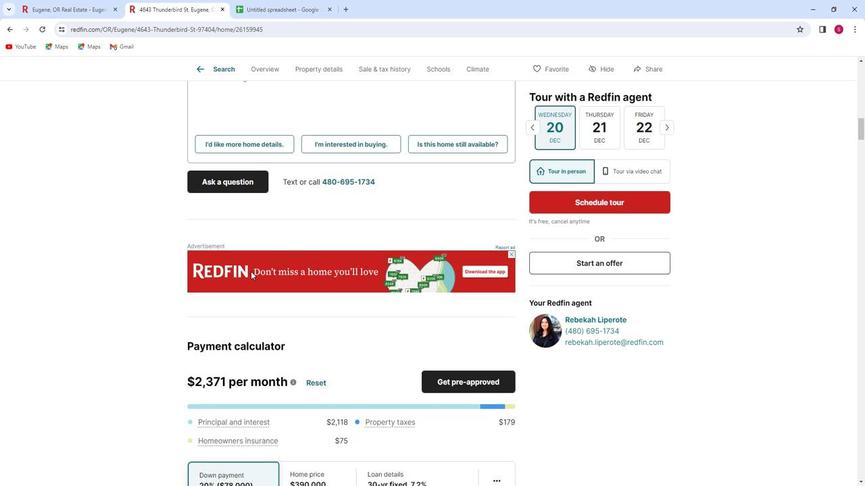 
Action: Mouse moved to (249, 273)
Screenshot: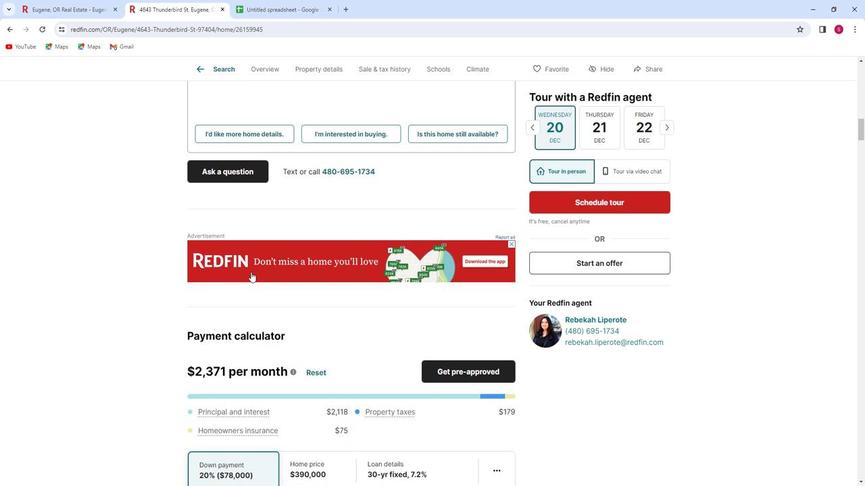 
Action: Mouse scrolled (249, 273) with delta (0, 0)
Screenshot: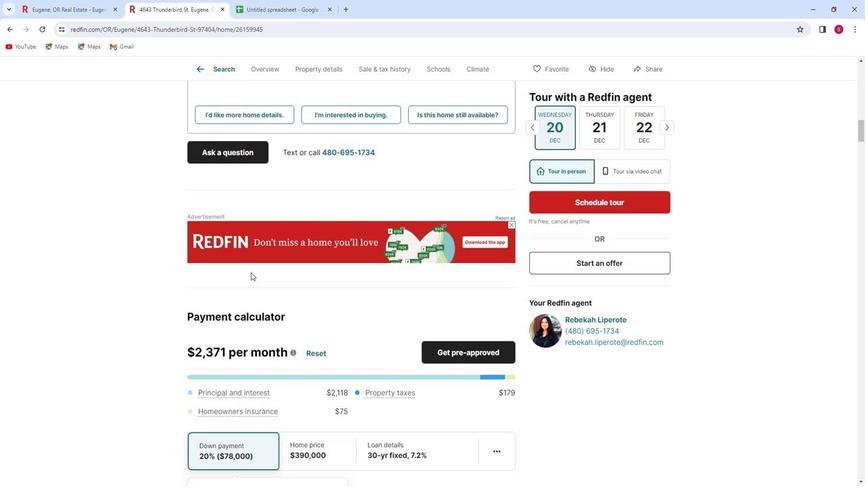 
Action: Mouse scrolled (249, 273) with delta (0, 0)
Screenshot: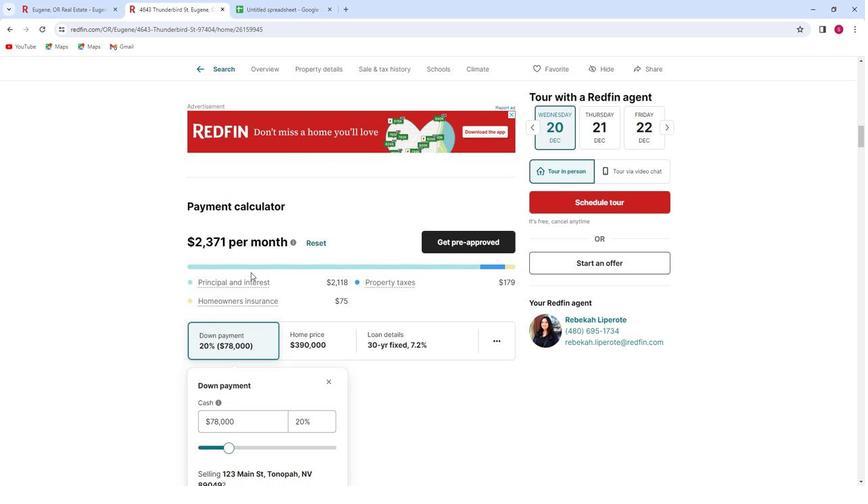 
Action: Mouse moved to (249, 273)
Screenshot: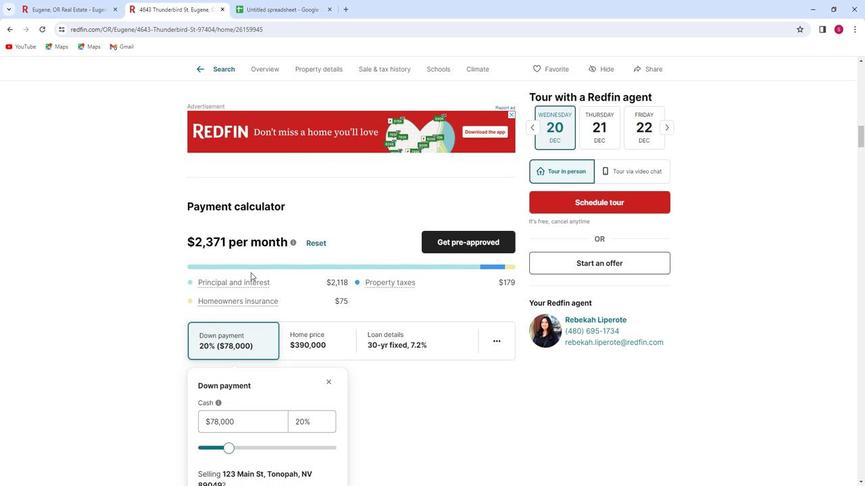 
Action: Mouse scrolled (249, 273) with delta (0, 0)
Screenshot: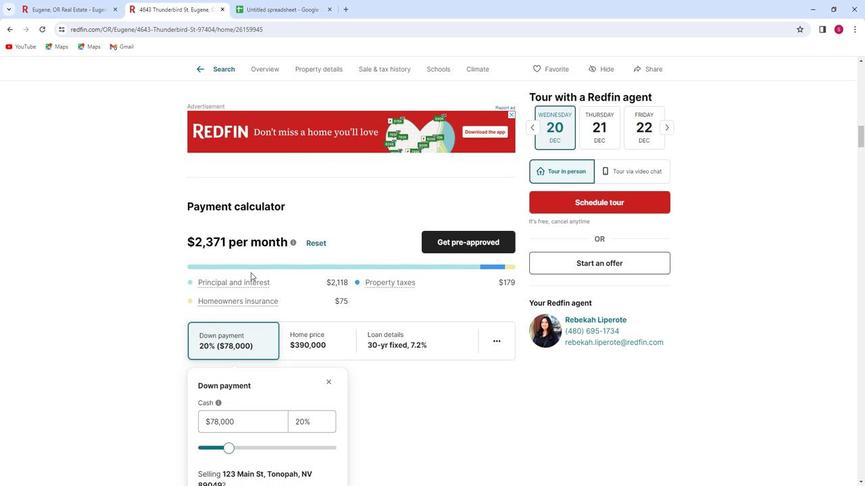
Action: Mouse scrolled (249, 273) with delta (0, 0)
Screenshot: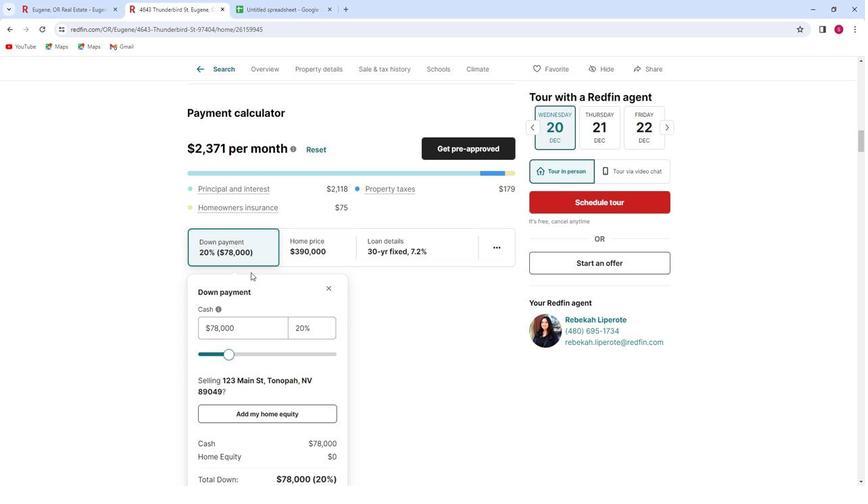 
Action: Mouse moved to (249, 273)
Screenshot: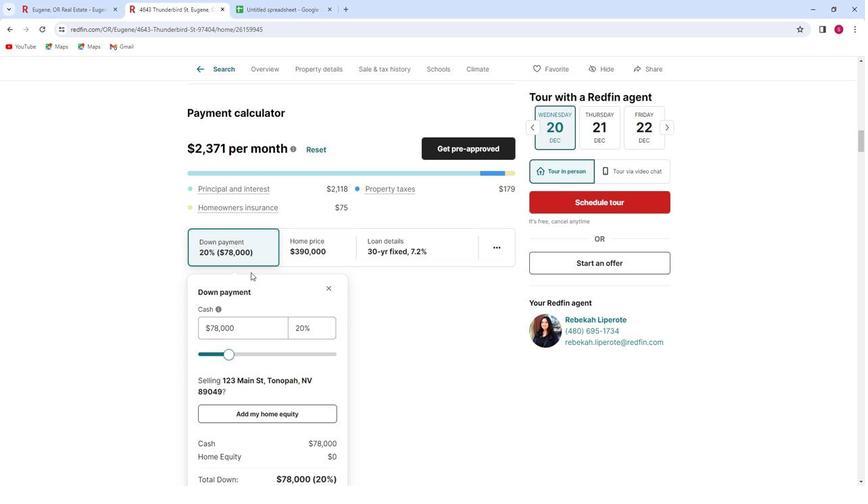 
Action: Mouse scrolled (249, 273) with delta (0, 0)
Screenshot: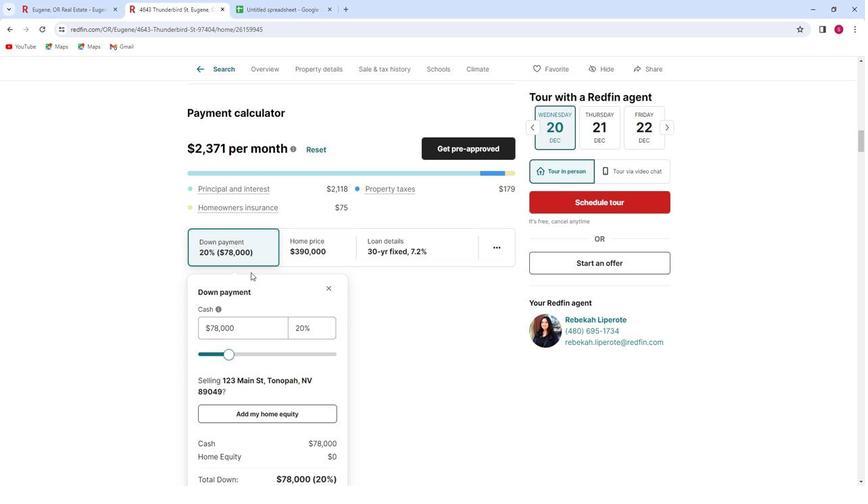 
Action: Mouse scrolled (249, 273) with delta (0, 0)
Screenshot: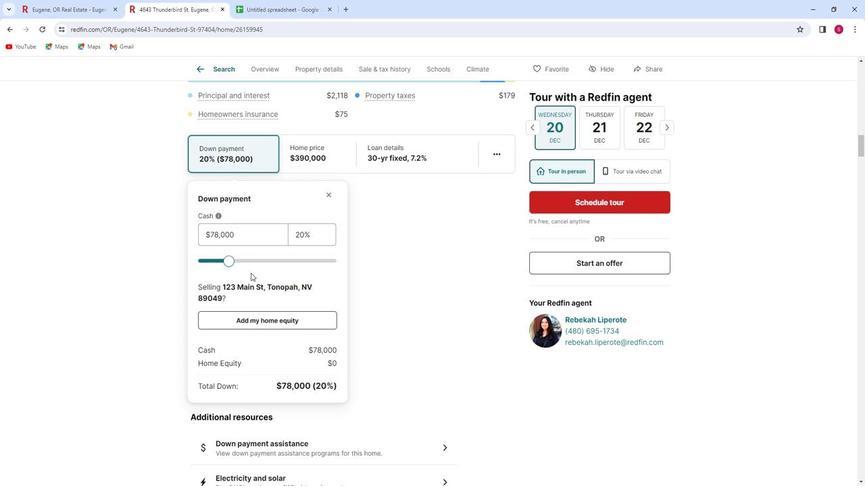 
Action: Mouse scrolled (249, 273) with delta (0, 0)
Screenshot: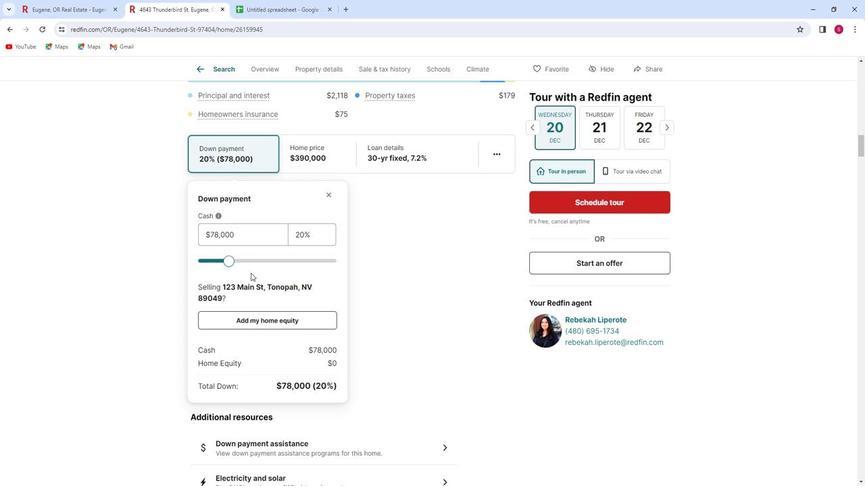 
Action: Mouse moved to (249, 274)
Screenshot: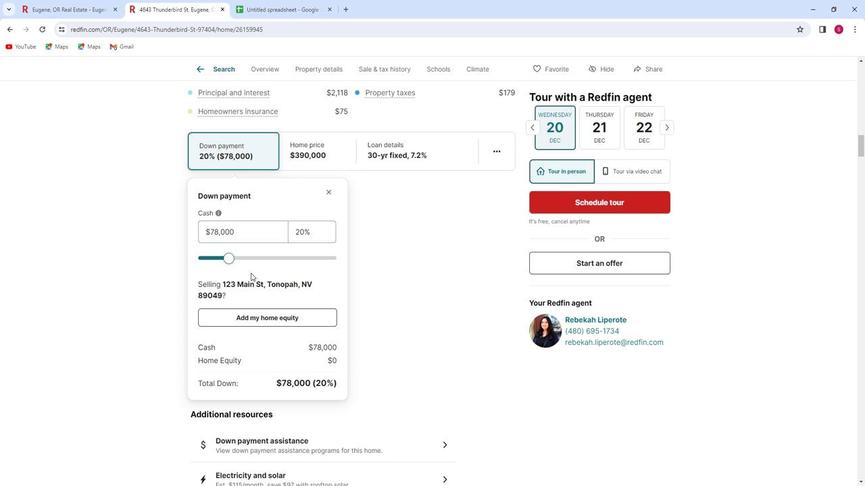 
Action: Mouse scrolled (249, 273) with delta (0, 0)
Screenshot: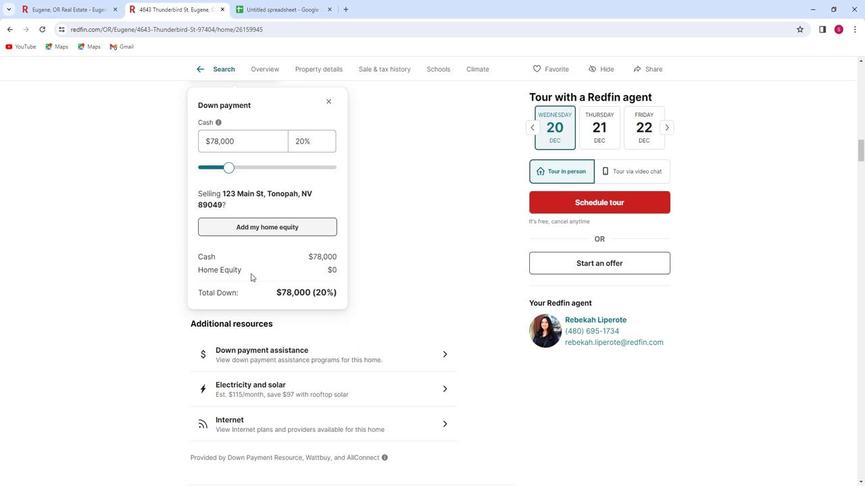 
Action: Mouse scrolled (249, 273) with delta (0, 0)
Screenshot: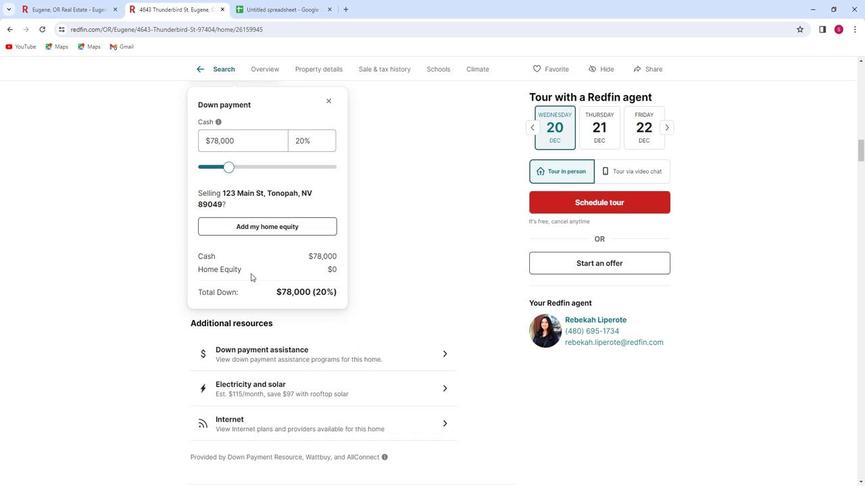 
Action: Mouse scrolled (249, 273) with delta (0, 0)
Screenshot: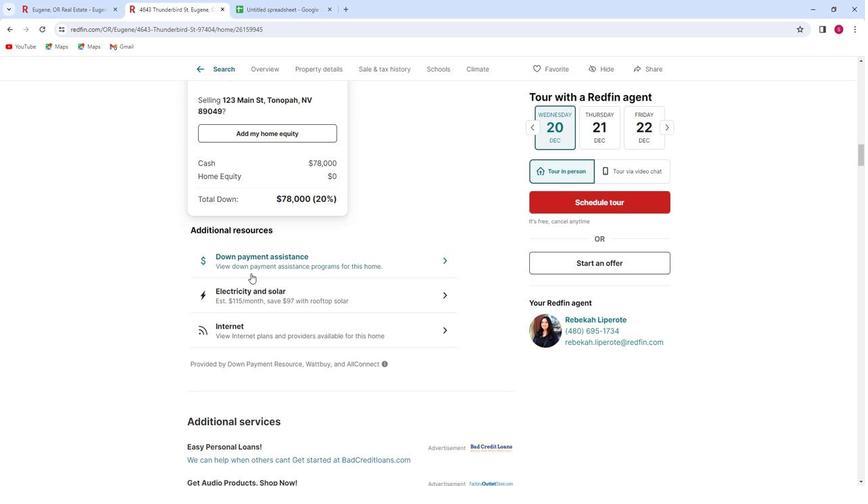 
Action: Mouse scrolled (249, 273) with delta (0, 0)
Screenshot: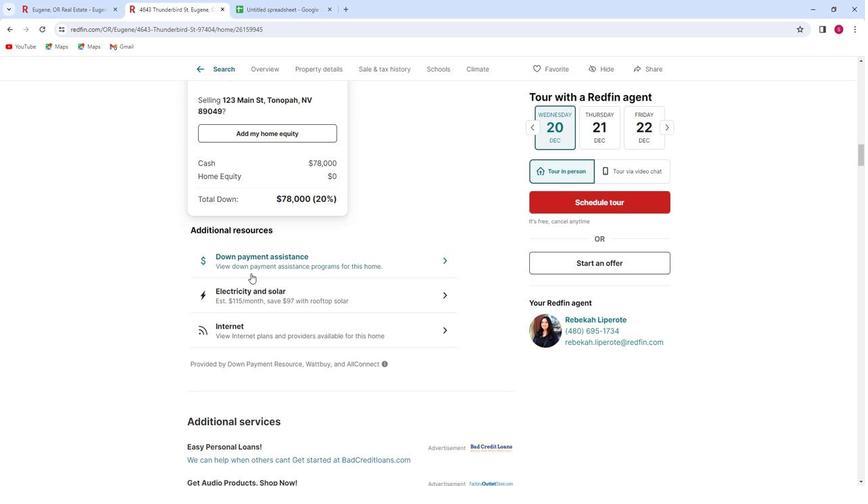 
Action: Mouse moved to (249, 274)
Screenshot: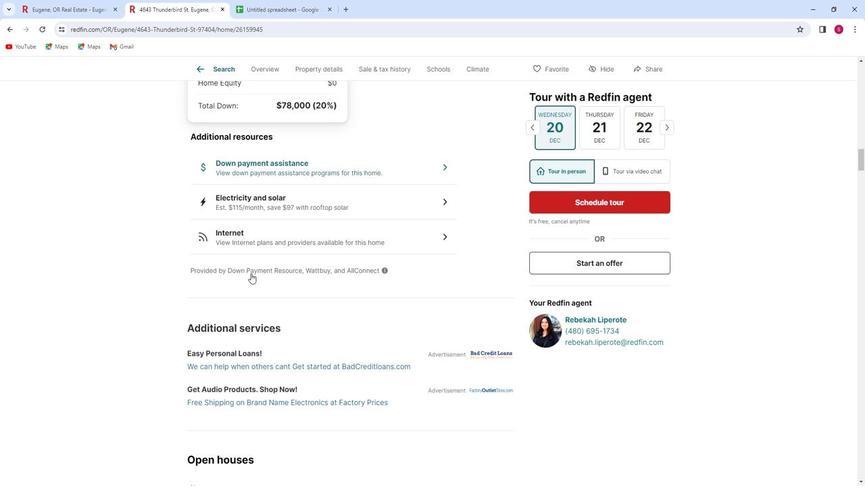 
Action: Mouse scrolled (249, 273) with delta (0, 0)
Screenshot: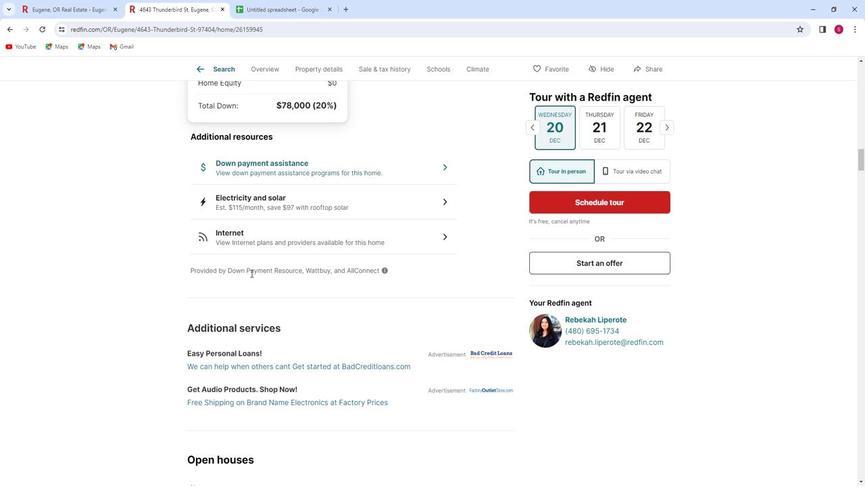 
Action: Mouse moved to (250, 274)
Screenshot: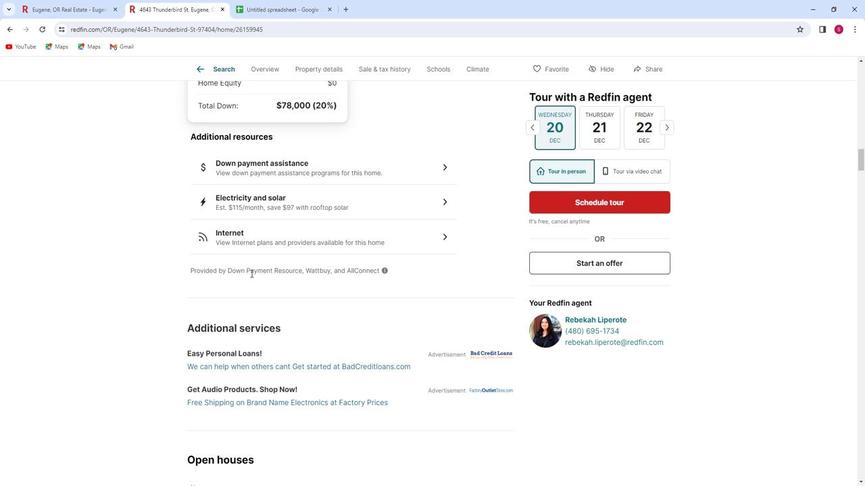 
Action: Mouse scrolled (250, 274) with delta (0, 0)
Screenshot: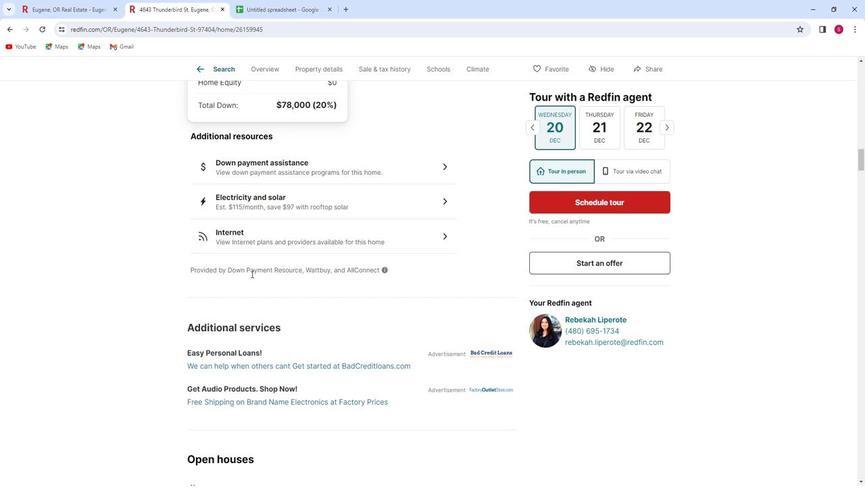 
Action: Mouse moved to (250, 275)
Screenshot: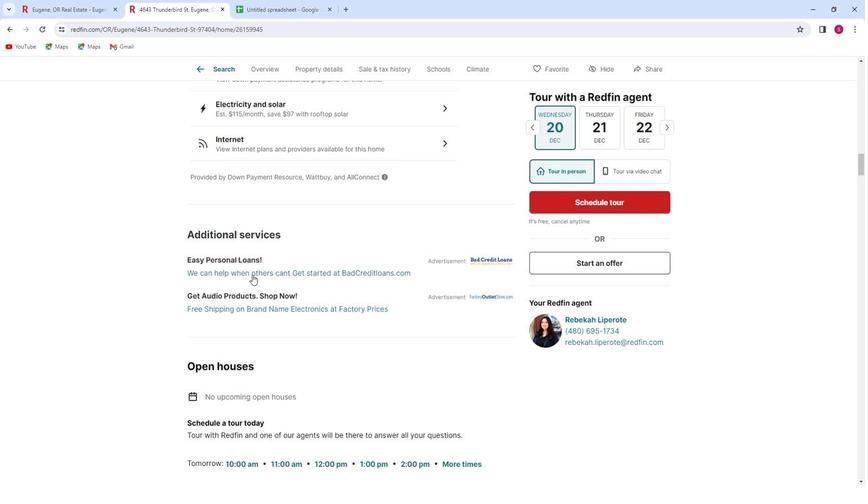 
Action: Mouse scrolled (250, 275) with delta (0, 0)
Screenshot: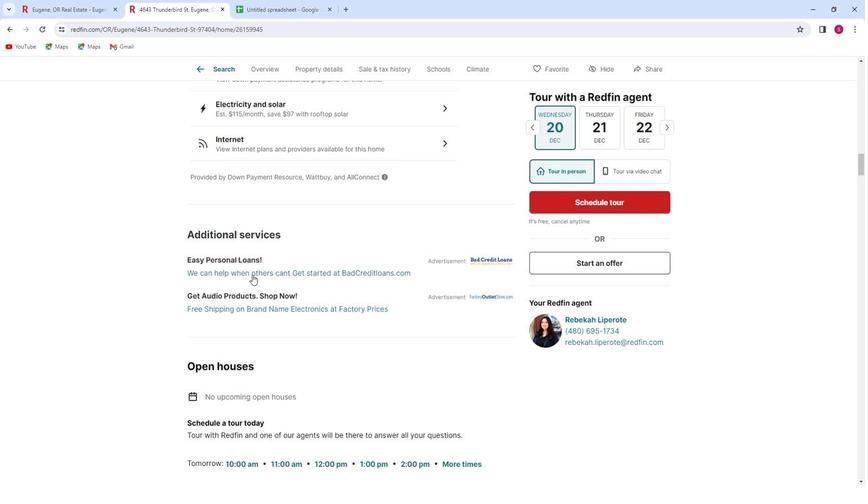 
Action: Mouse moved to (250, 275)
Screenshot: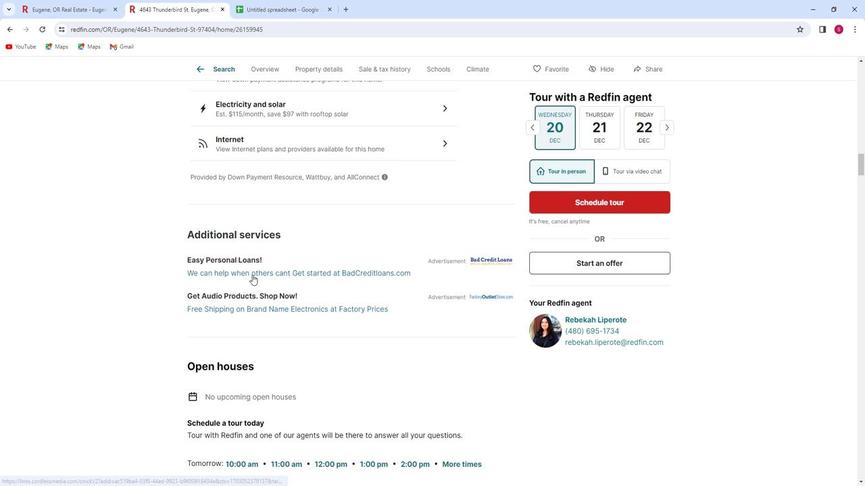 
Action: Mouse scrolled (250, 275) with delta (0, 0)
Screenshot: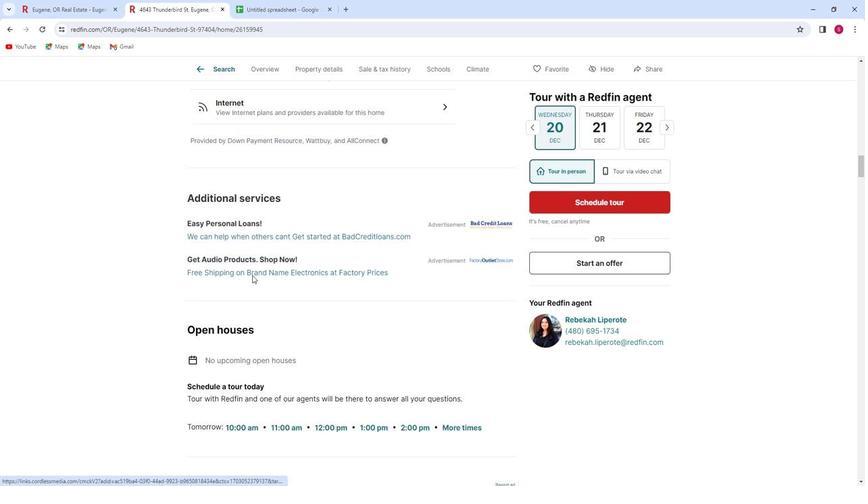 
Action: Mouse moved to (251, 275)
Screenshot: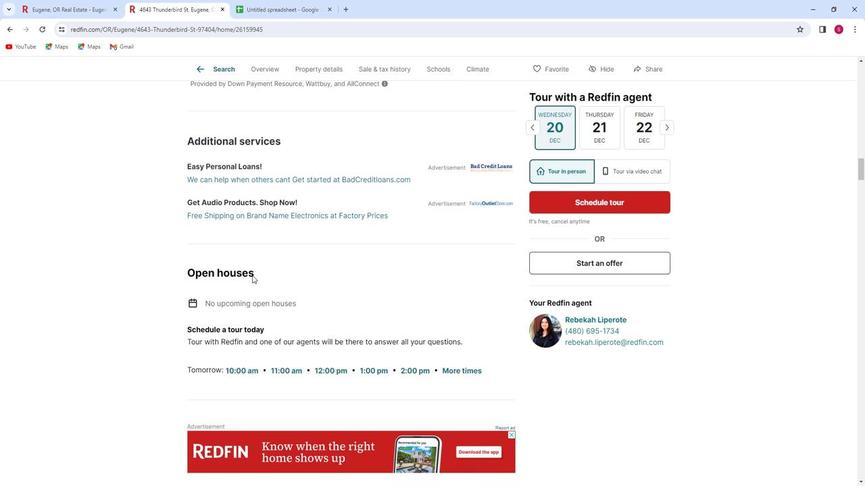 
Action: Mouse scrolled (251, 275) with delta (0, 0)
Screenshot: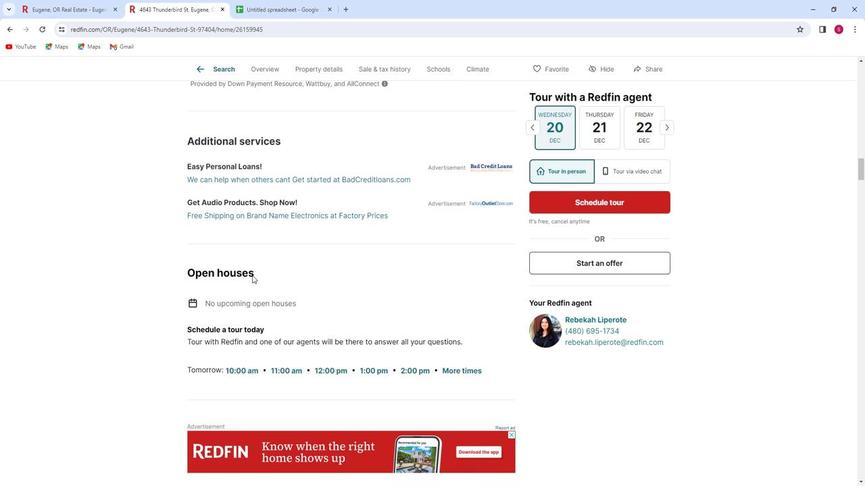 
Action: Mouse moved to (252, 277)
Screenshot: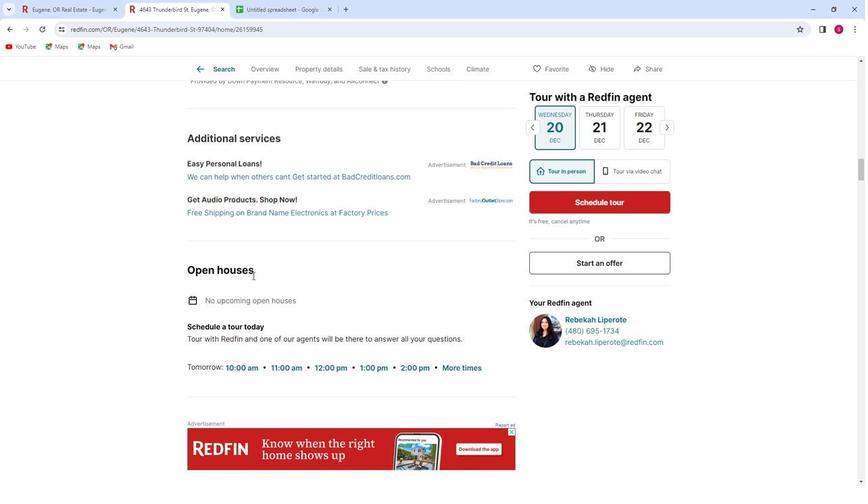 
Action: Mouse scrolled (252, 277) with delta (0, 0)
Screenshot: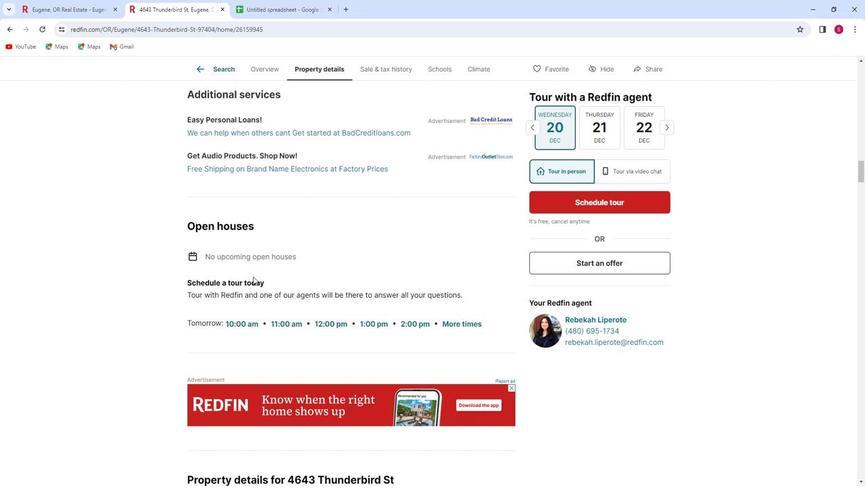 
Action: Mouse scrolled (252, 277) with delta (0, 0)
Screenshot: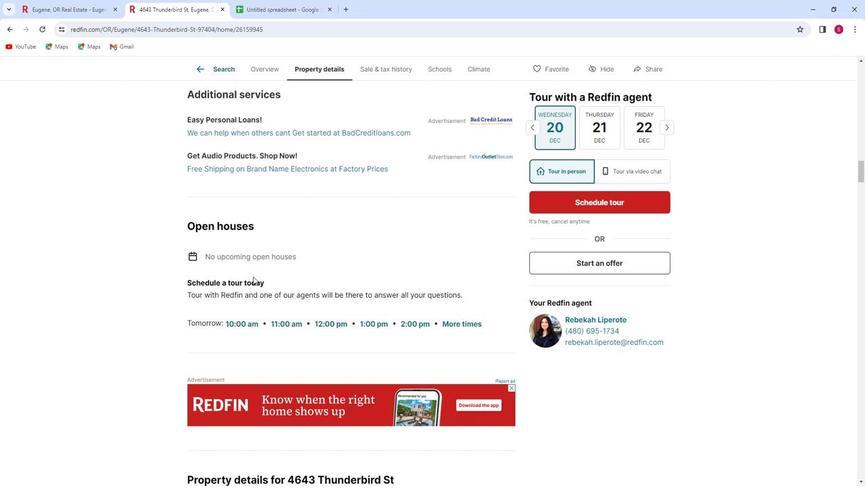 
Action: Mouse scrolled (252, 277) with delta (0, 0)
Screenshot: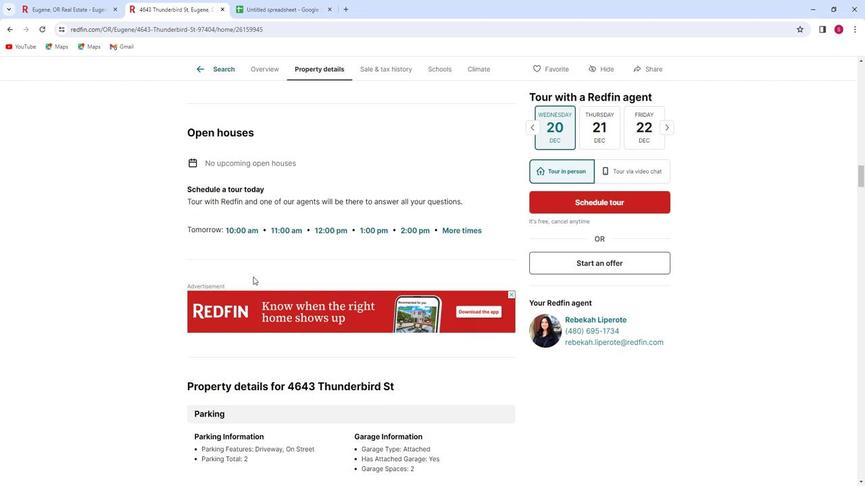 
Action: Mouse scrolled (252, 277) with delta (0, 0)
Screenshot: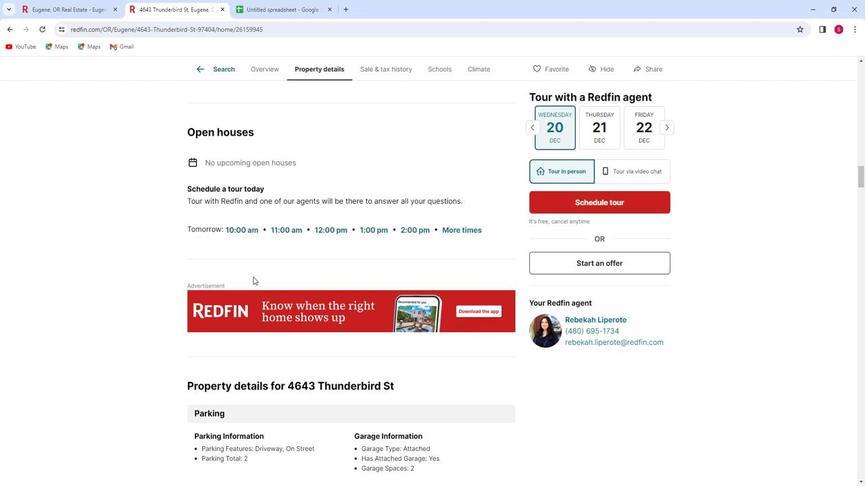 
Action: Mouse moved to (252, 278)
Screenshot: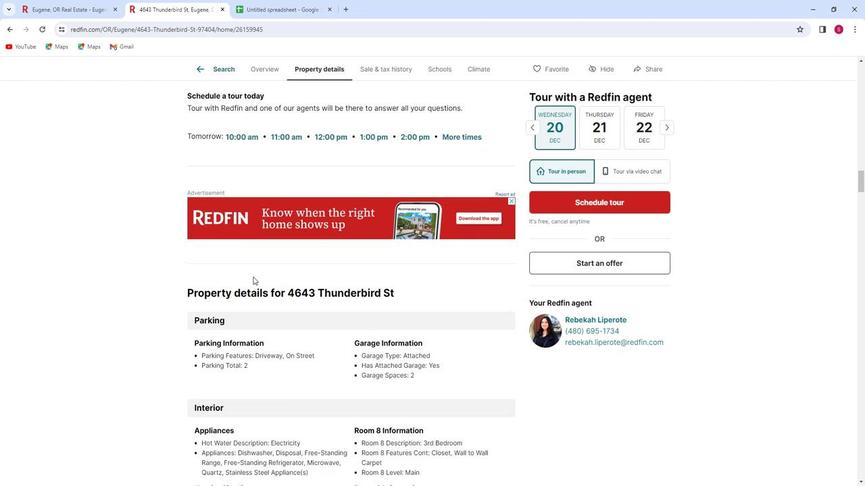 
Action: Mouse scrolled (252, 277) with delta (0, 0)
Screenshot: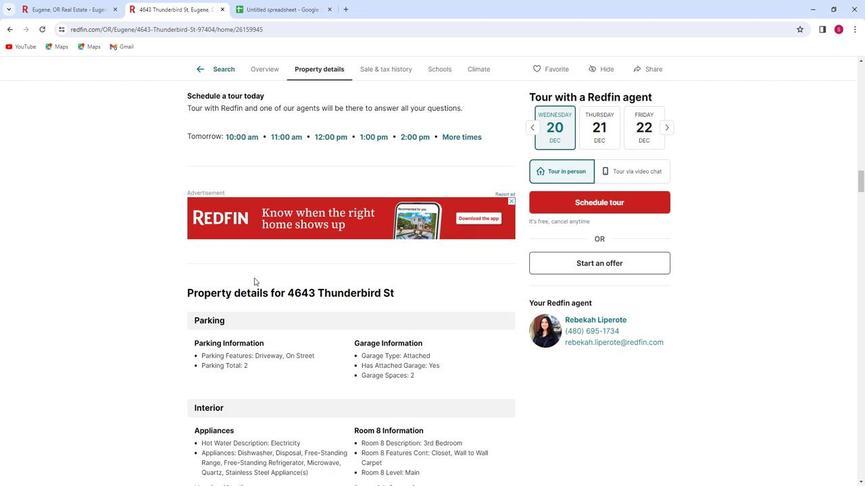 
Action: Mouse scrolled (252, 277) with delta (0, 0)
Screenshot: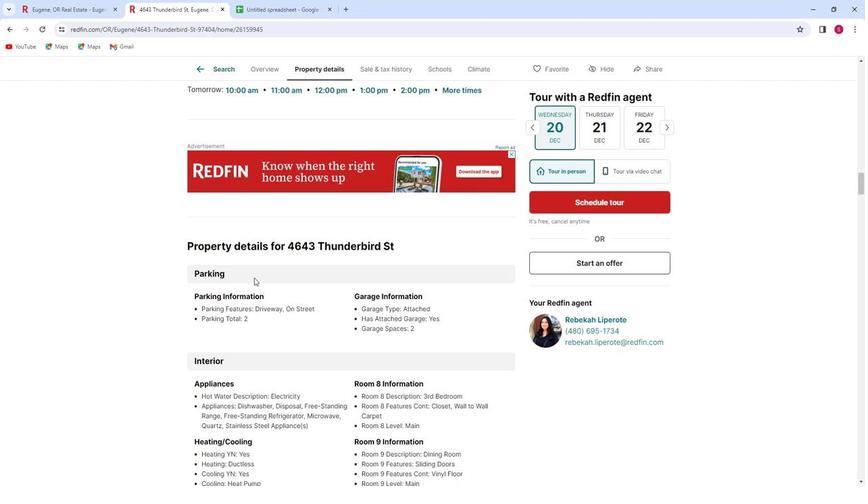 
Action: Mouse scrolled (252, 277) with delta (0, 0)
Screenshot: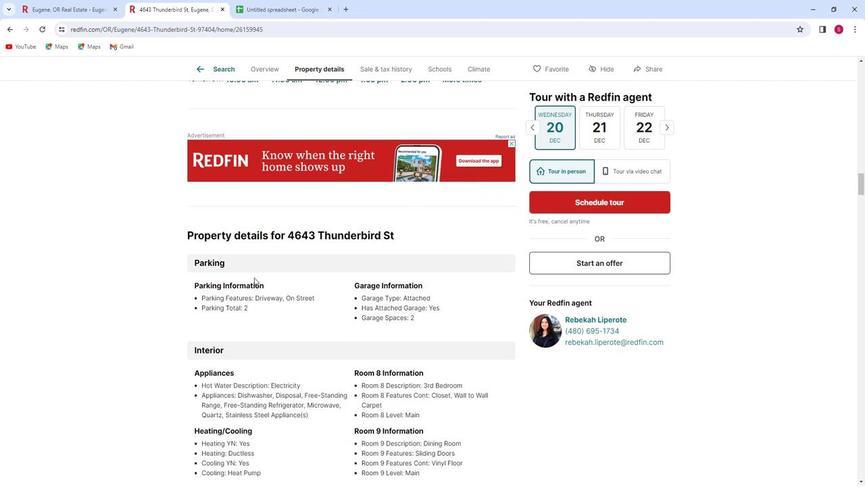 
Action: Mouse moved to (253, 279)
Screenshot: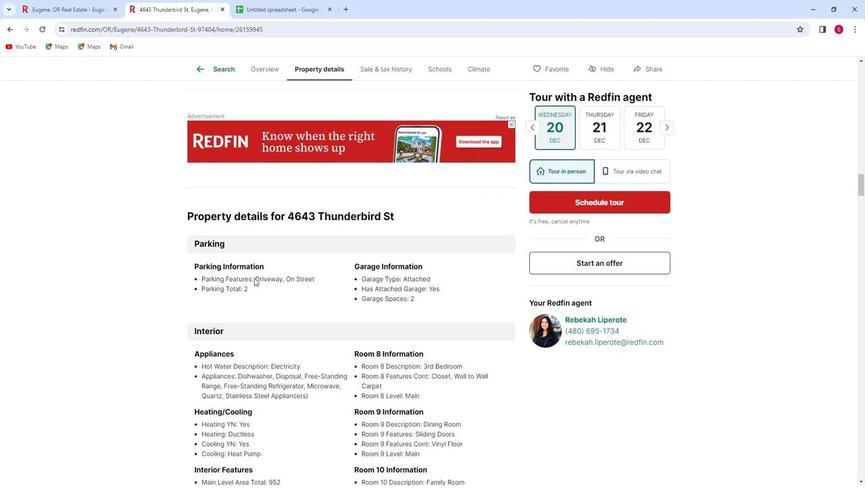 
Action: Mouse scrolled (253, 278) with delta (0, 0)
Screenshot: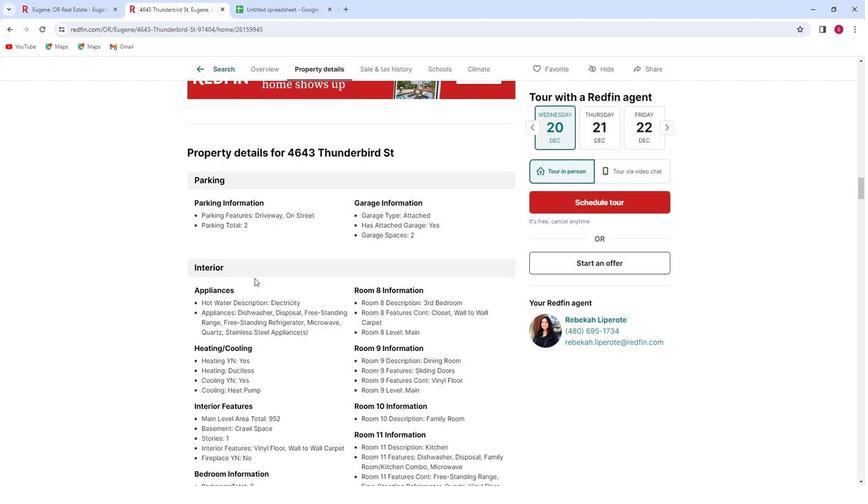 
Action: Mouse scrolled (253, 278) with delta (0, 0)
Screenshot: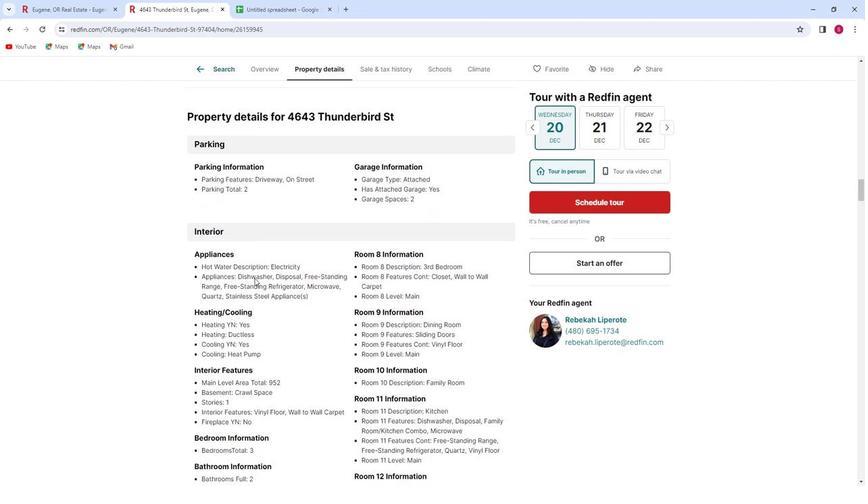 
Action: Mouse scrolled (253, 278) with delta (0, 0)
Screenshot: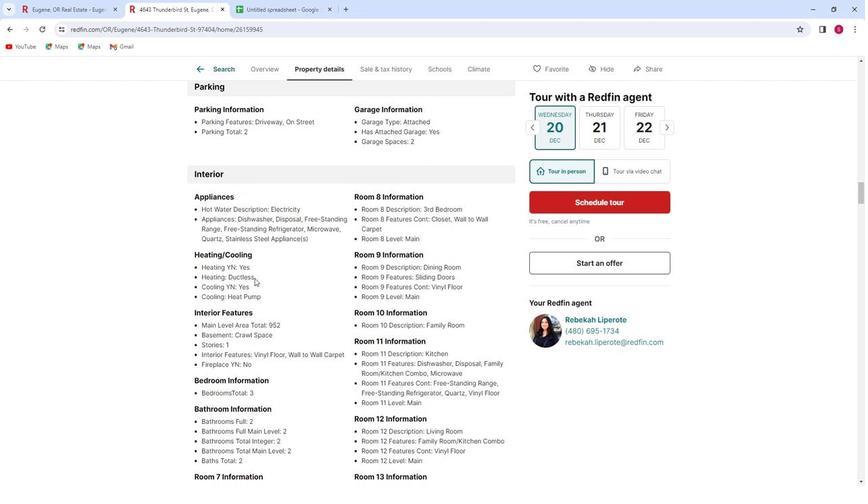 
Action: Mouse scrolled (253, 278) with delta (0, 0)
Screenshot: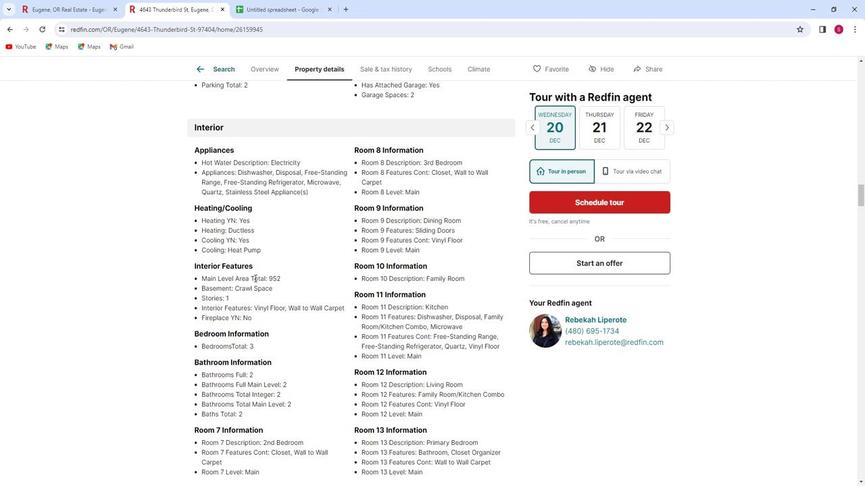 
Action: Mouse scrolled (253, 278) with delta (0, 0)
Screenshot: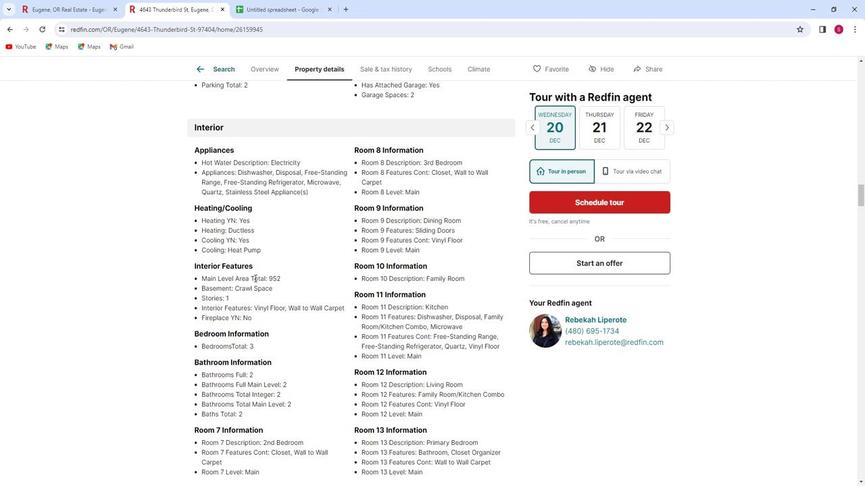 
Action: Mouse moved to (253, 279)
Screenshot: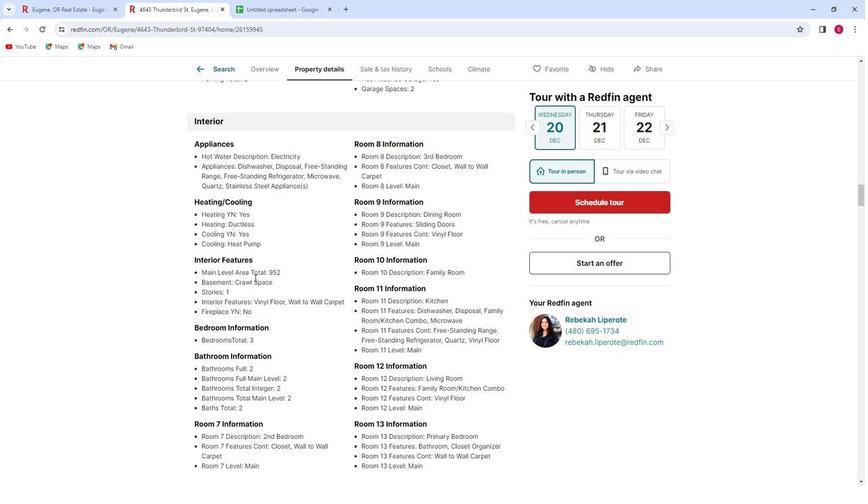 
Action: Mouse scrolled (253, 279) with delta (0, 0)
Screenshot: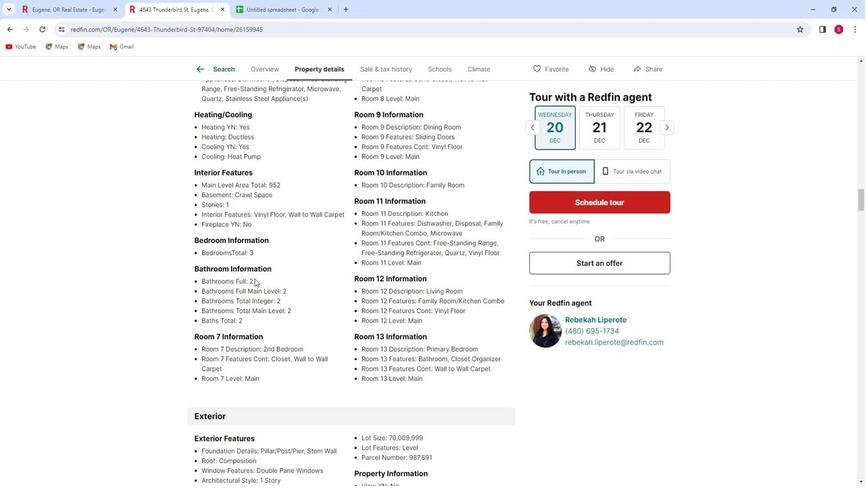 
Action: Mouse scrolled (253, 279) with delta (0, 0)
Screenshot: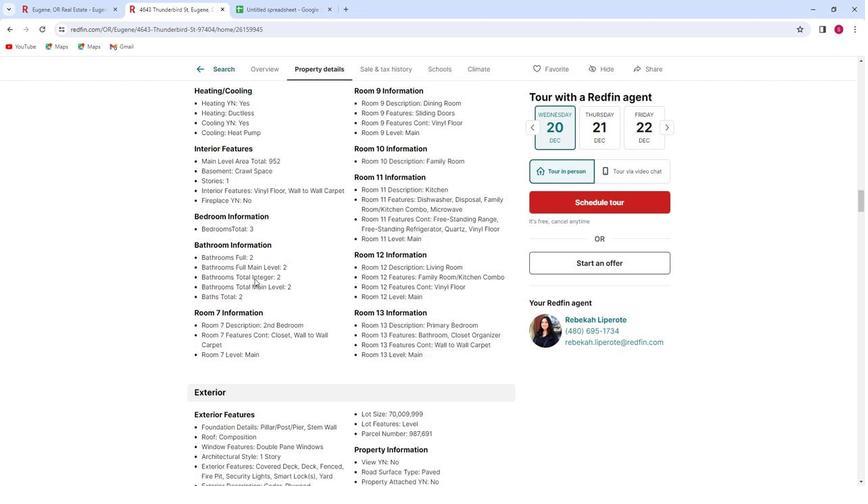 
Action: Mouse scrolled (253, 279) with delta (0, 0)
Screenshot: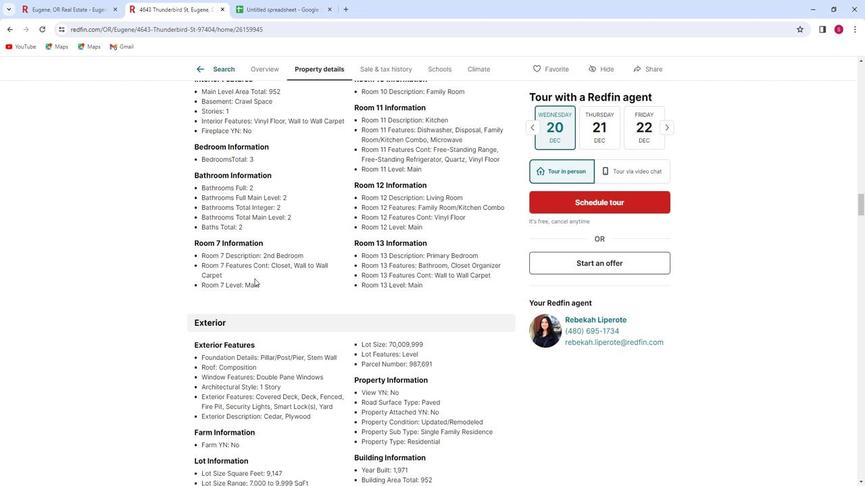 
Action: Mouse scrolled (253, 279) with delta (0, 0)
Screenshot: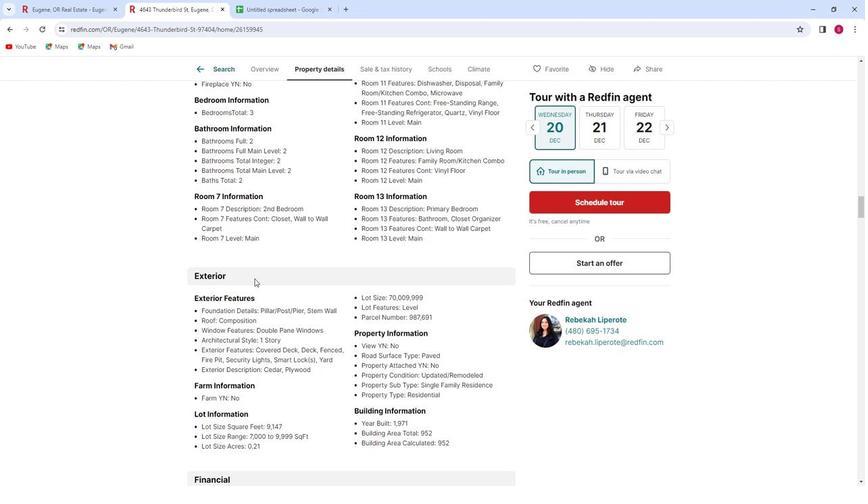 
Action: Mouse scrolled (253, 279) with delta (0, 0)
Screenshot: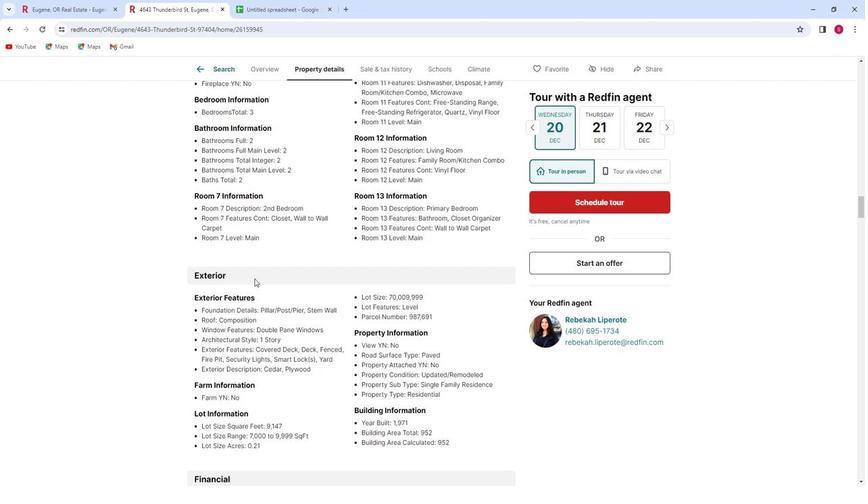
Action: Mouse scrolled (253, 279) with delta (0, 0)
Screenshot: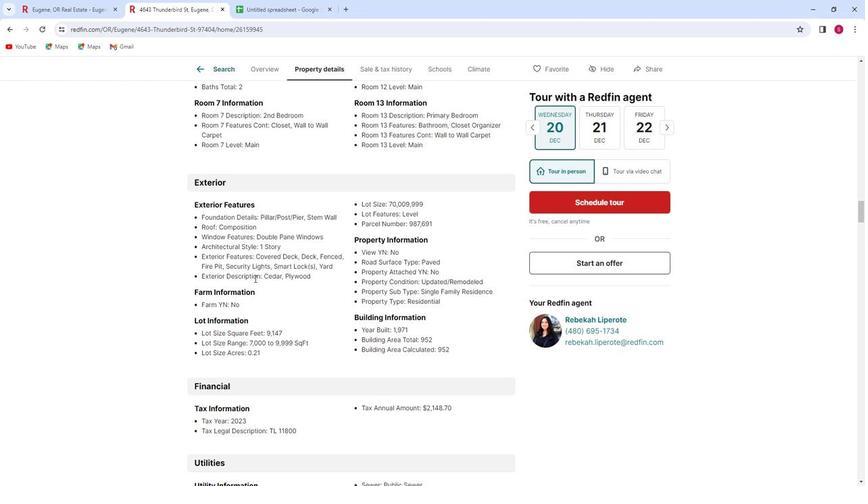 
Action: Mouse moved to (254, 280)
Screenshot: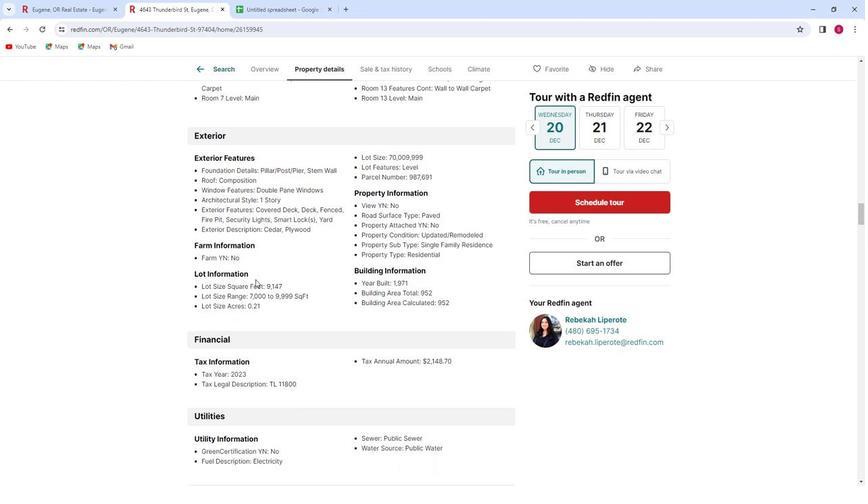 
Action: Mouse scrolled (254, 280) with delta (0, 0)
Screenshot: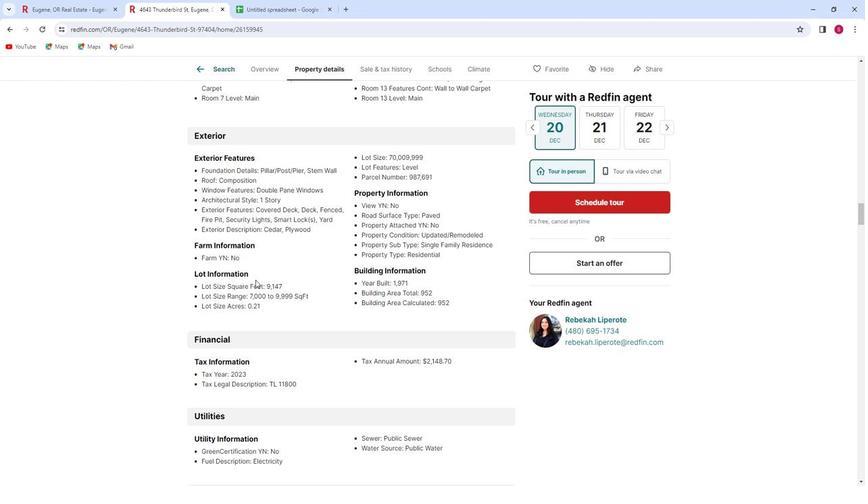 
Action: Mouse scrolled (254, 280) with delta (0, 0)
Screenshot: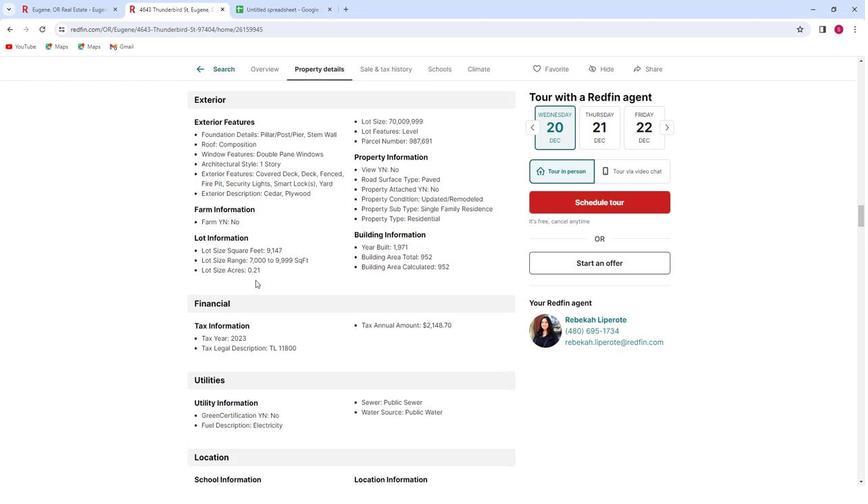 
Action: Mouse scrolled (254, 280) with delta (0, 0)
Screenshot: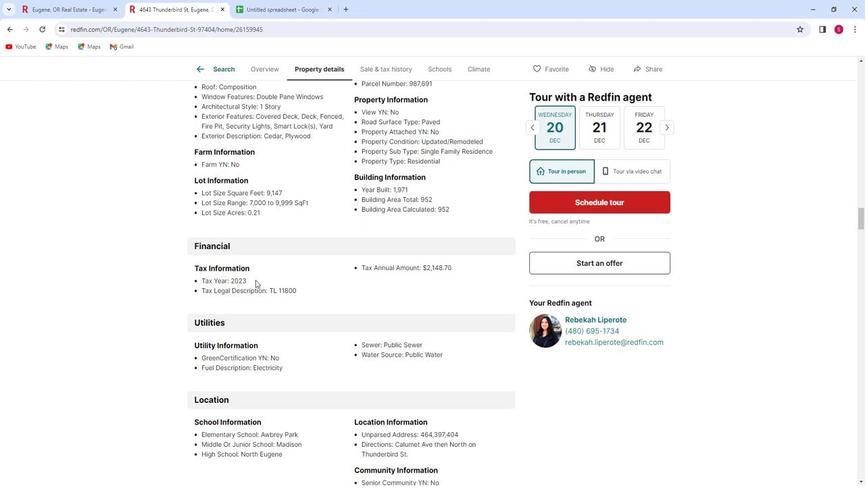 
Action: Mouse scrolled (254, 280) with delta (0, 0)
Screenshot: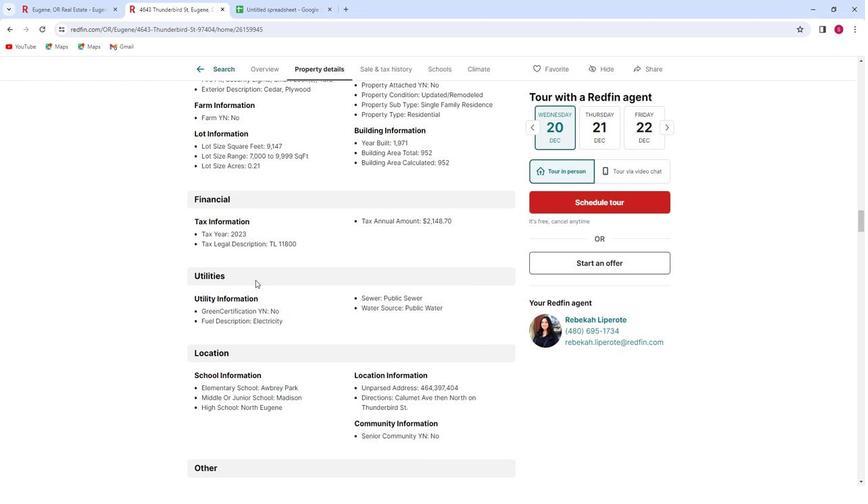 
Action: Mouse scrolled (254, 280) with delta (0, 0)
Screenshot: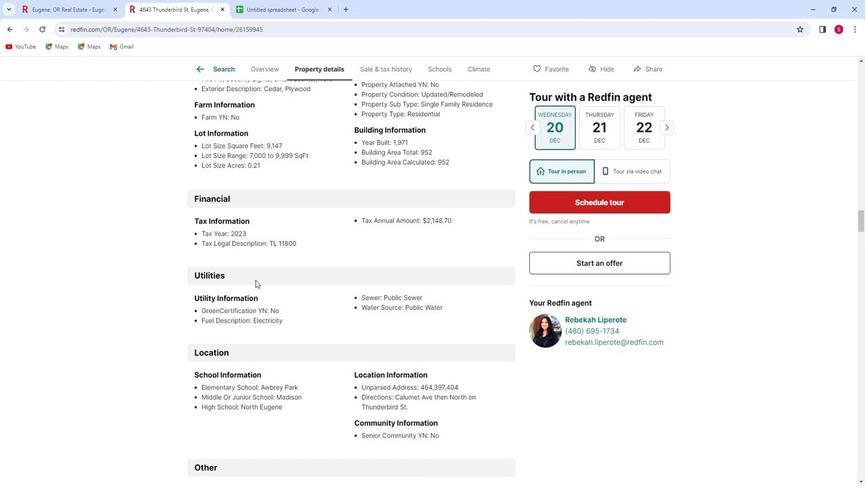 
Action: Mouse moved to (254, 281)
Screenshot: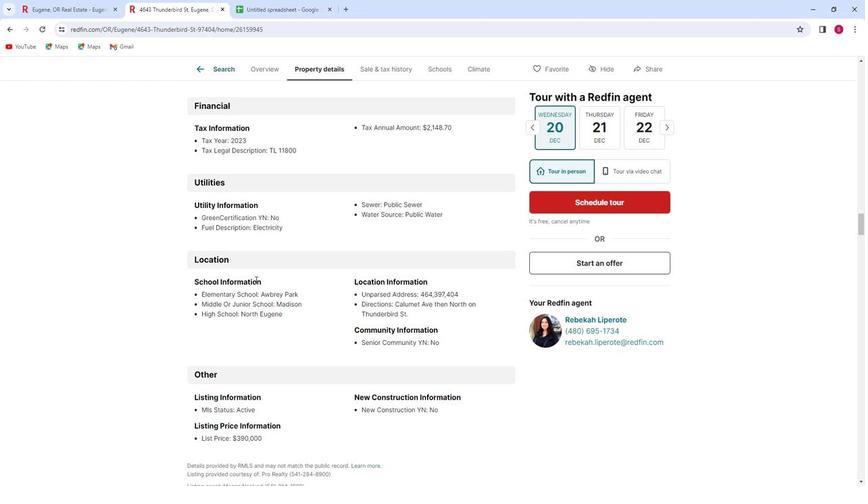 
Action: Mouse scrolled (254, 280) with delta (0, 0)
Screenshot: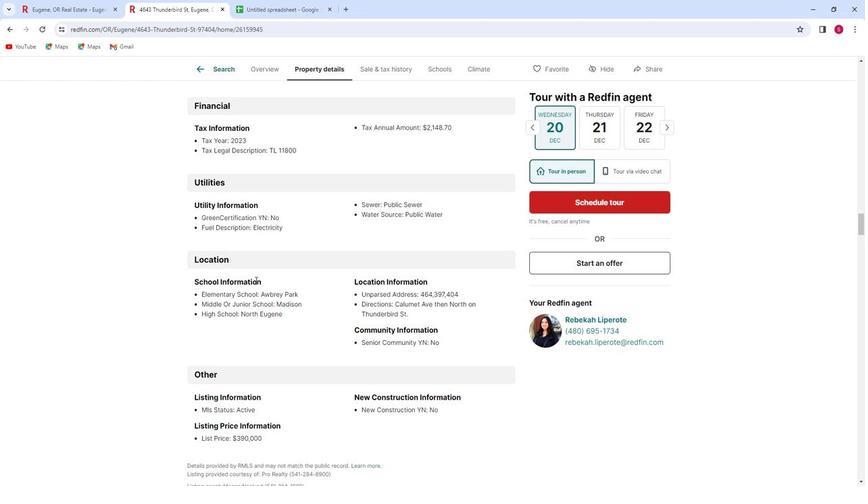 
Action: Mouse scrolled (254, 280) with delta (0, 0)
Screenshot: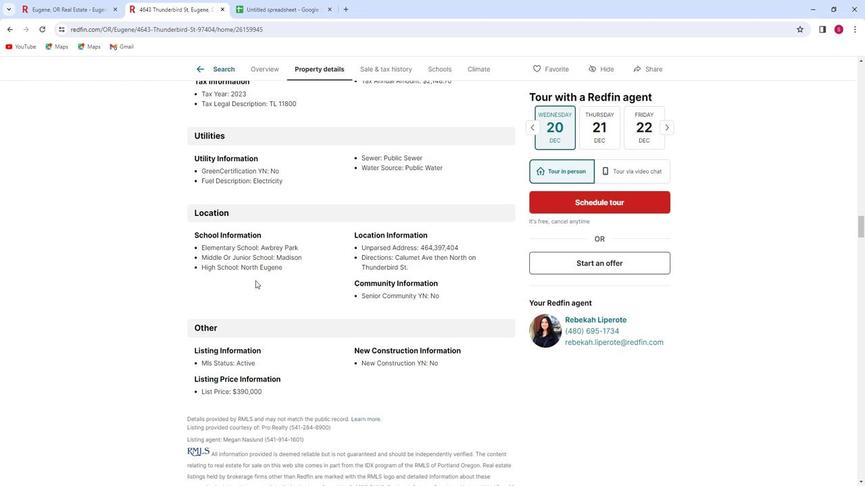 
Action: Mouse scrolled (254, 280) with delta (0, 0)
Screenshot: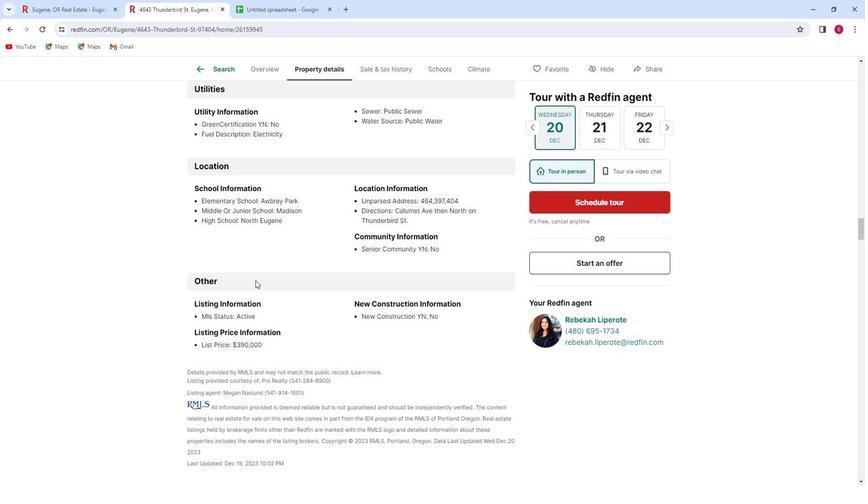 
Action: Mouse scrolled (254, 280) with delta (0, 0)
Screenshot: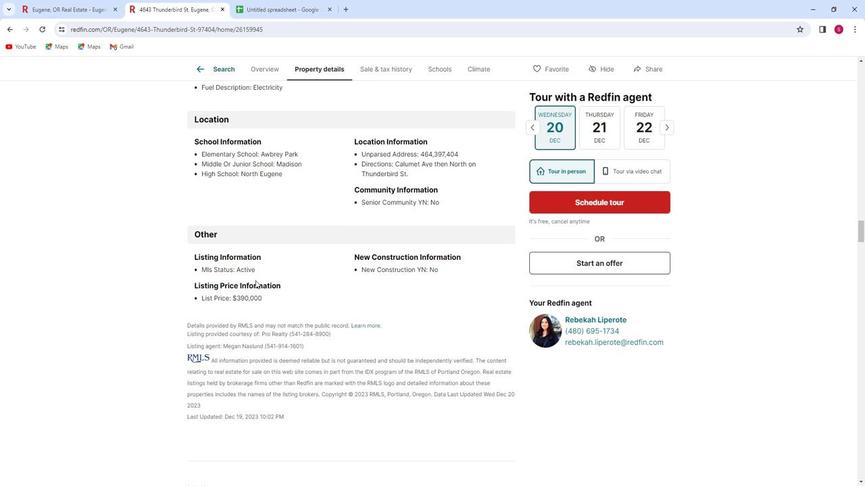 
Action: Mouse scrolled (254, 280) with delta (0, 0)
Screenshot: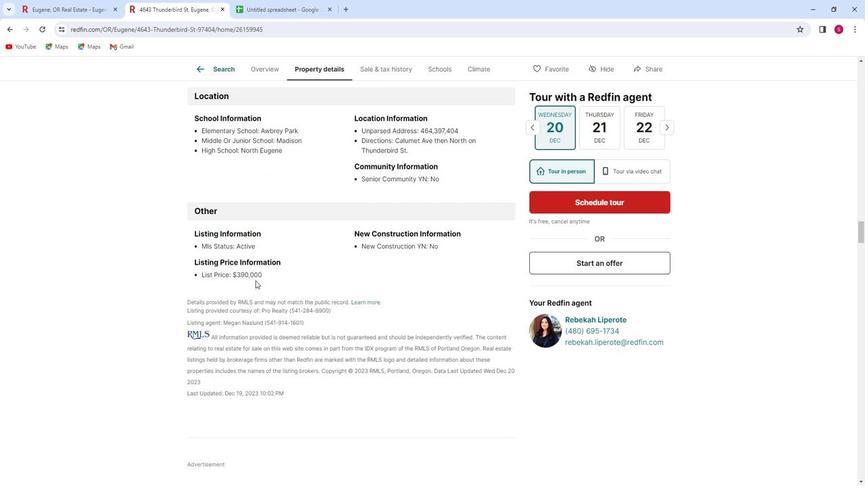 
Action: Mouse scrolled (254, 280) with delta (0, 0)
Screenshot: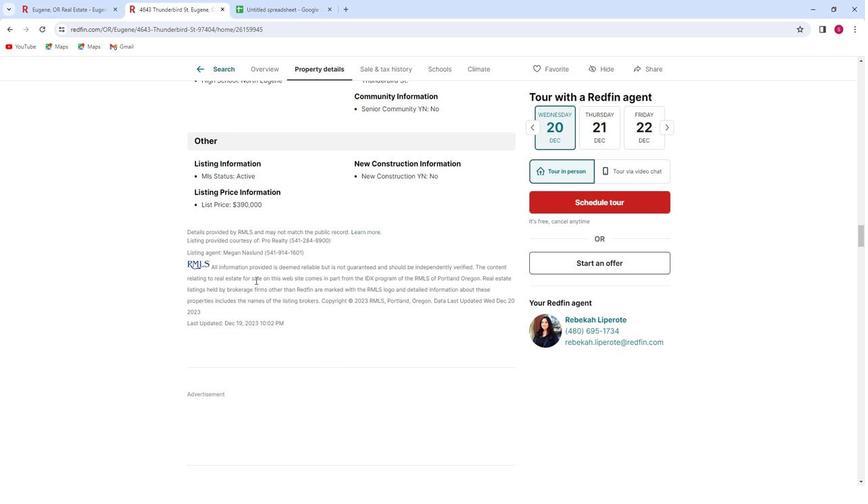 
Action: Mouse scrolled (254, 280) with delta (0, 0)
Screenshot: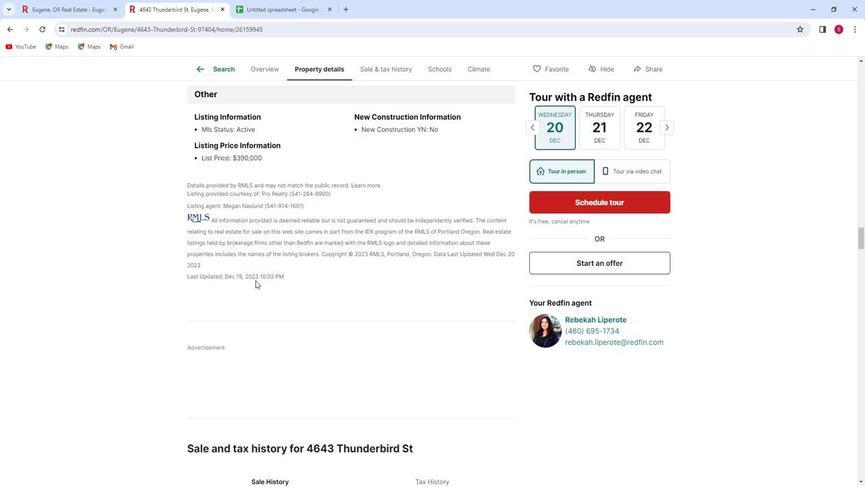 
Action: Mouse scrolled (254, 280) with delta (0, 0)
Screenshot: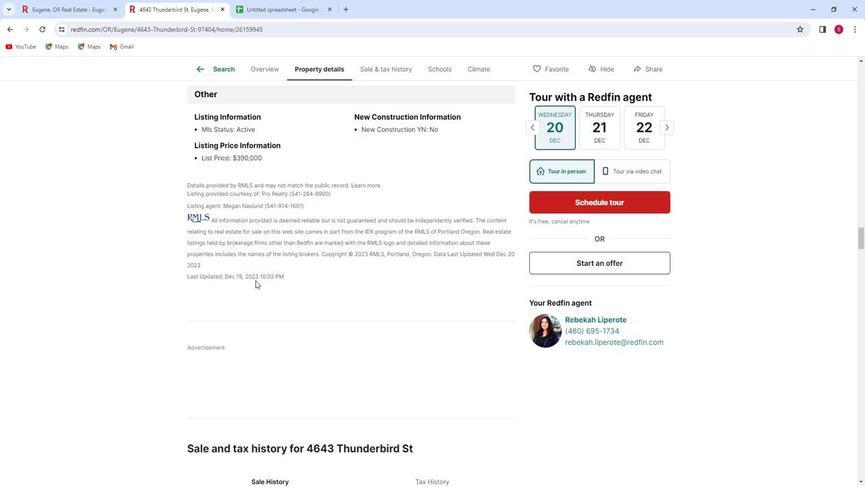 
Action: Mouse scrolled (254, 280) with delta (0, 0)
Screenshot: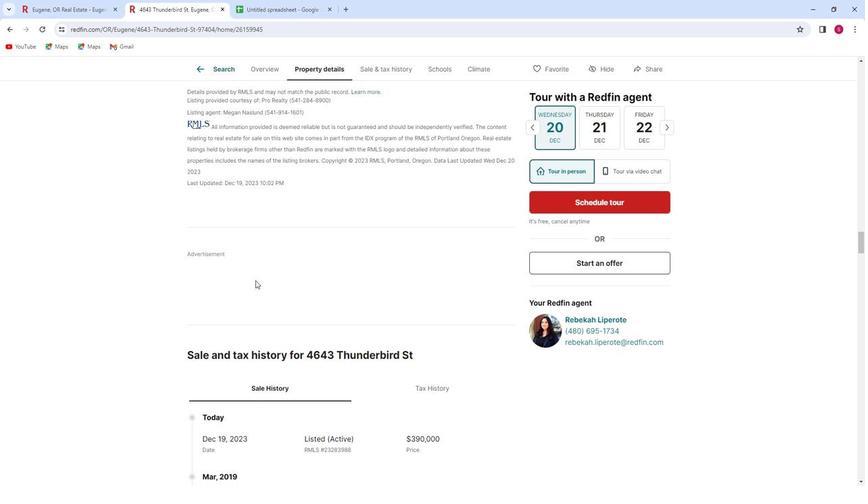 
Action: Mouse scrolled (254, 280) with delta (0, 0)
Screenshot: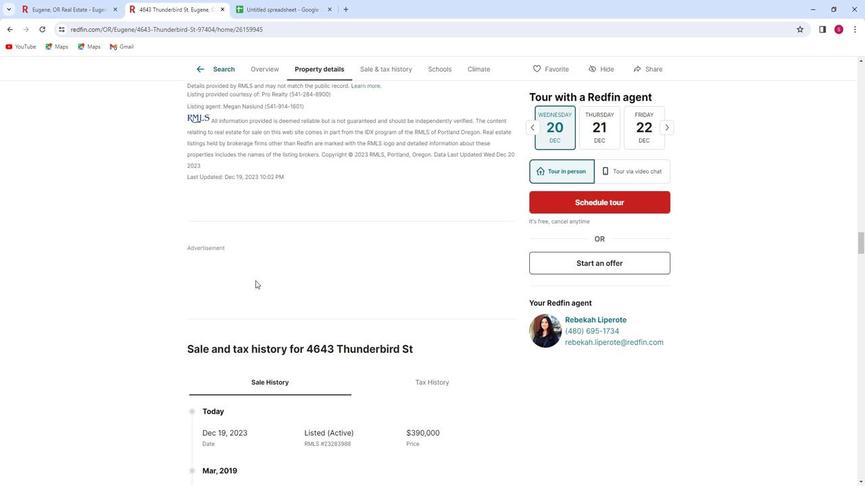 
Action: Mouse scrolled (254, 280) with delta (0, 0)
Screenshot: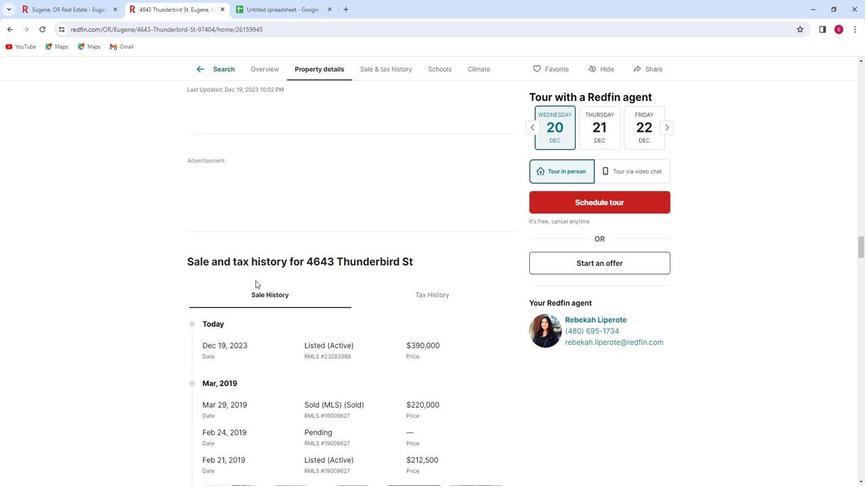 
Action: Mouse scrolled (254, 280) with delta (0, 0)
Screenshot: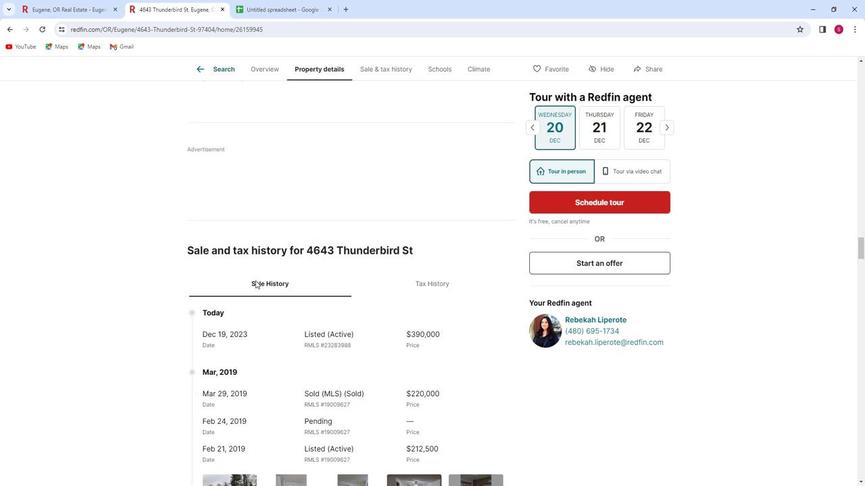 
Action: Mouse scrolled (254, 280) with delta (0, 0)
Screenshot: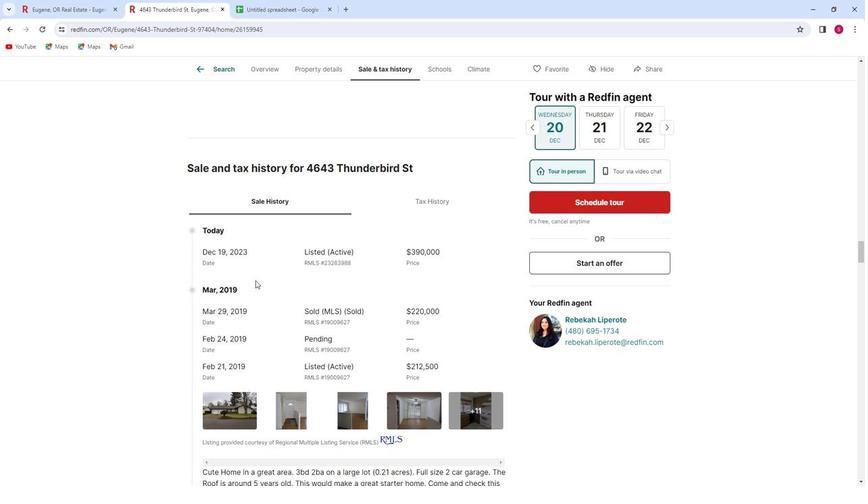 
Action: Mouse scrolled (254, 280) with delta (0, 0)
Screenshot: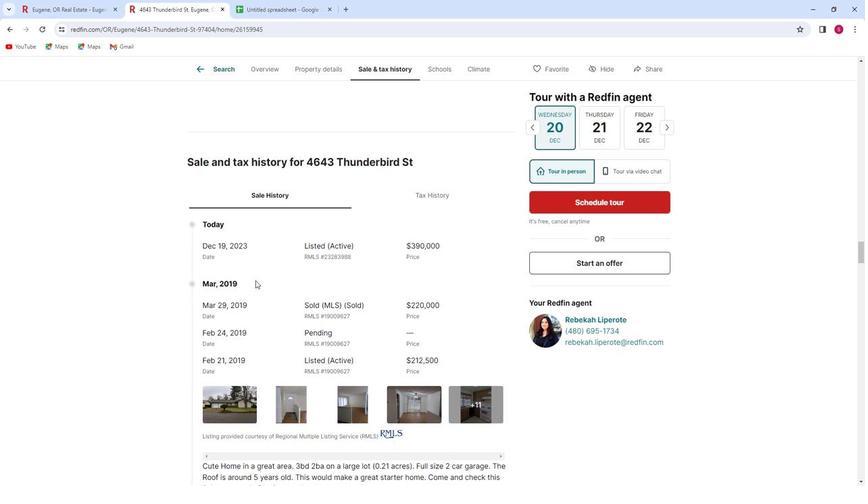 
Action: Mouse scrolled (254, 280) with delta (0, 0)
Screenshot: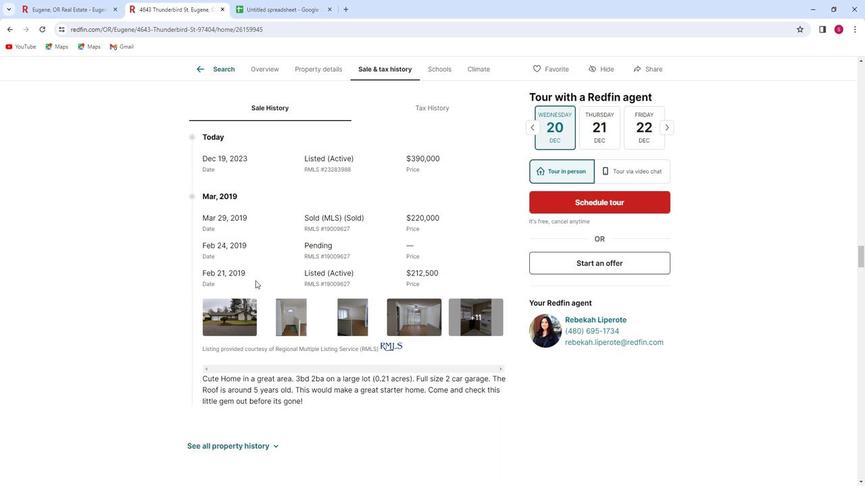 
Action: Mouse moved to (254, 281)
Screenshot: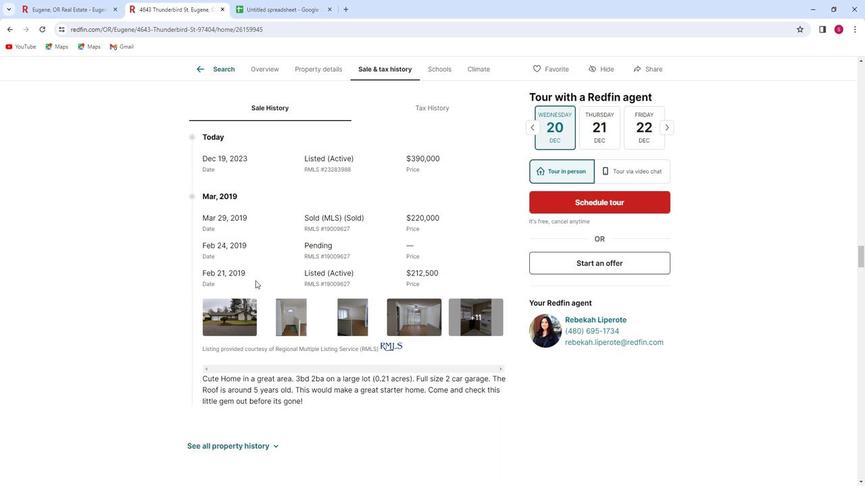 
Action: Mouse scrolled (254, 280) with delta (0, 0)
Screenshot: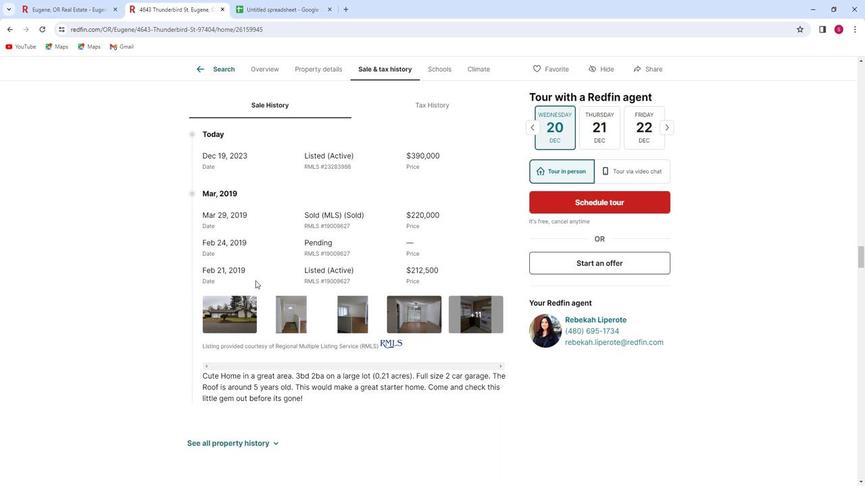 
Action: Mouse moved to (242, 294)
Screenshot: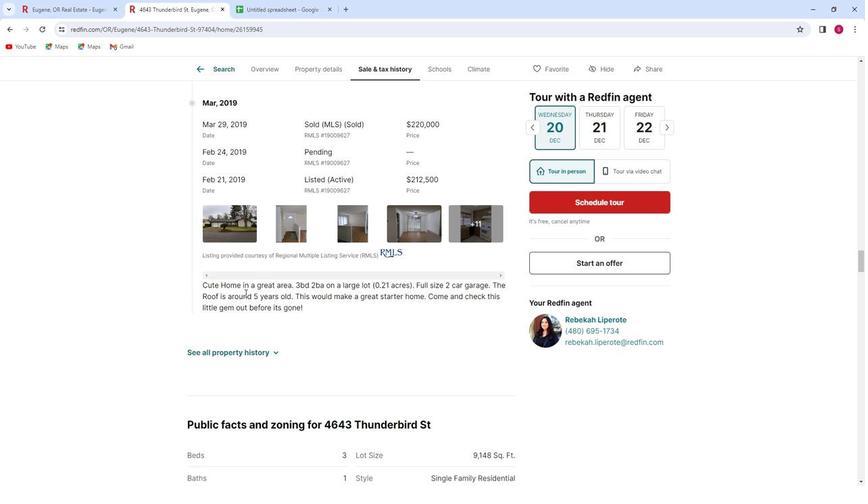 
Action: Mouse scrolled (242, 294) with delta (0, 0)
Screenshot: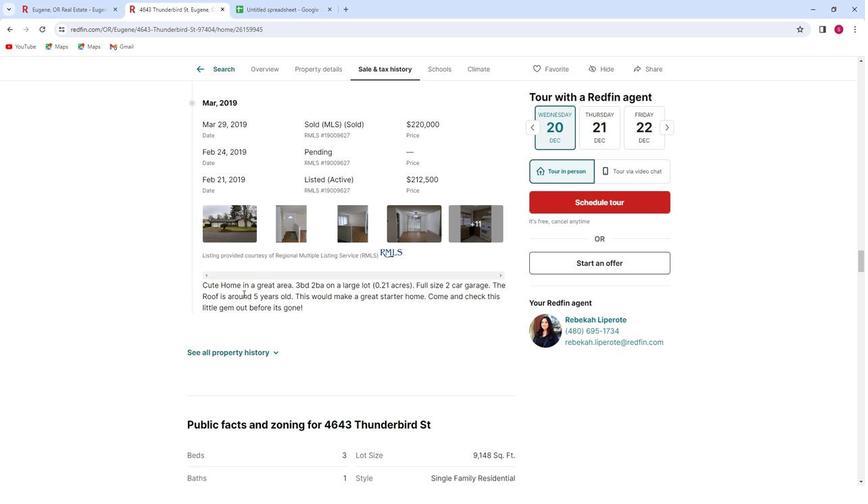 
Action: Mouse scrolled (242, 294) with delta (0, 0)
Screenshot: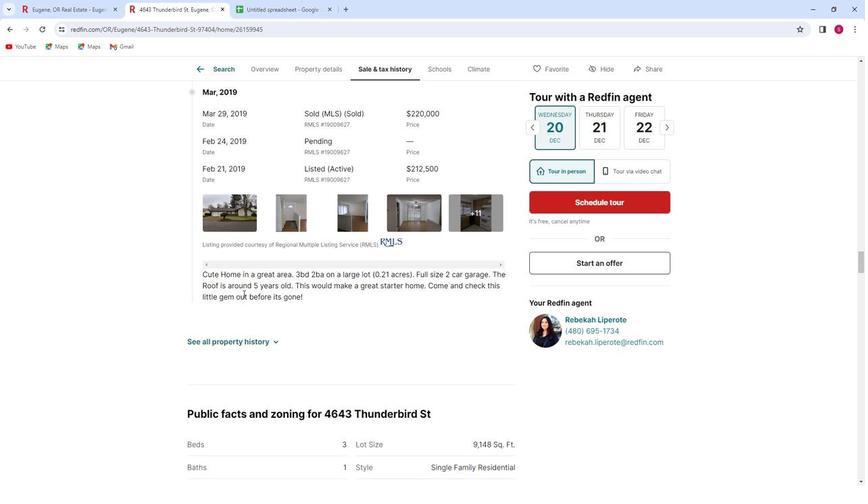 
Action: Mouse moved to (263, 288)
Screenshot: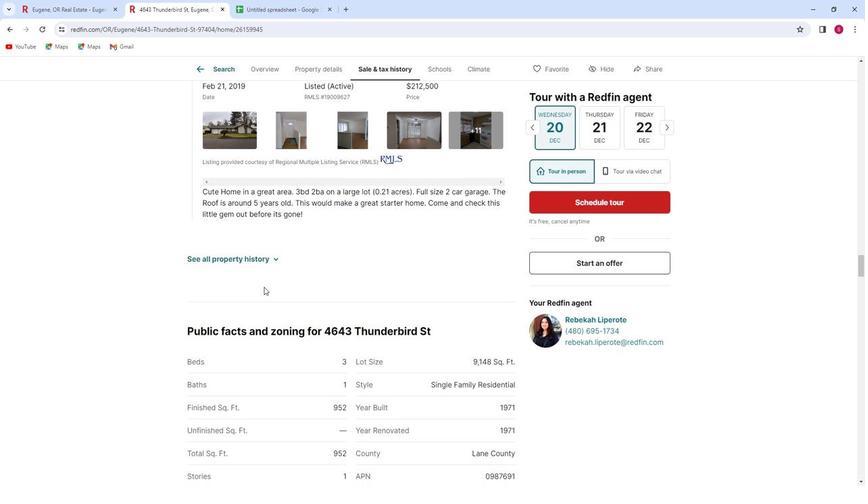 
Action: Mouse scrolled (263, 287) with delta (0, 0)
Screenshot: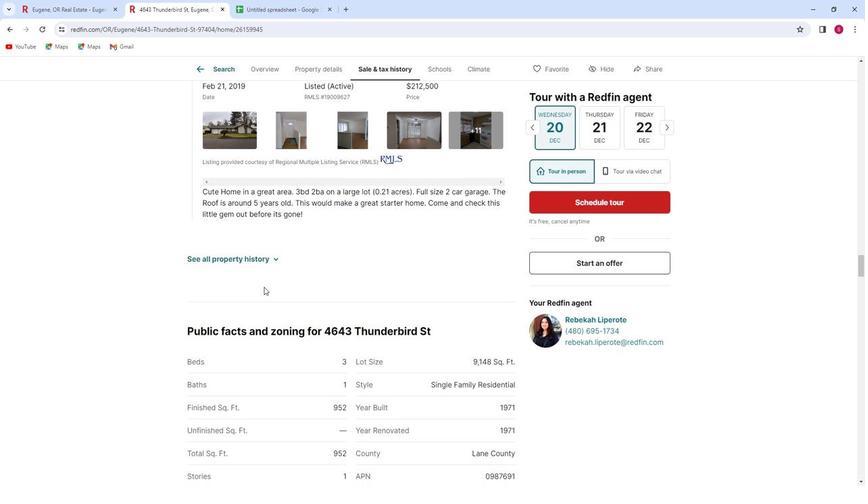 
Action: Mouse scrolled (263, 287) with delta (0, 0)
Screenshot: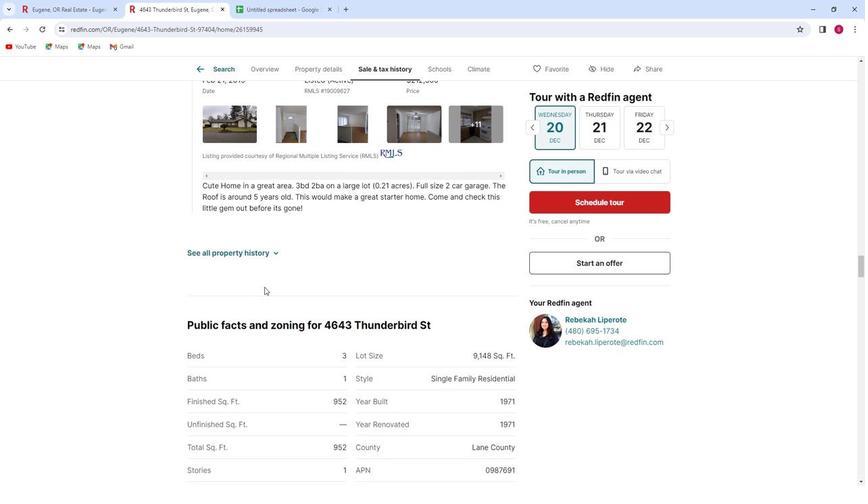 
Action: Mouse scrolled (263, 287) with delta (0, 0)
Screenshot: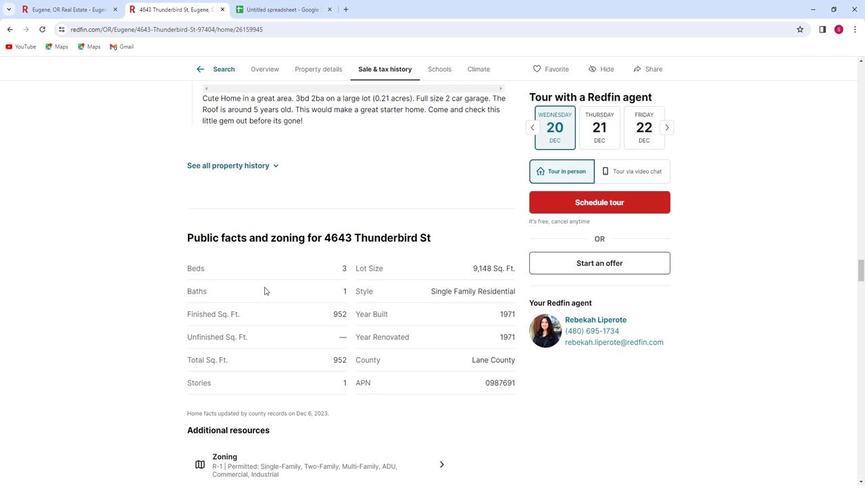 
Action: Mouse scrolled (263, 287) with delta (0, 0)
Screenshot: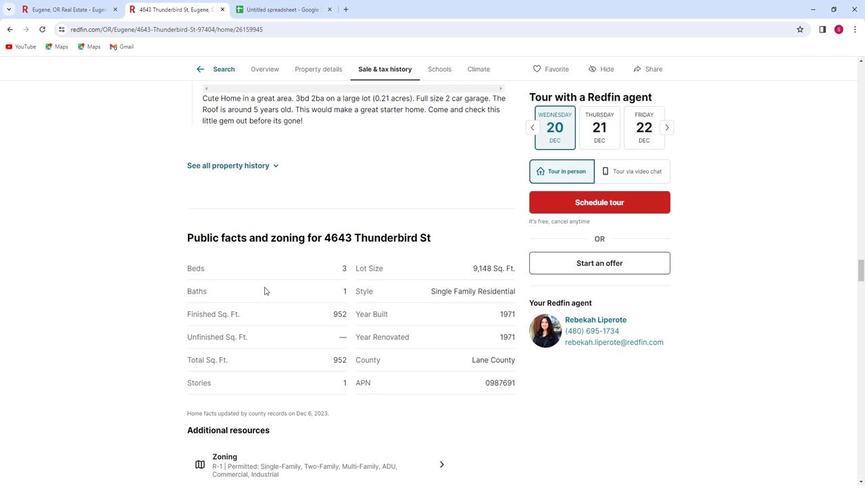 
Action: Mouse moved to (263, 288)
Screenshot: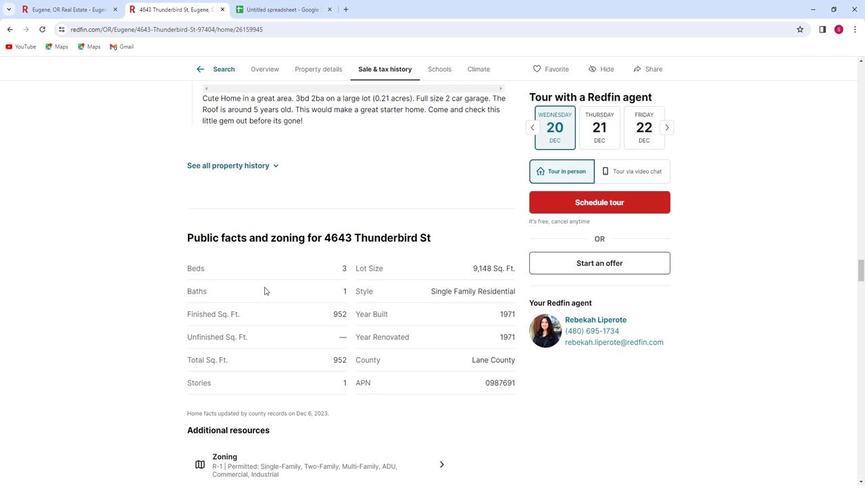
Action: Mouse scrolled (263, 287) with delta (0, 0)
Screenshot: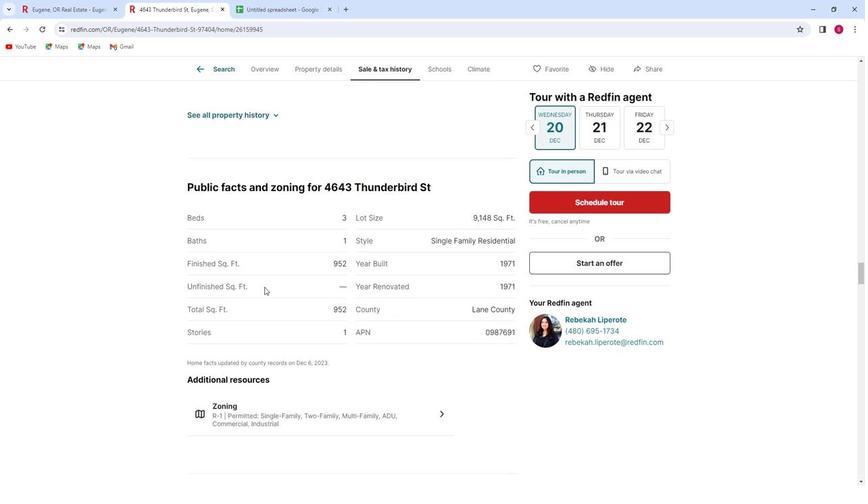 
Action: Mouse scrolled (263, 287) with delta (0, 0)
Screenshot: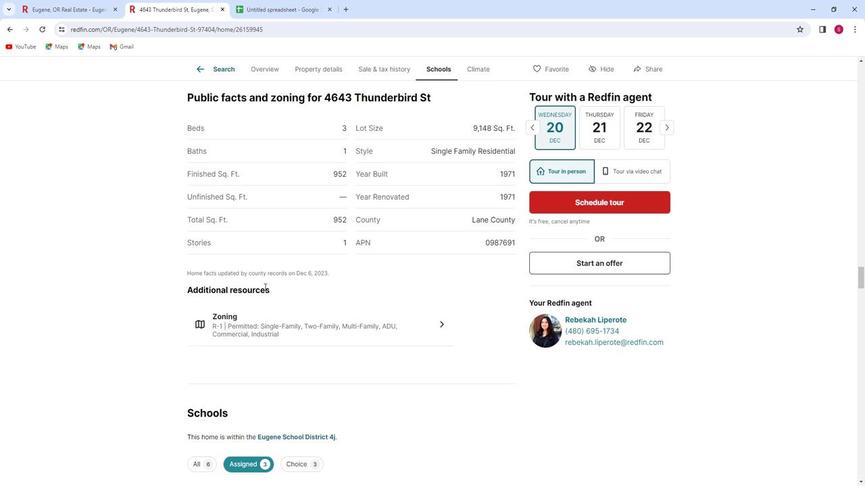 
Action: Mouse scrolled (263, 287) with delta (0, 0)
Screenshot: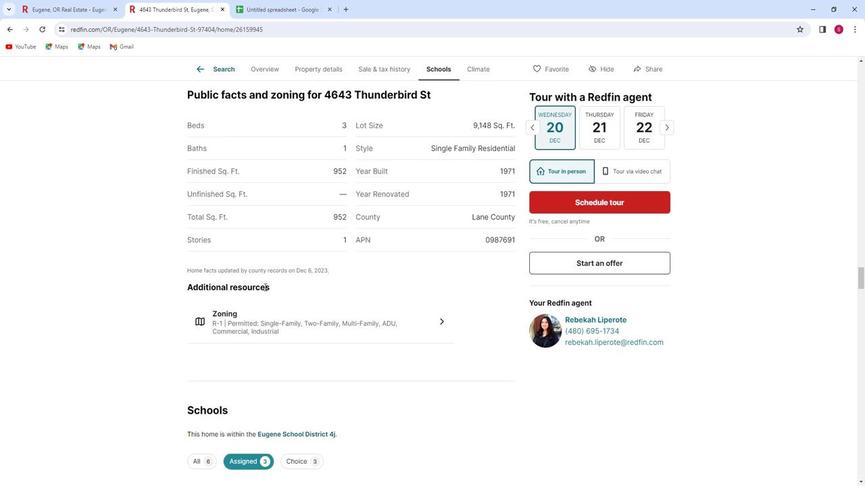 
Action: Mouse scrolled (263, 287) with delta (0, 0)
Screenshot: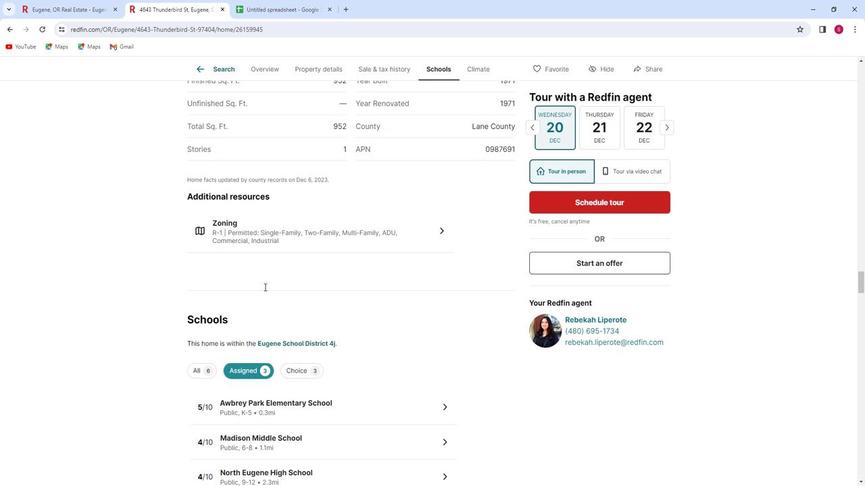 
Action: Mouse scrolled (263, 287) with delta (0, 0)
Screenshot: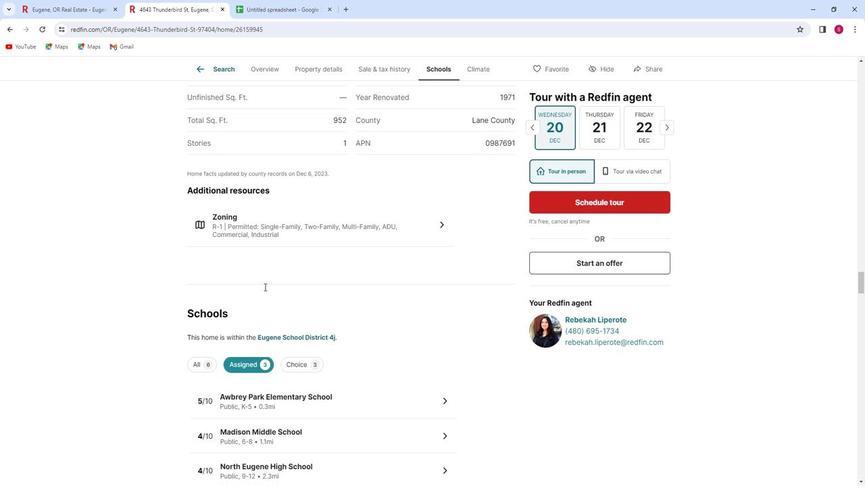 
Action: Mouse scrolled (263, 287) with delta (0, 0)
Screenshot: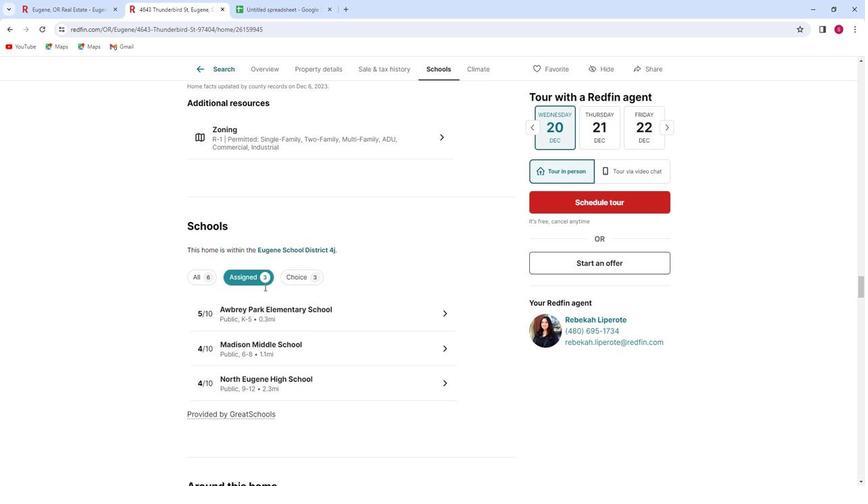 
Action: Mouse scrolled (263, 287) with delta (0, 0)
Screenshot: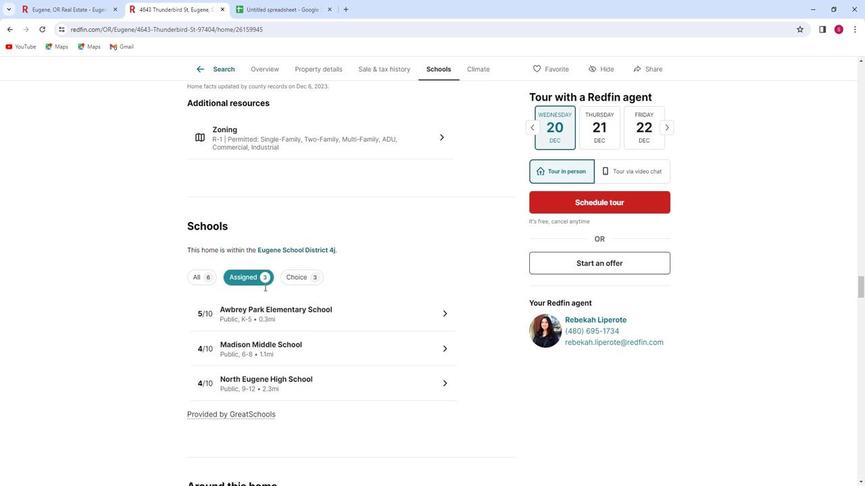 
Action: Mouse scrolled (263, 287) with delta (0, 0)
Screenshot: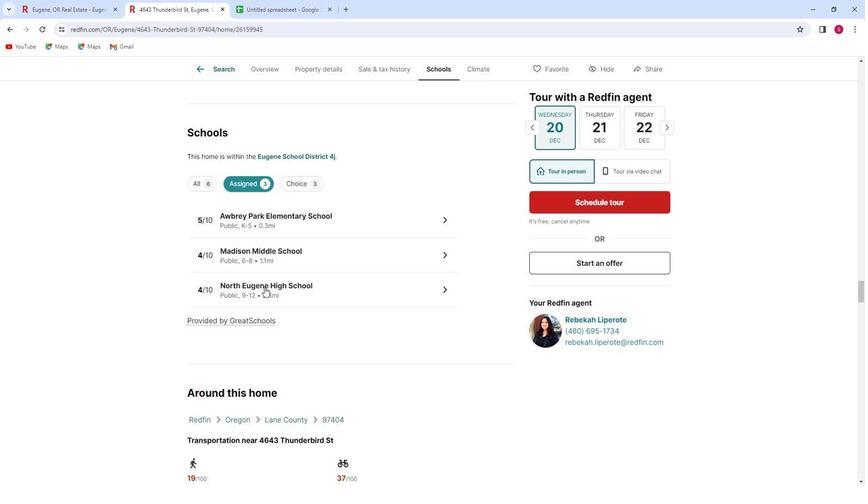 
Action: Mouse scrolled (263, 287) with delta (0, 0)
Screenshot: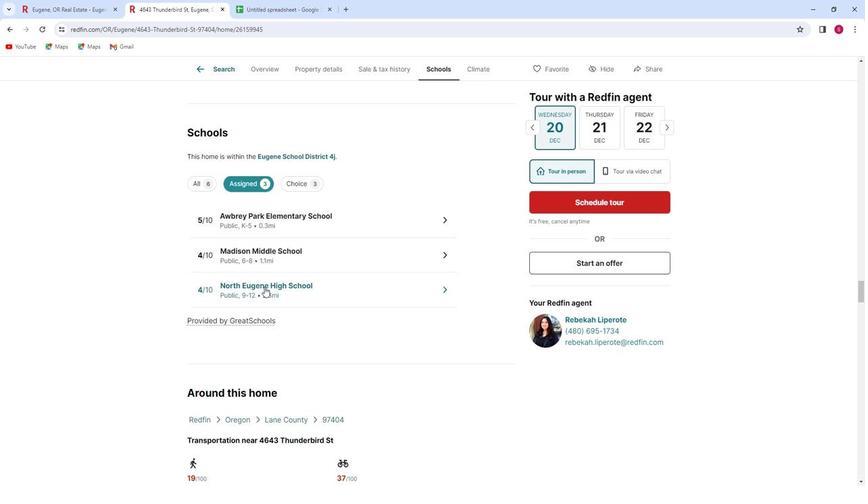 
Action: Mouse scrolled (263, 287) with delta (0, 0)
Screenshot: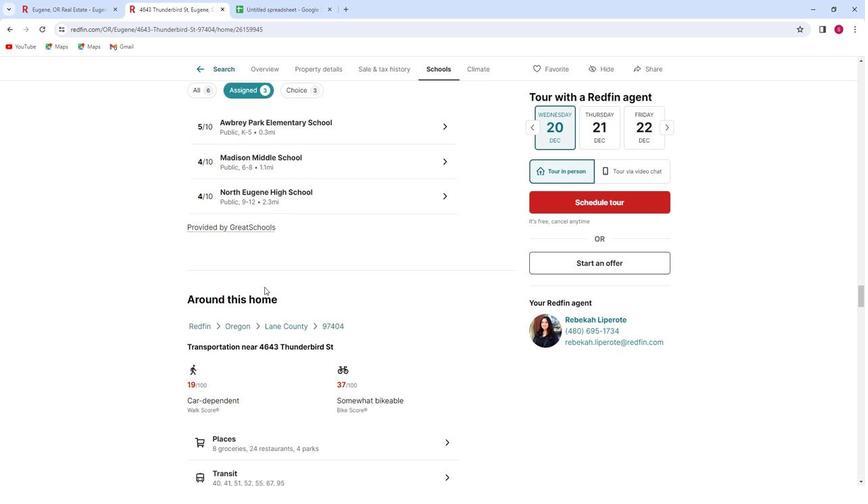 
Action: Mouse scrolled (263, 287) with delta (0, 0)
Screenshot: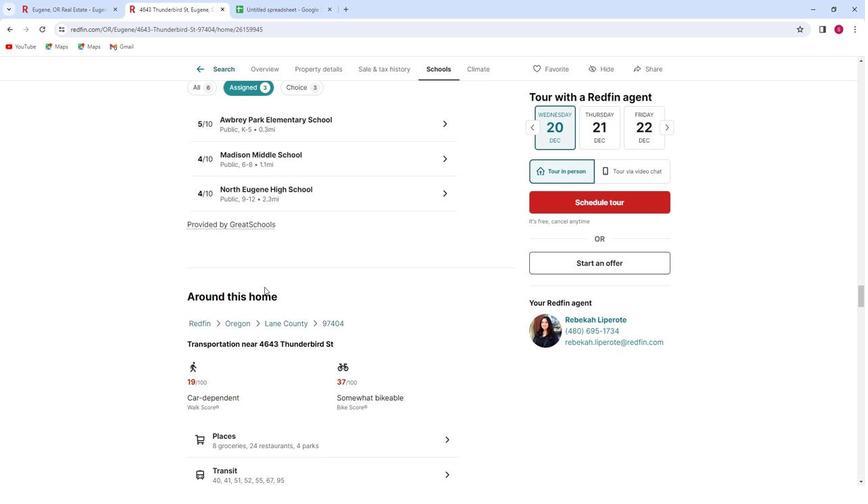 
Action: Mouse scrolled (263, 287) with delta (0, 0)
Screenshot: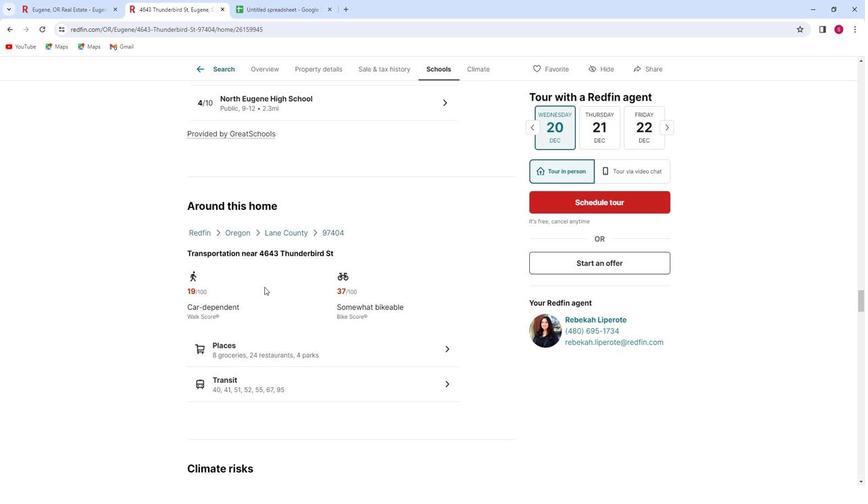 
Action: Mouse scrolled (263, 287) with delta (0, 0)
Screenshot: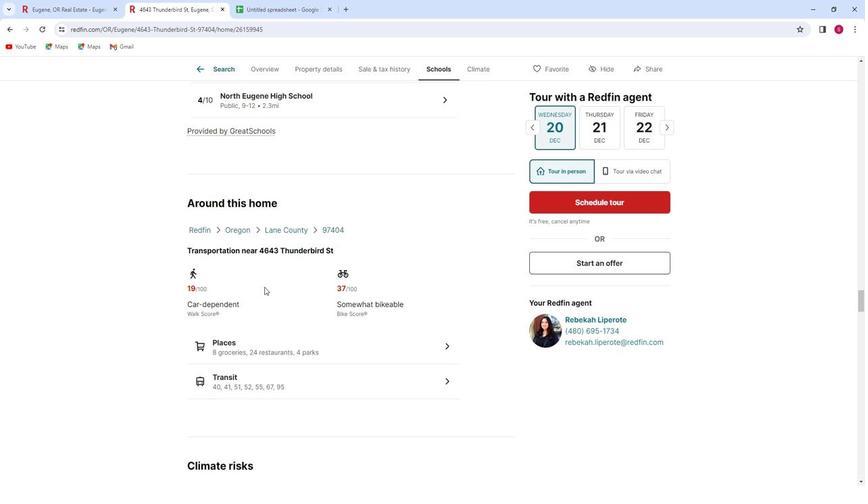 
Action: Mouse scrolled (263, 287) with delta (0, 0)
